 Task: Look for space in Kantyshevo, Russia from 6th September, 2023 to 12th September, 2023 for 4 adults in price range Rs.10000 to Rs.14000. Place can be private room with 4 bedrooms having 4 beds and 4 bathrooms. Property type can be house, flat, guest house. Amenities needed are: wifi, TV, free parkinig on premises, gym, breakfast. Booking option can be shelf check-in. Required host language is English.
Action: Mouse pressed left at (495, 117)
Screenshot: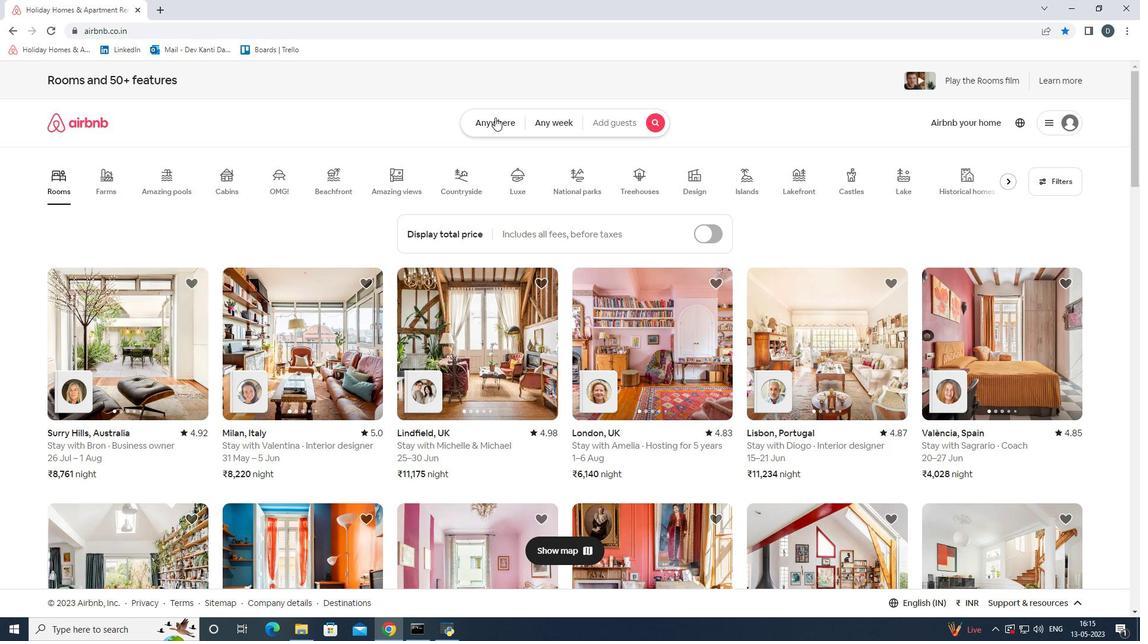 
Action: Mouse moved to (386, 171)
Screenshot: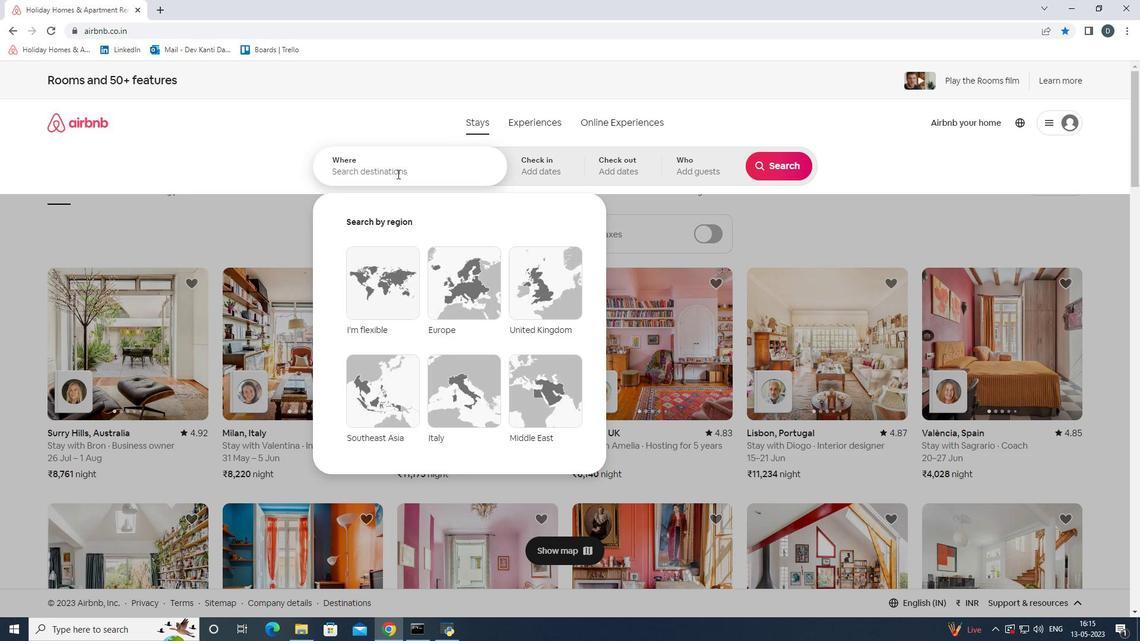 
Action: Mouse pressed left at (386, 171)
Screenshot: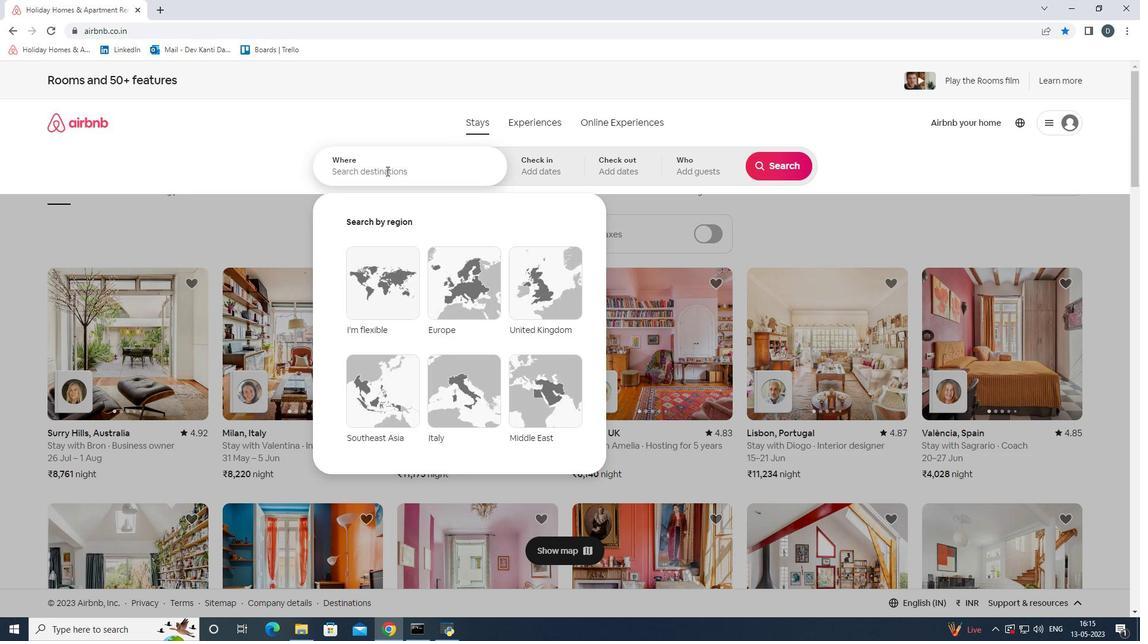 
Action: Key pressed <Key.shift>Kantyshevo,<Key.shift>Russia
Screenshot: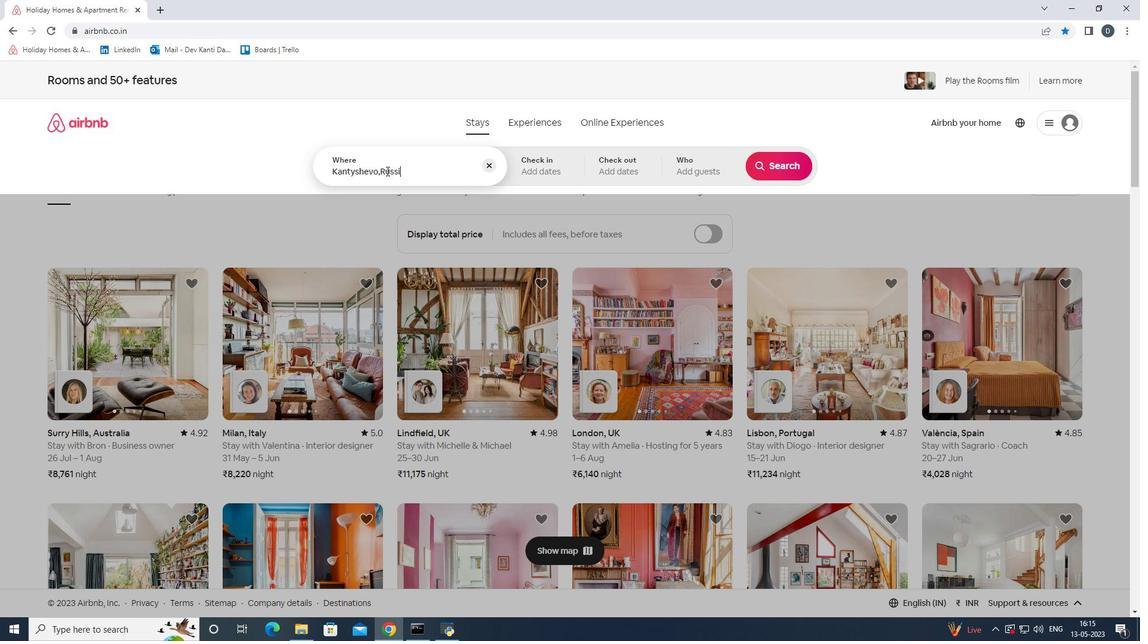 
Action: Mouse moved to (558, 177)
Screenshot: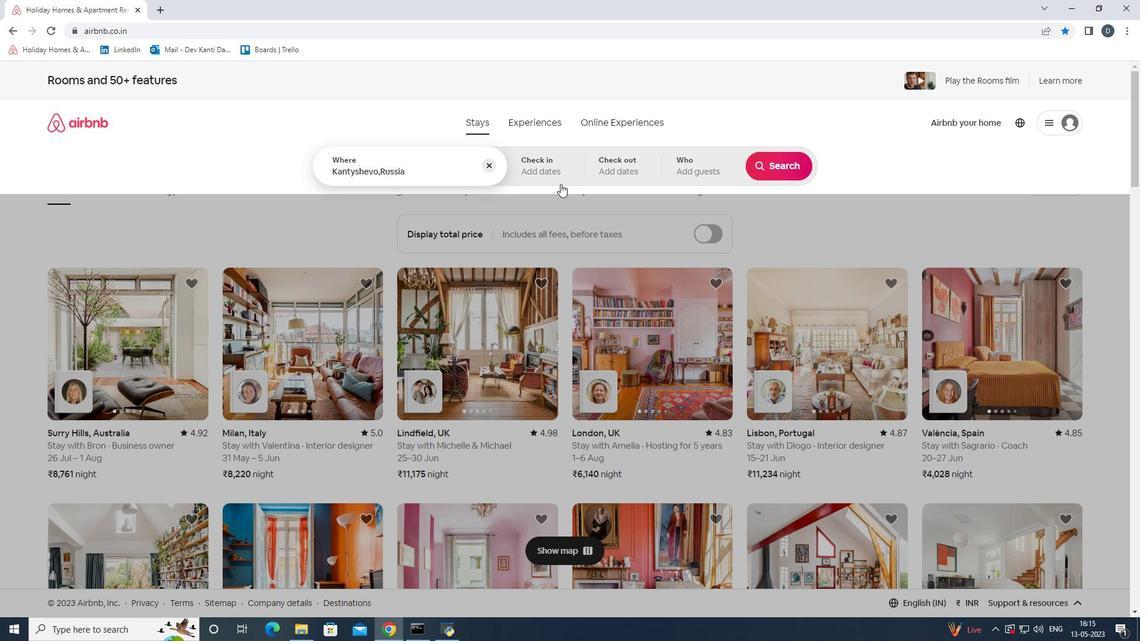 
Action: Mouse pressed left at (558, 177)
Screenshot: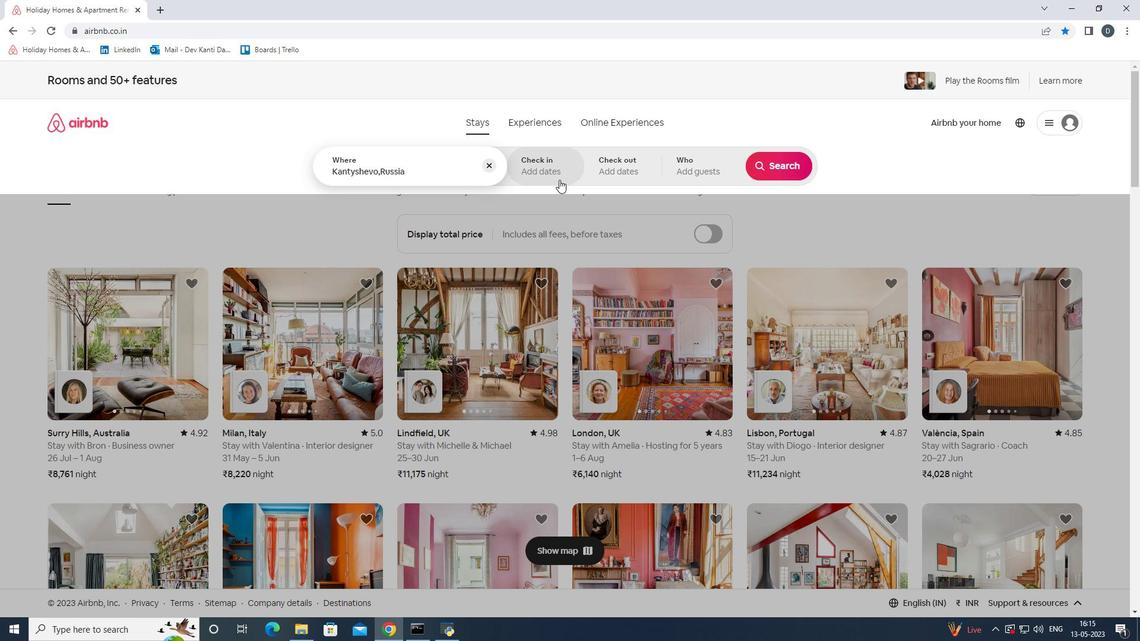 
Action: Mouse moved to (769, 257)
Screenshot: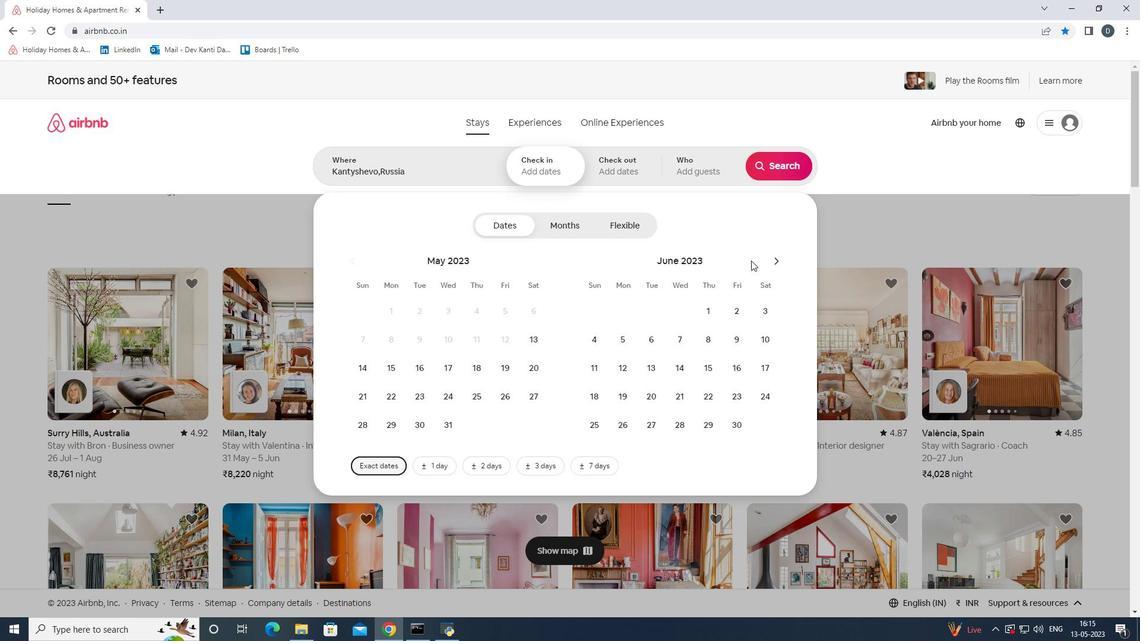 
Action: Mouse pressed left at (769, 257)
Screenshot: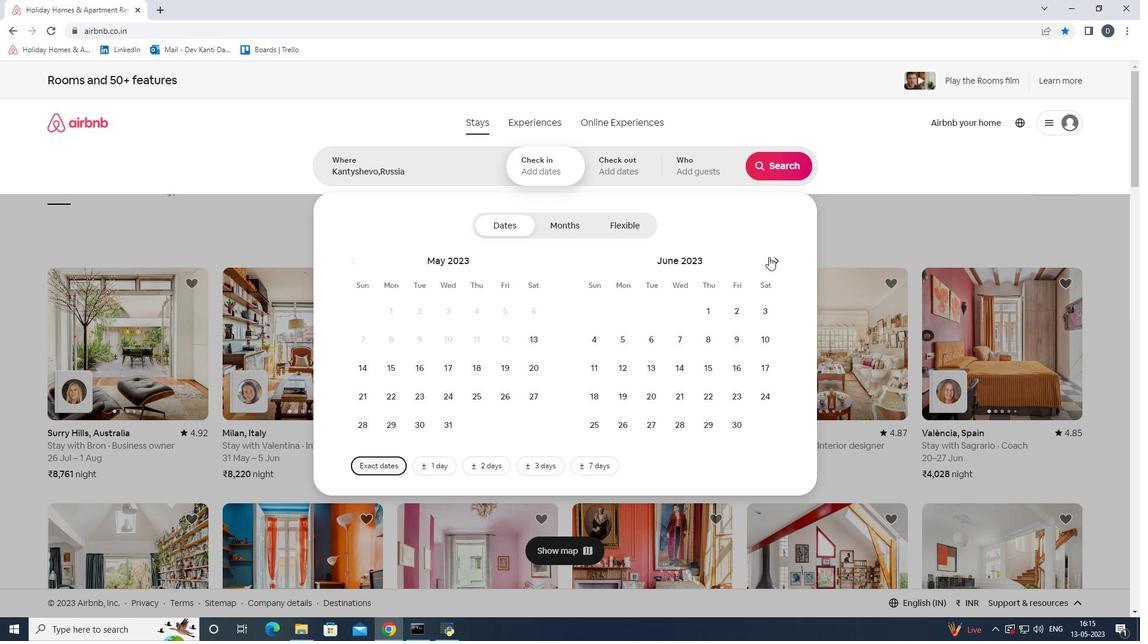 
Action: Mouse pressed left at (769, 257)
Screenshot: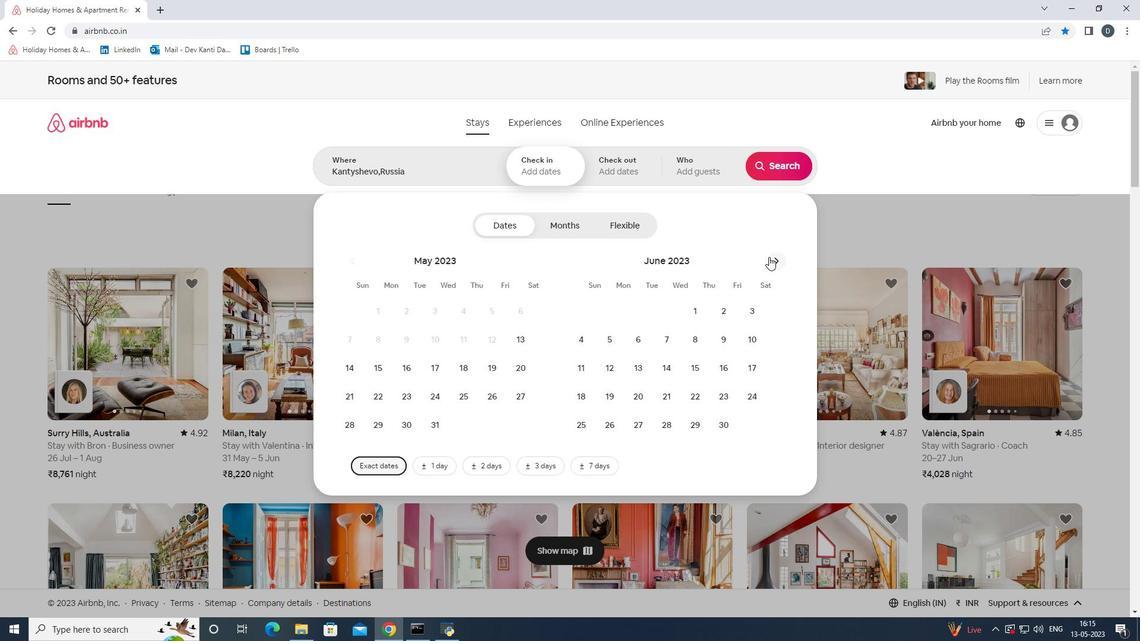 
Action: Mouse pressed left at (769, 257)
Screenshot: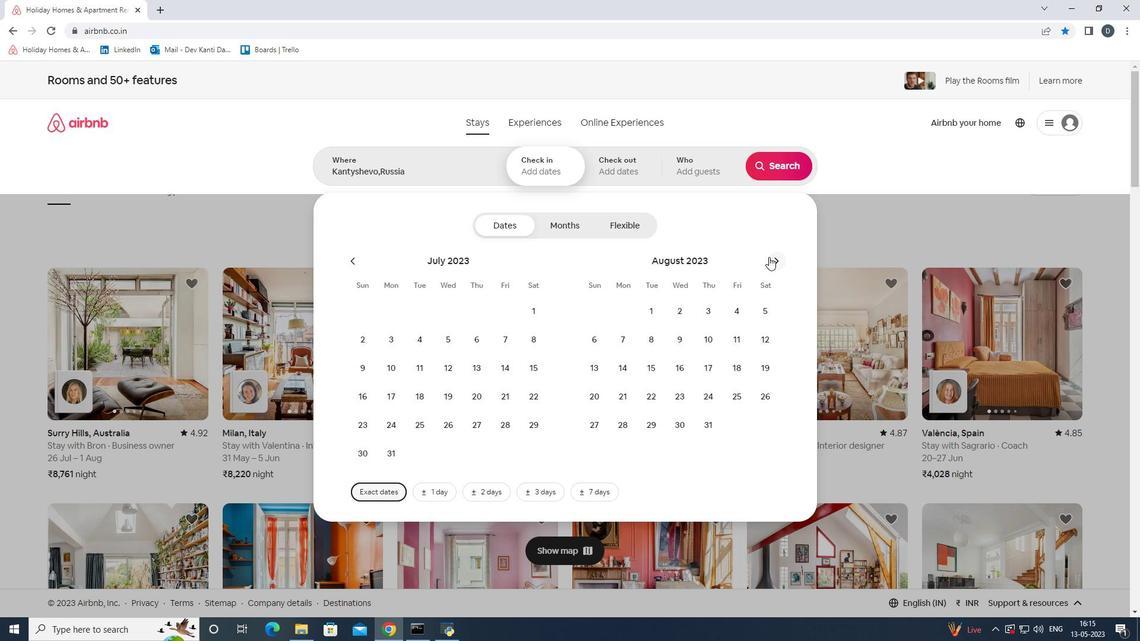 
Action: Mouse moved to (685, 329)
Screenshot: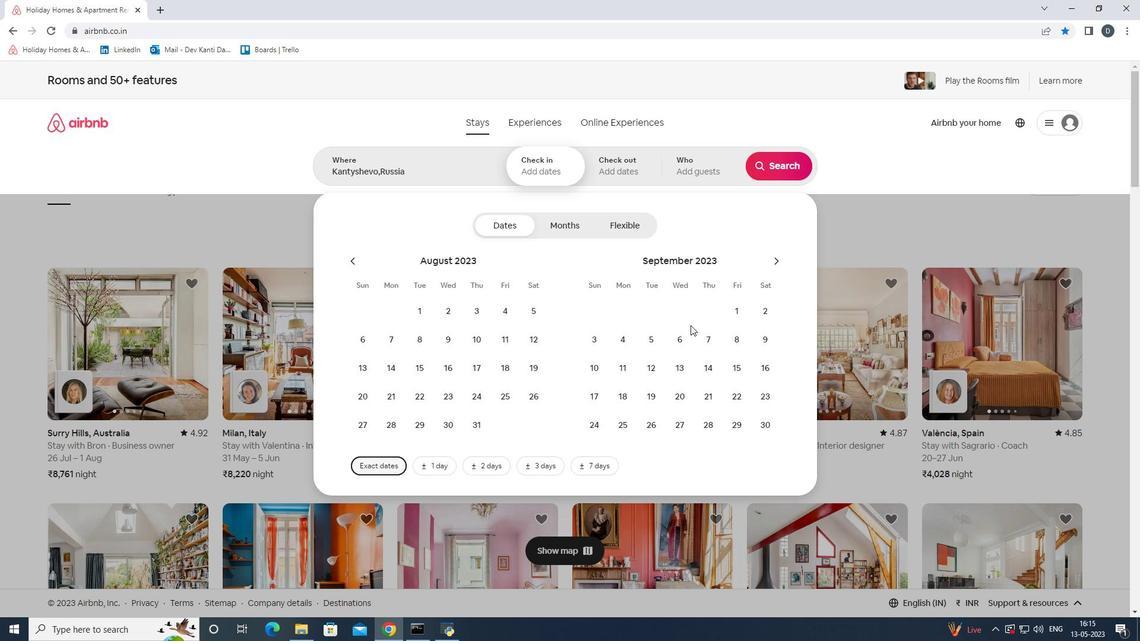 
Action: Mouse pressed left at (685, 329)
Screenshot: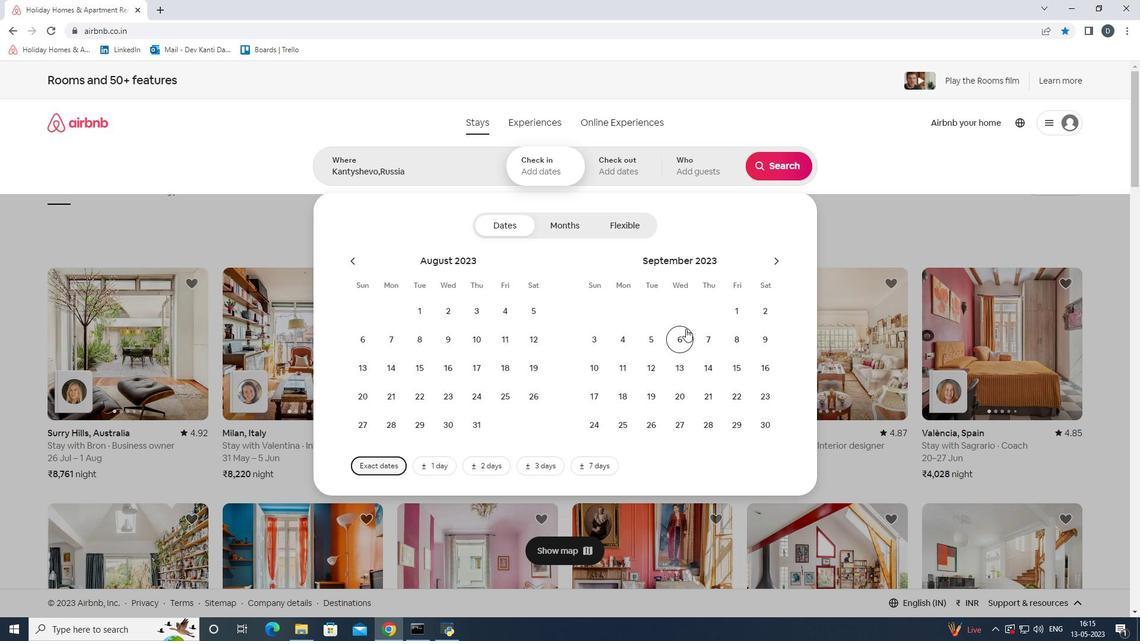 
Action: Mouse moved to (655, 369)
Screenshot: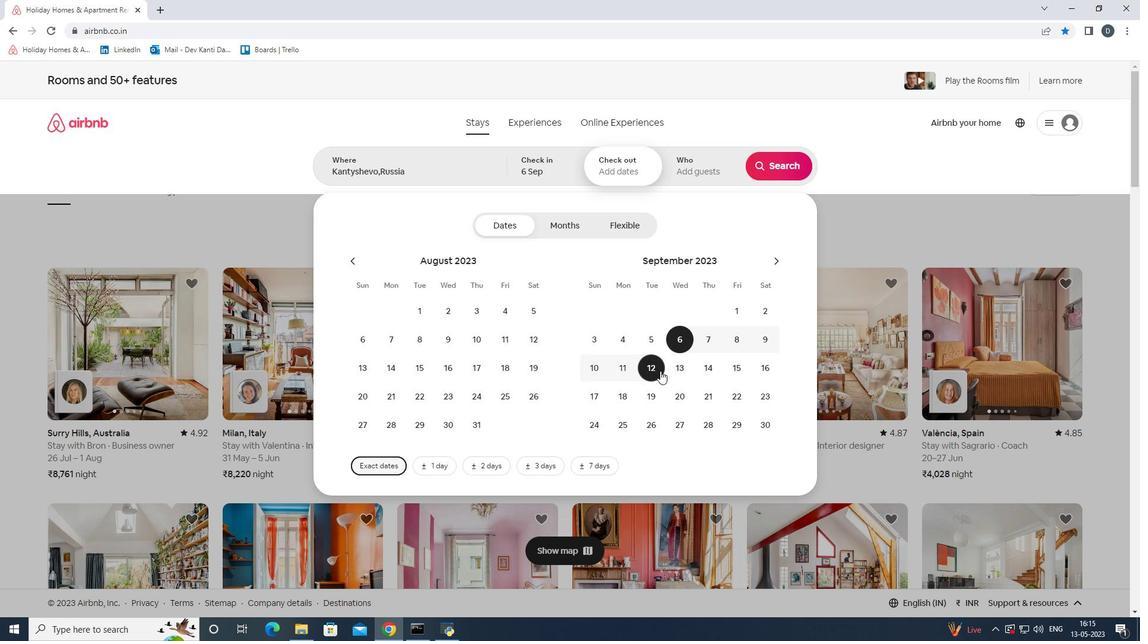 
Action: Mouse pressed left at (655, 369)
Screenshot: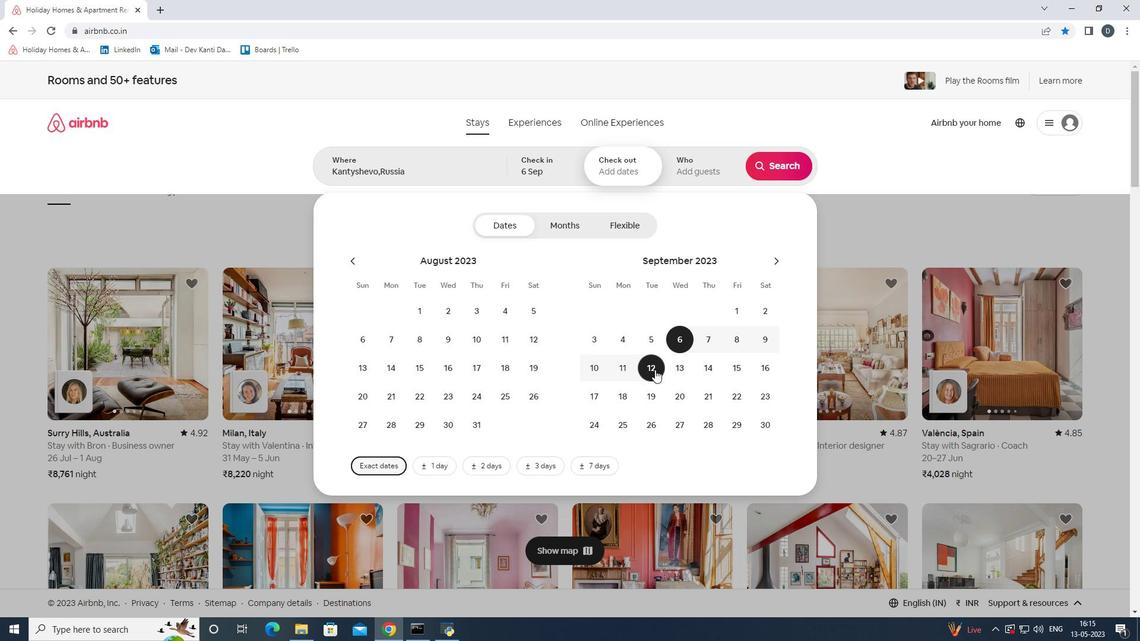 
Action: Mouse moved to (698, 160)
Screenshot: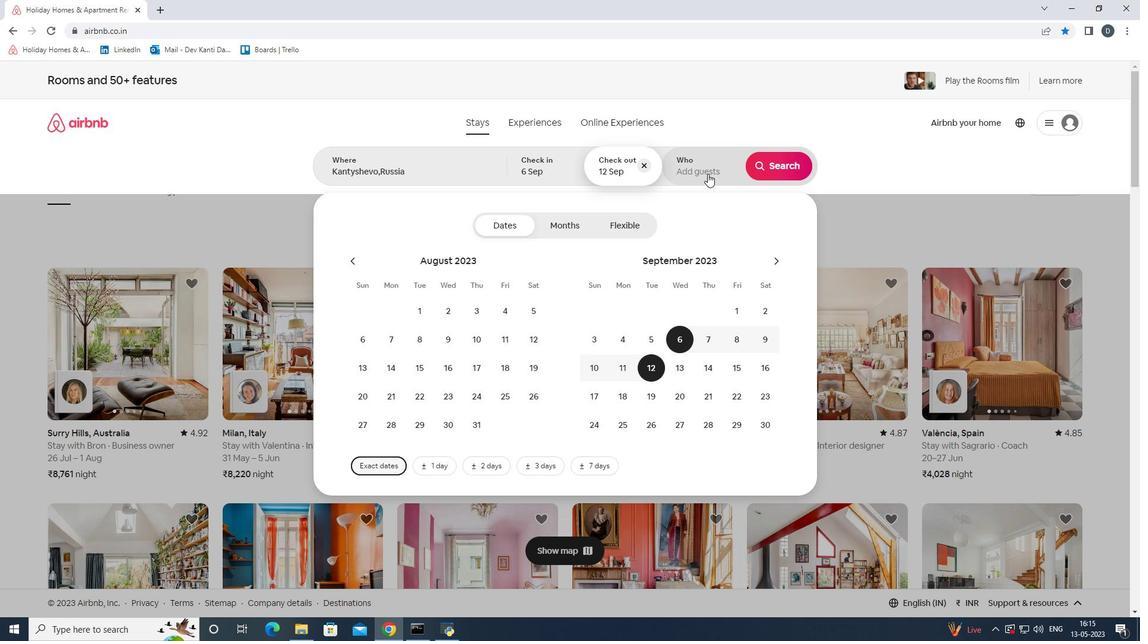 
Action: Mouse pressed left at (698, 160)
Screenshot: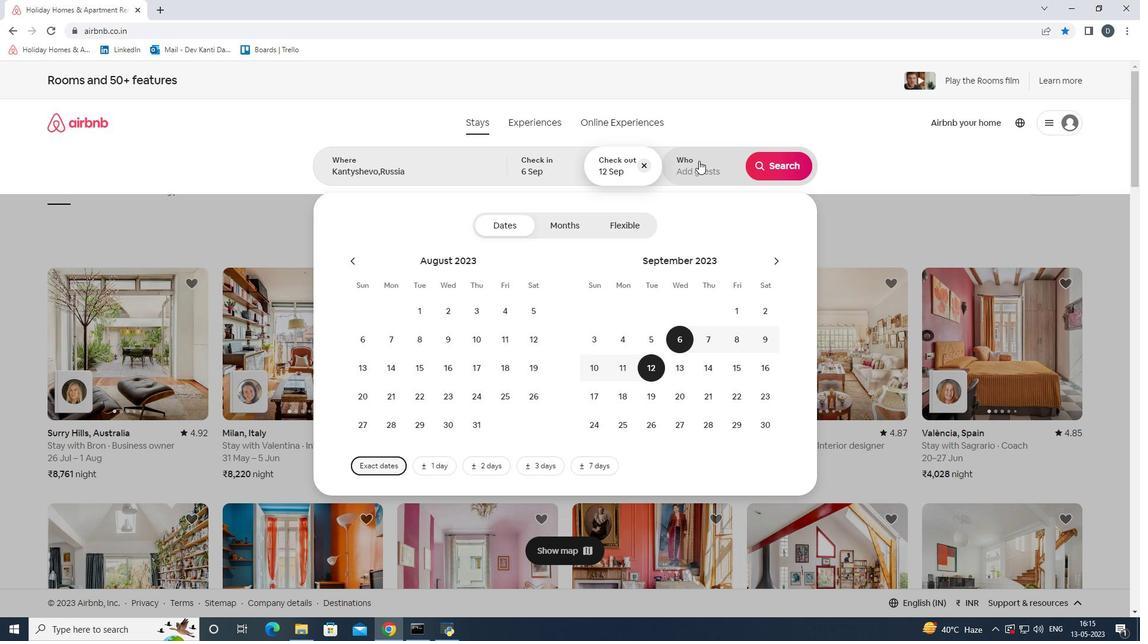 
Action: Mouse moved to (784, 220)
Screenshot: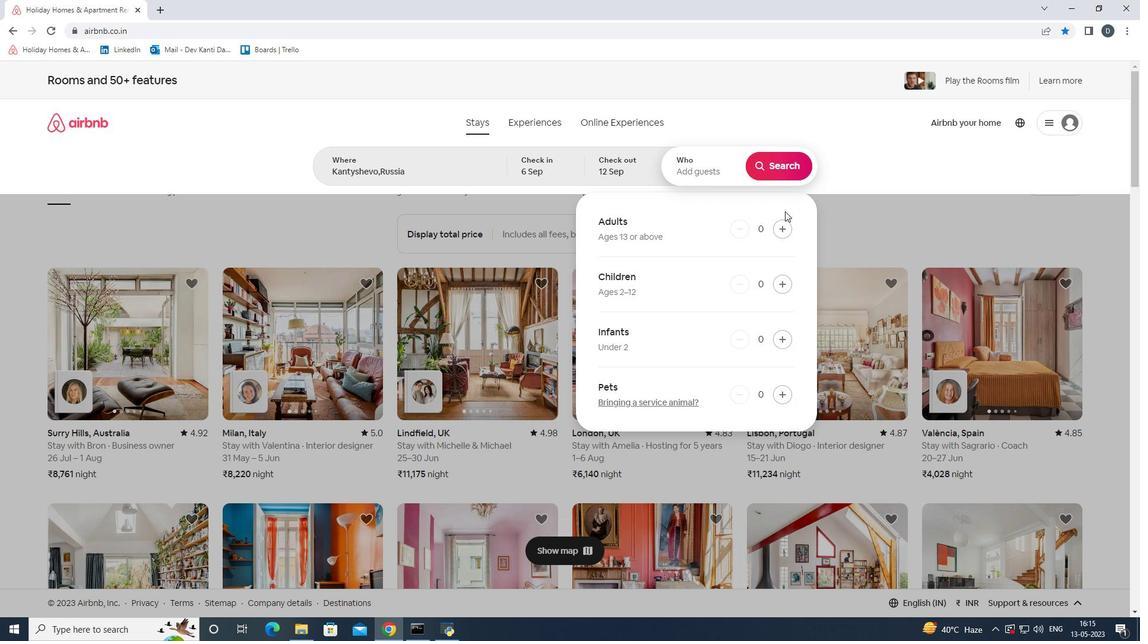 
Action: Mouse pressed left at (784, 220)
Screenshot: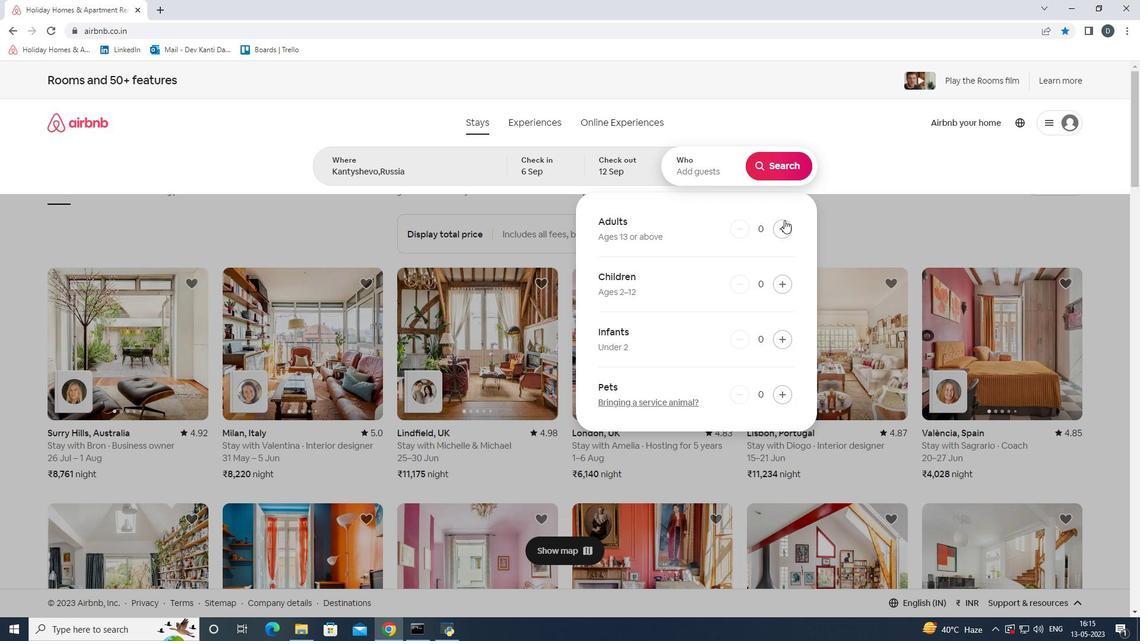 
Action: Mouse pressed left at (784, 220)
Screenshot: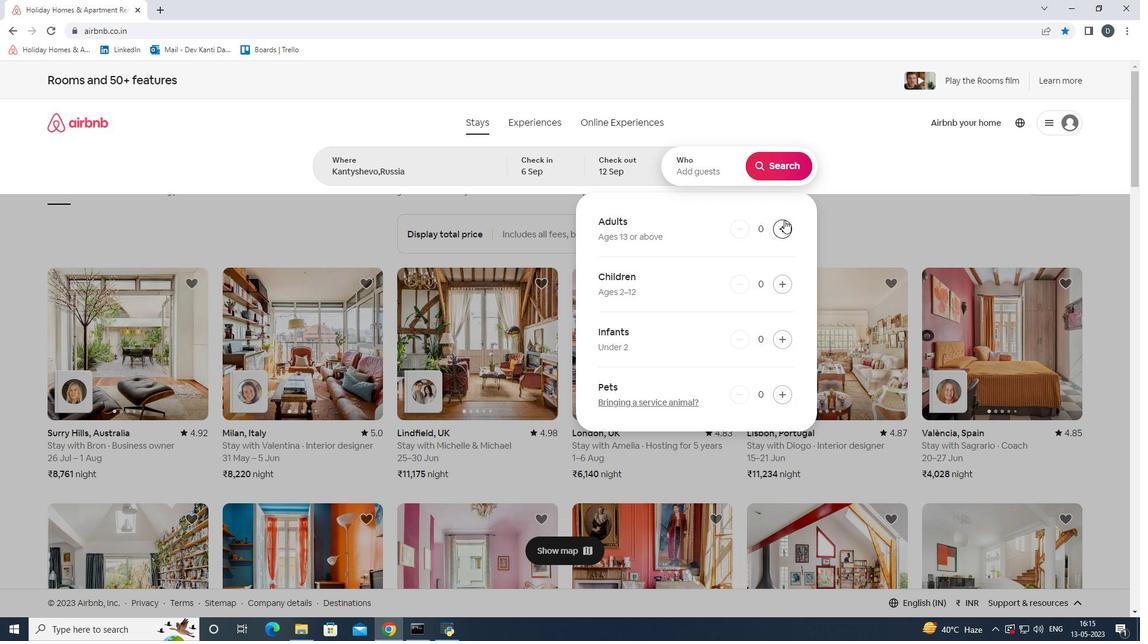 
Action: Mouse pressed left at (784, 220)
Screenshot: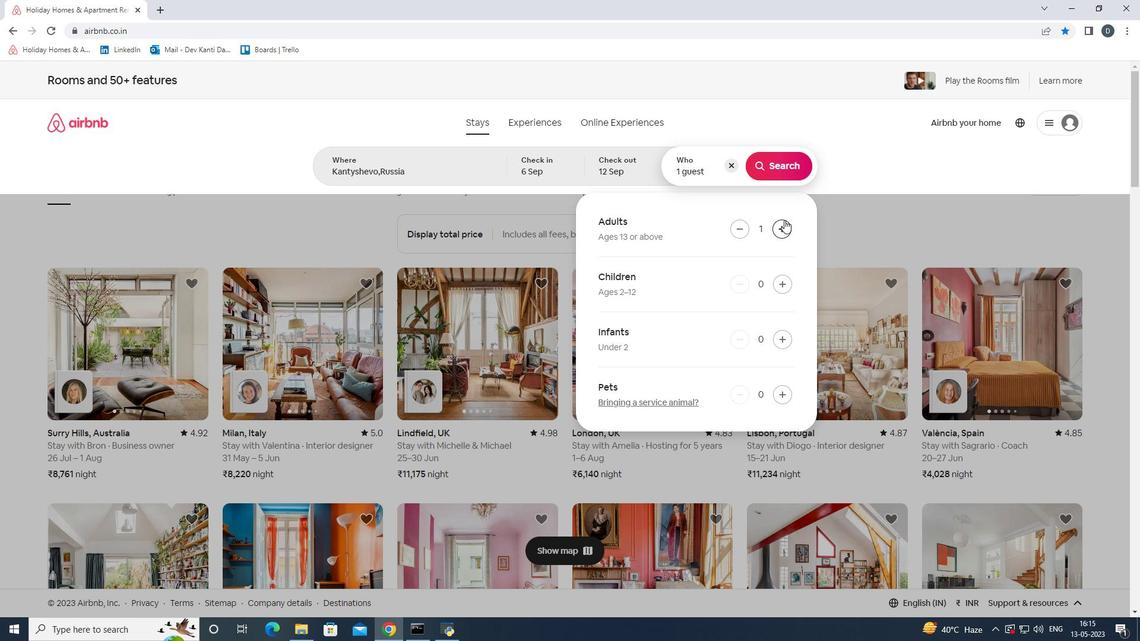 
Action: Mouse pressed left at (784, 220)
Screenshot: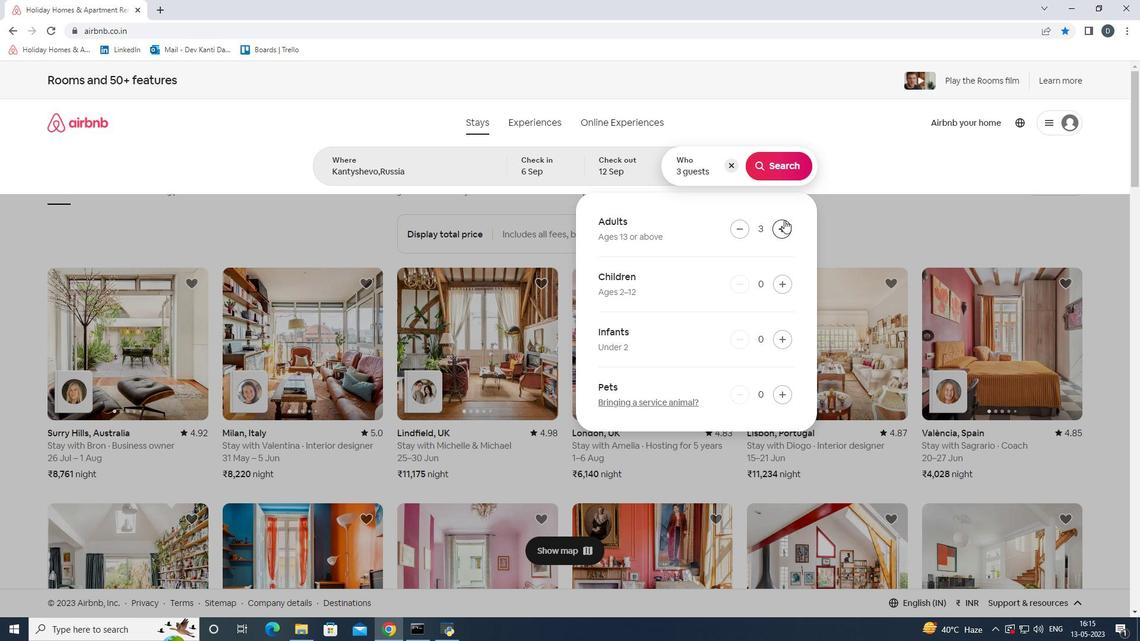 
Action: Mouse moved to (783, 166)
Screenshot: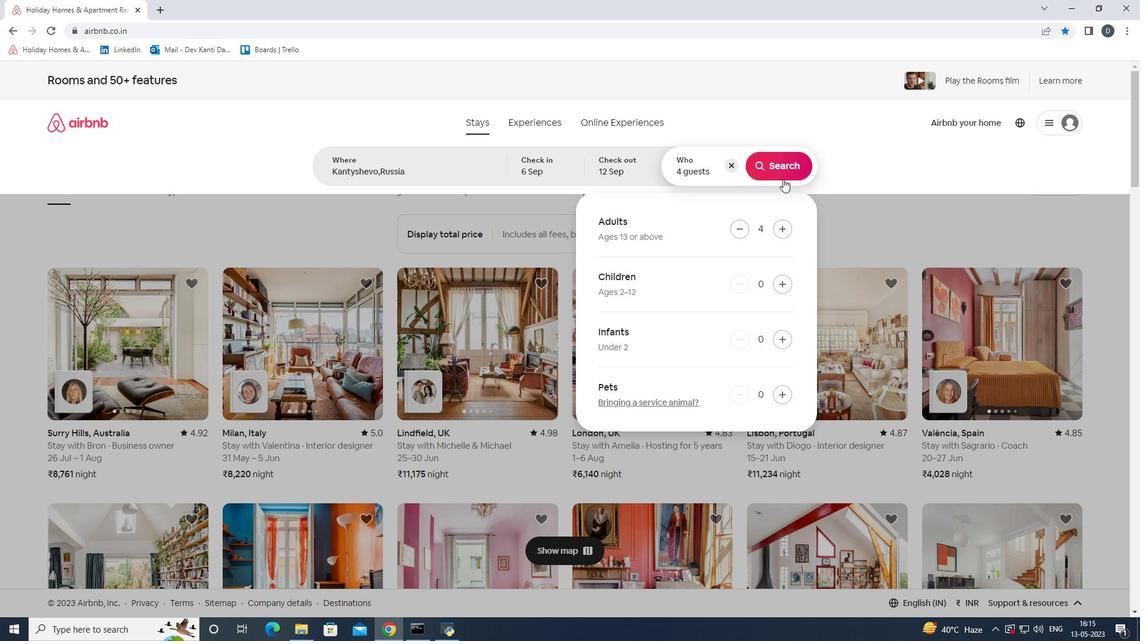 
Action: Mouse pressed left at (783, 166)
Screenshot: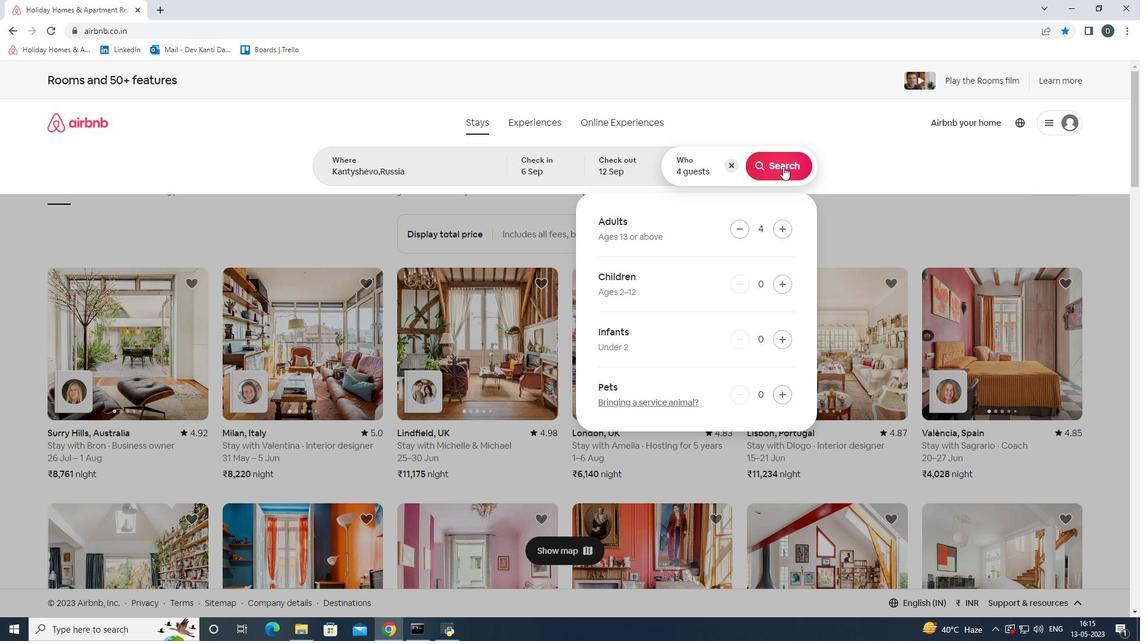 
Action: Mouse moved to (1084, 130)
Screenshot: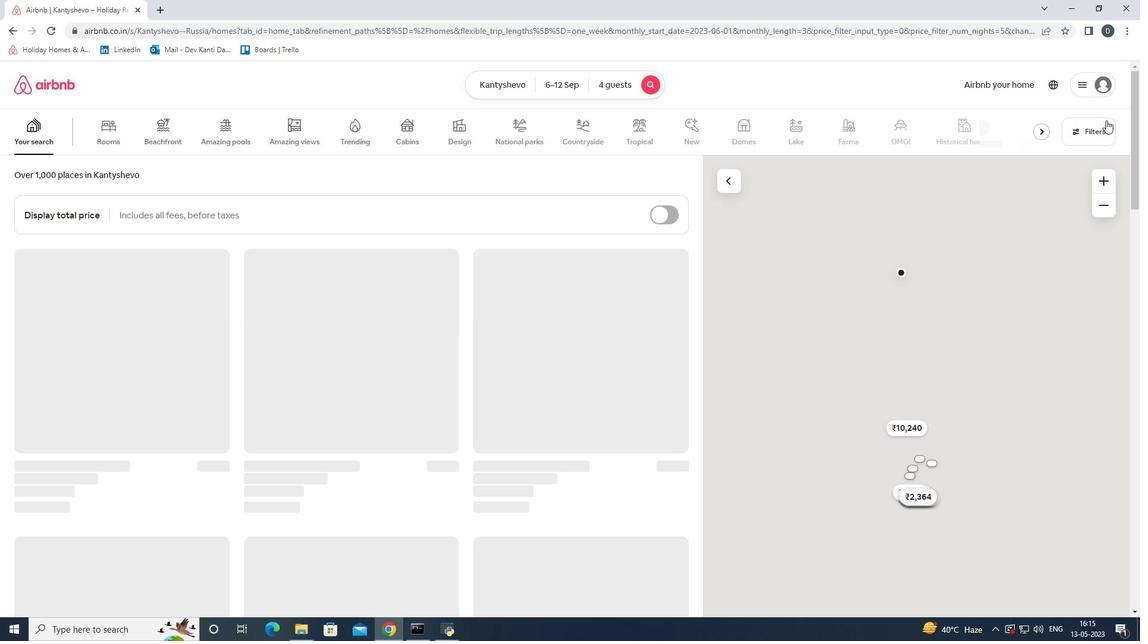 
Action: Mouse pressed left at (1084, 130)
Screenshot: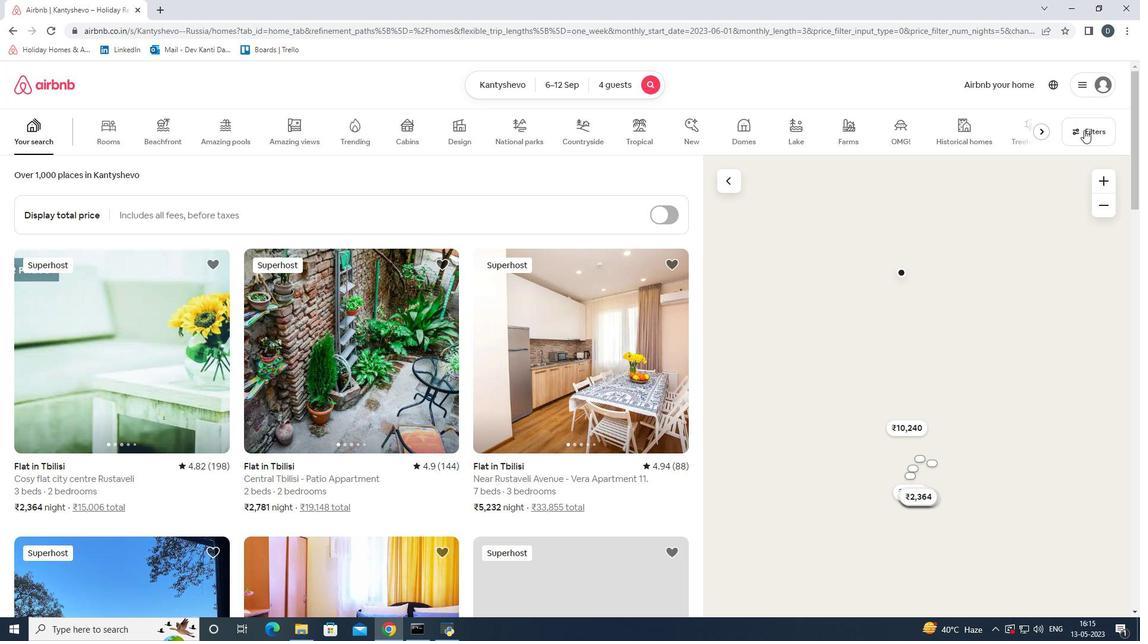 
Action: Mouse moved to (413, 279)
Screenshot: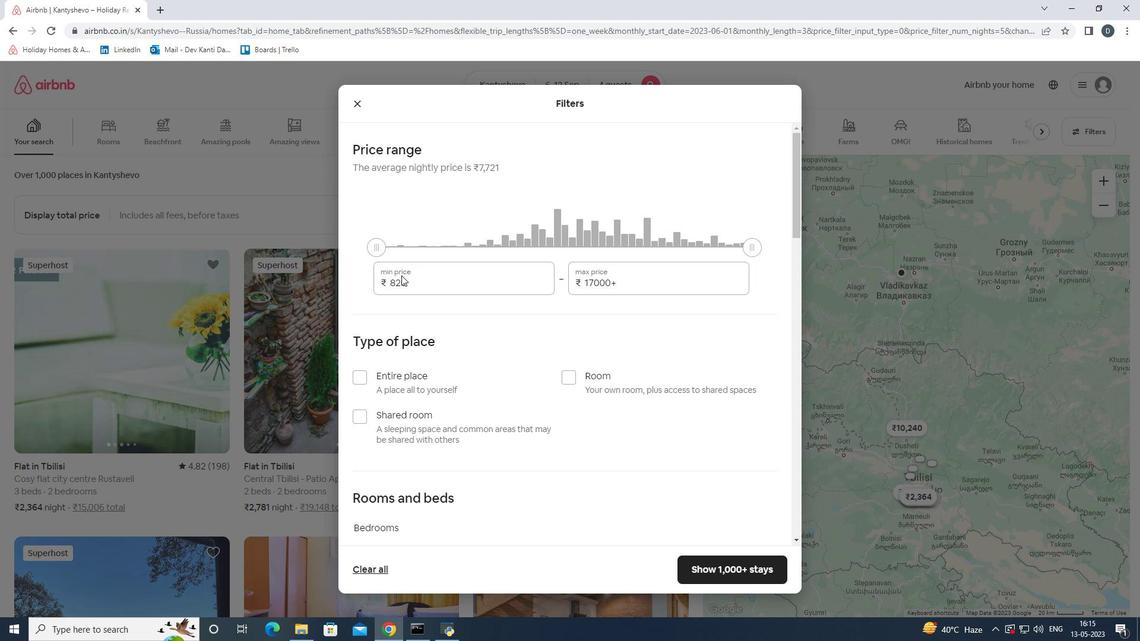 
Action: Mouse pressed left at (413, 279)
Screenshot: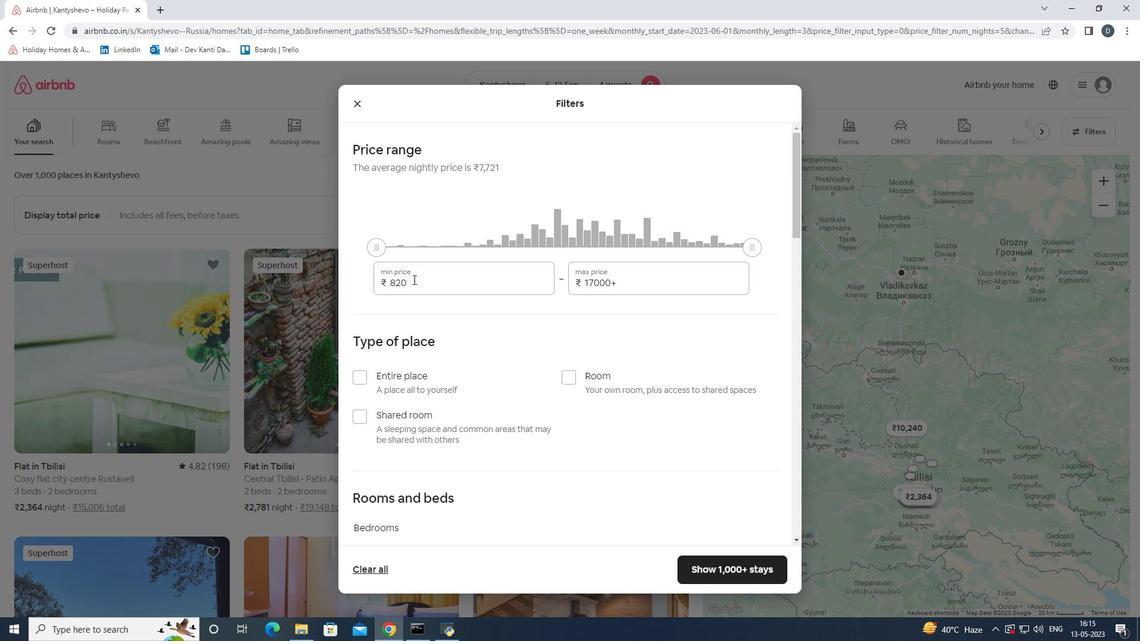 
Action: Mouse moved to (369, 273)
Screenshot: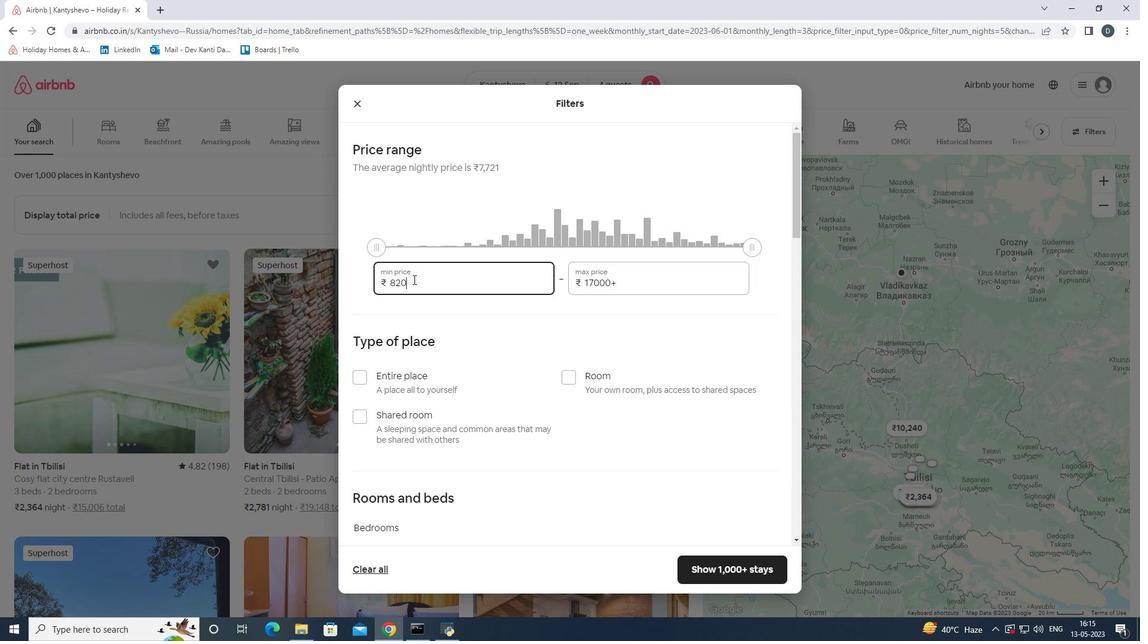 
Action: Key pressed 10000
Screenshot: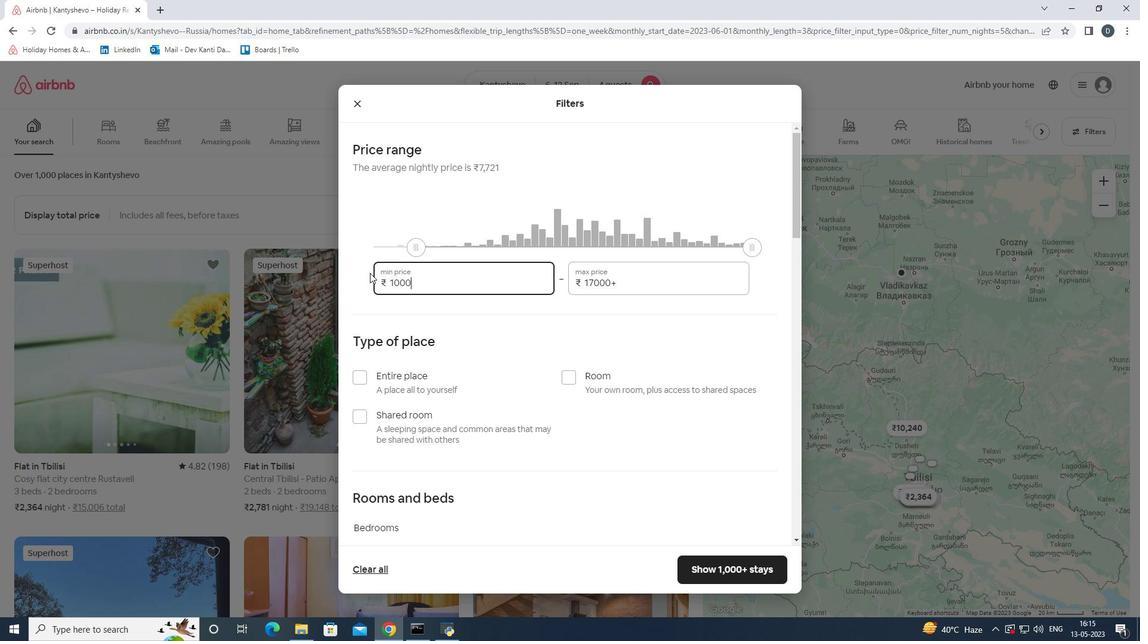 
Action: Mouse moved to (619, 288)
Screenshot: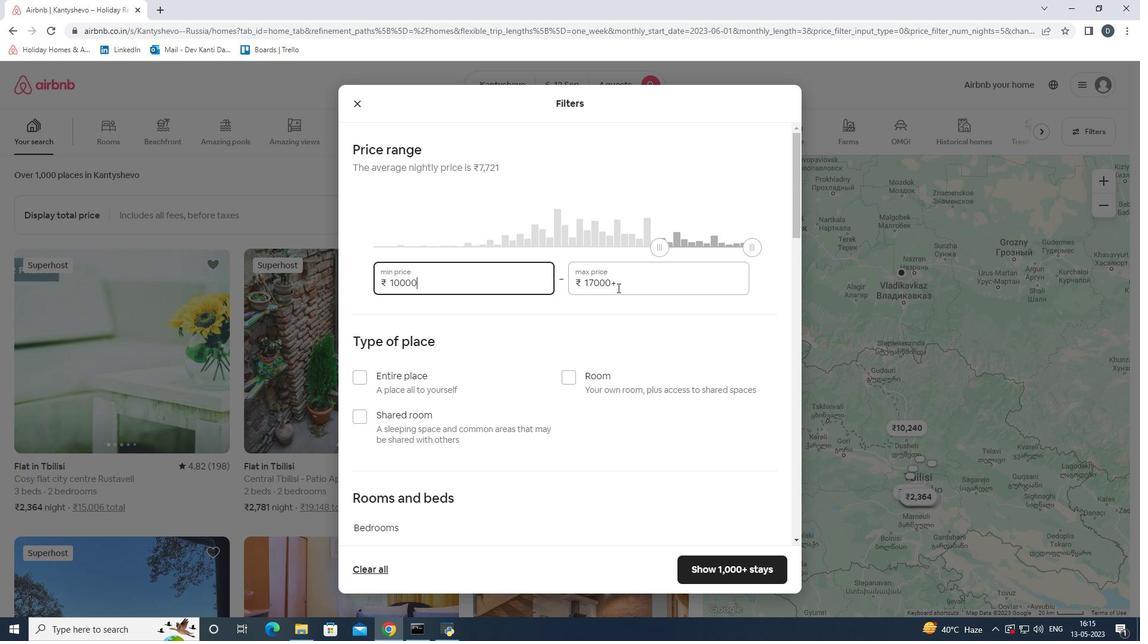 
Action: Mouse pressed left at (619, 288)
Screenshot: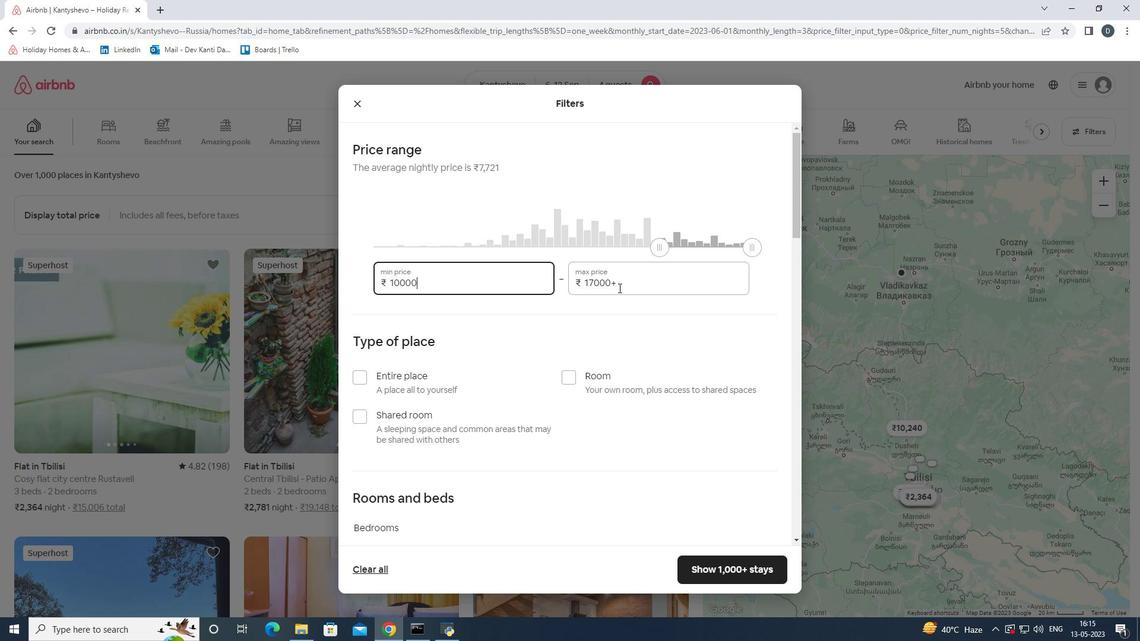 
Action: Mouse moved to (549, 297)
Screenshot: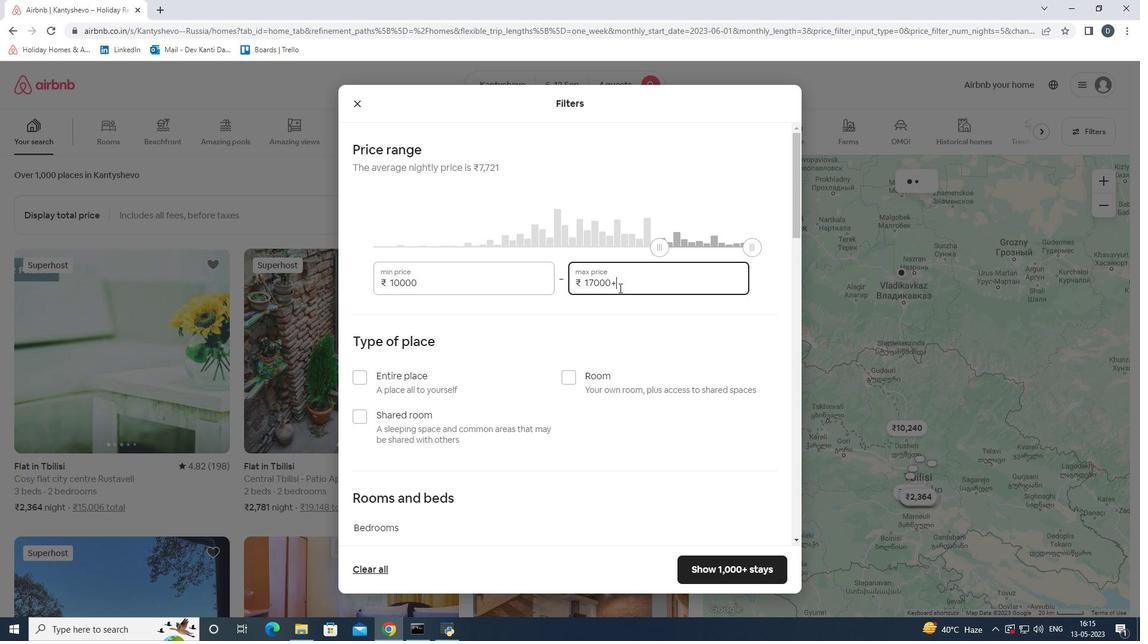 
Action: Key pressed 14000
Screenshot: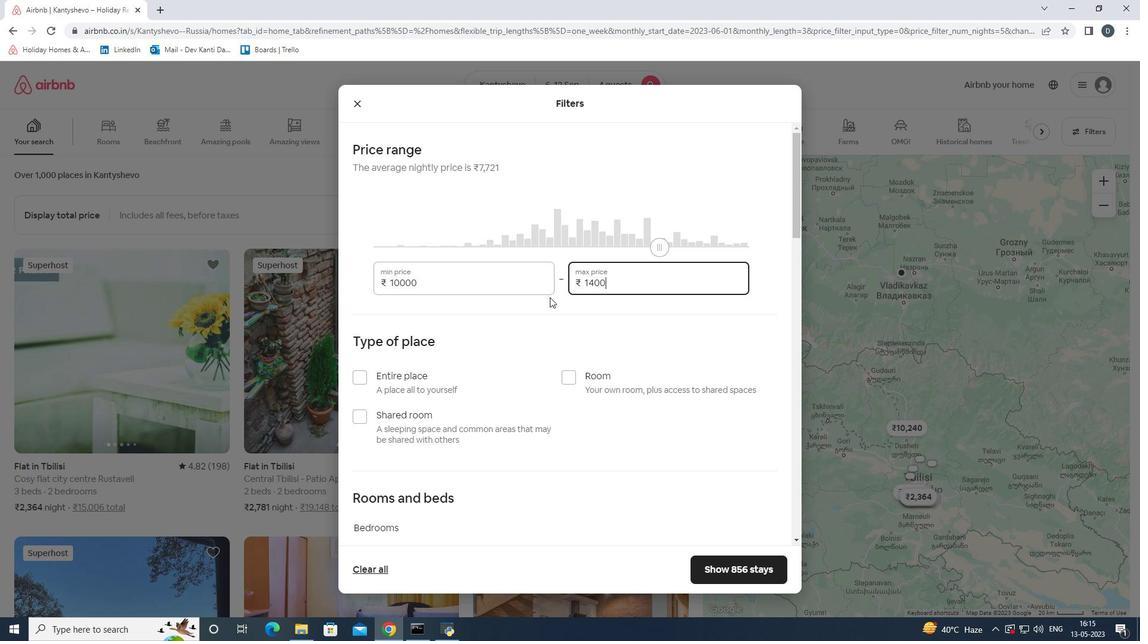 
Action: Mouse scrolled (549, 296) with delta (0, 0)
Screenshot: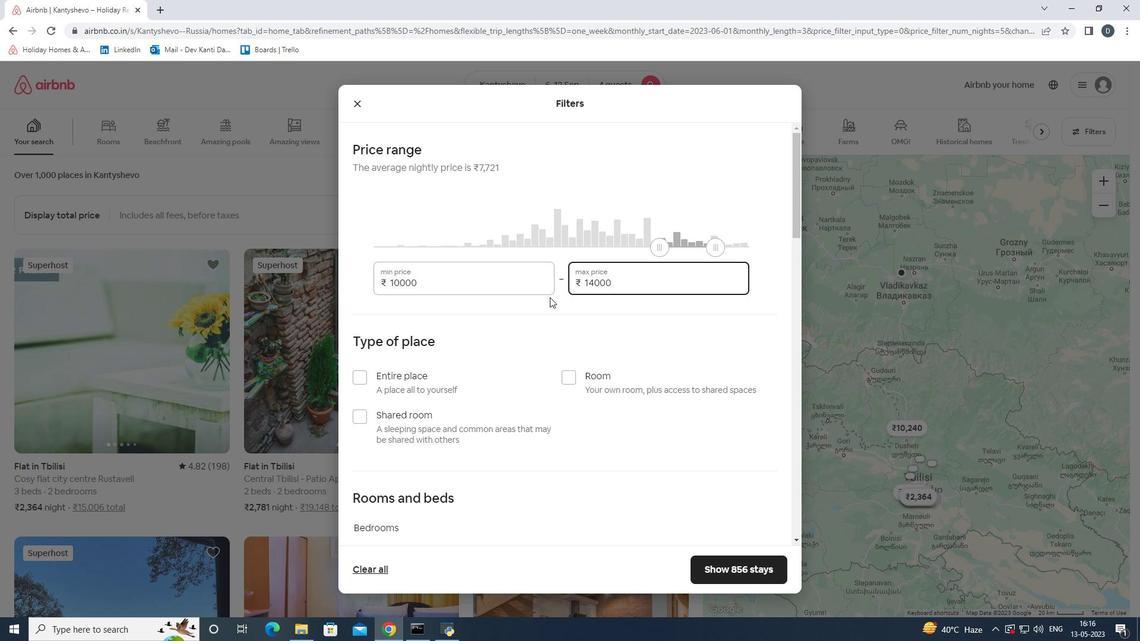 
Action: Mouse moved to (542, 296)
Screenshot: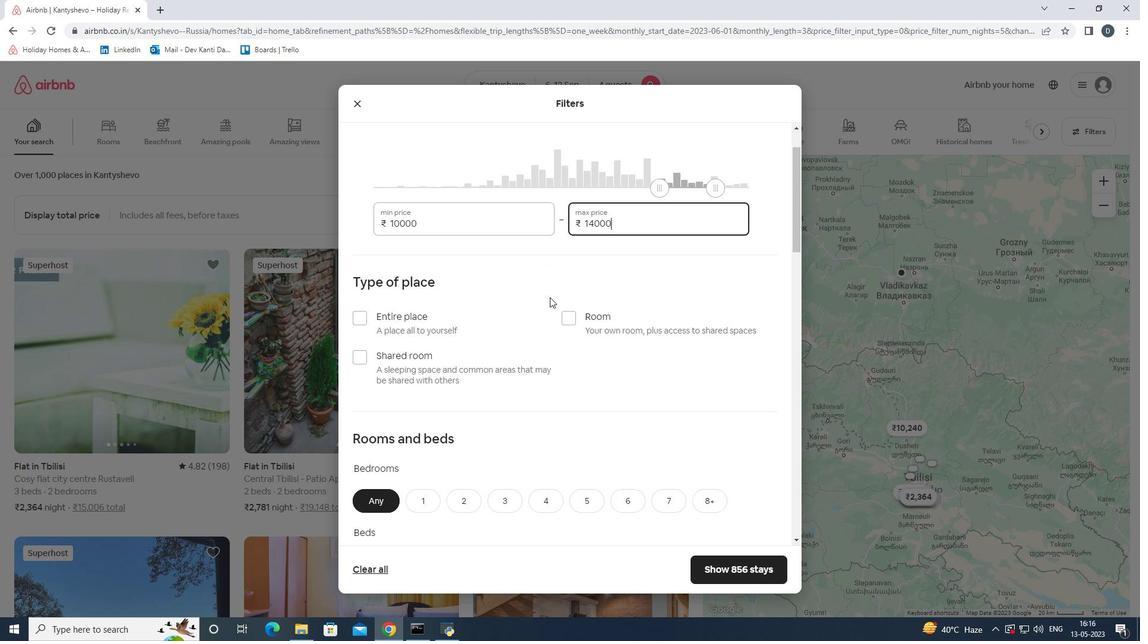 
Action: Mouse scrolled (542, 296) with delta (0, 0)
Screenshot: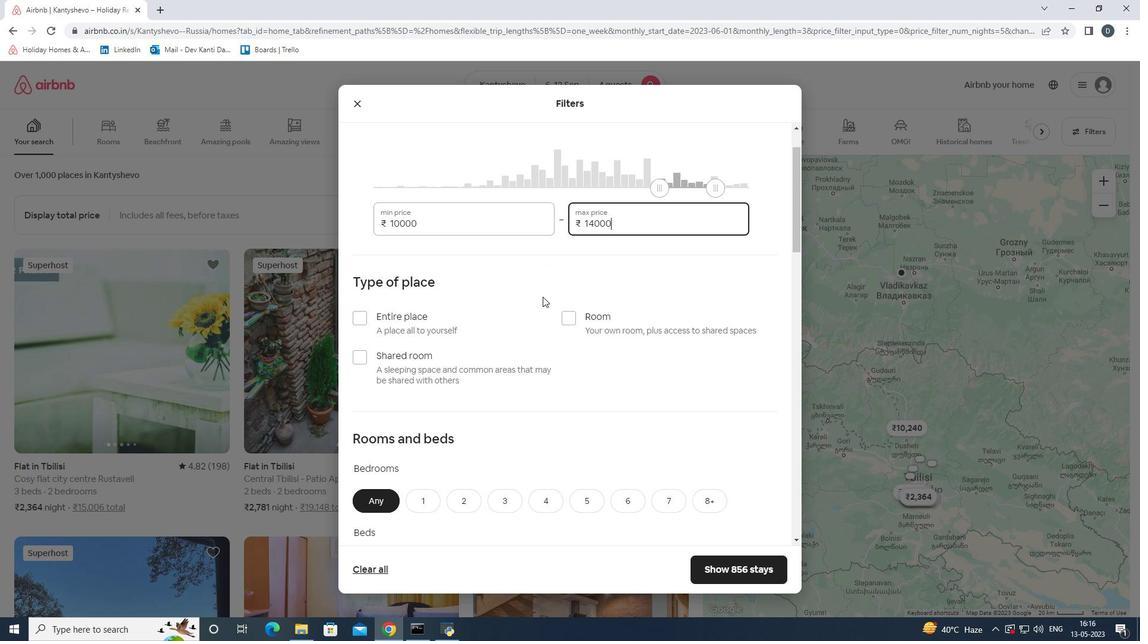 
Action: Mouse scrolled (542, 296) with delta (0, 0)
Screenshot: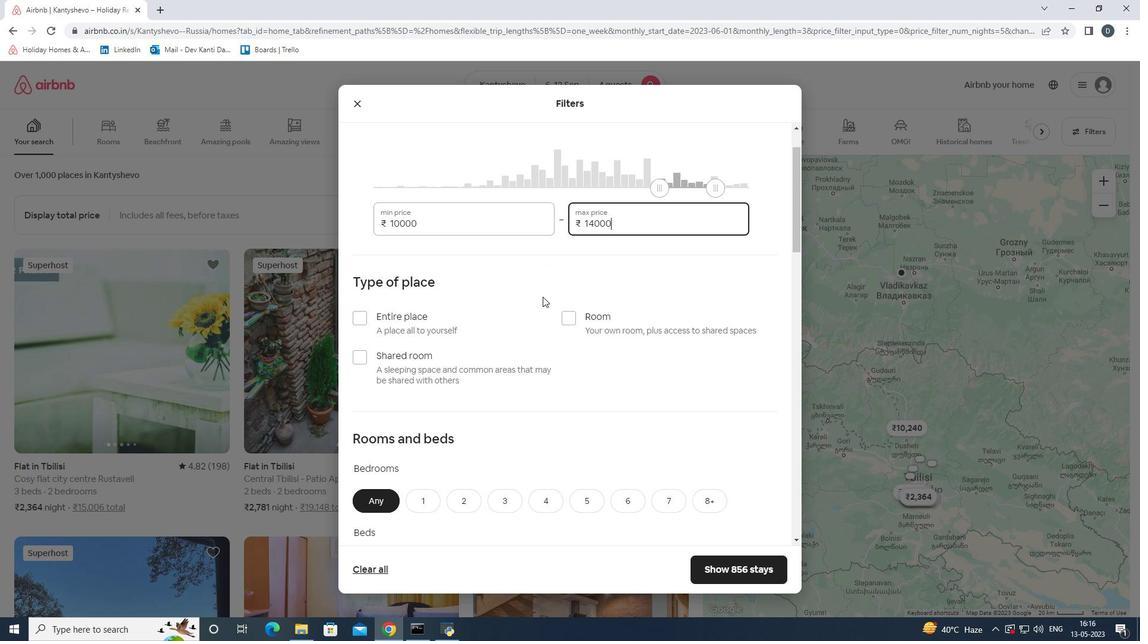 
Action: Mouse scrolled (542, 296) with delta (0, 0)
Screenshot: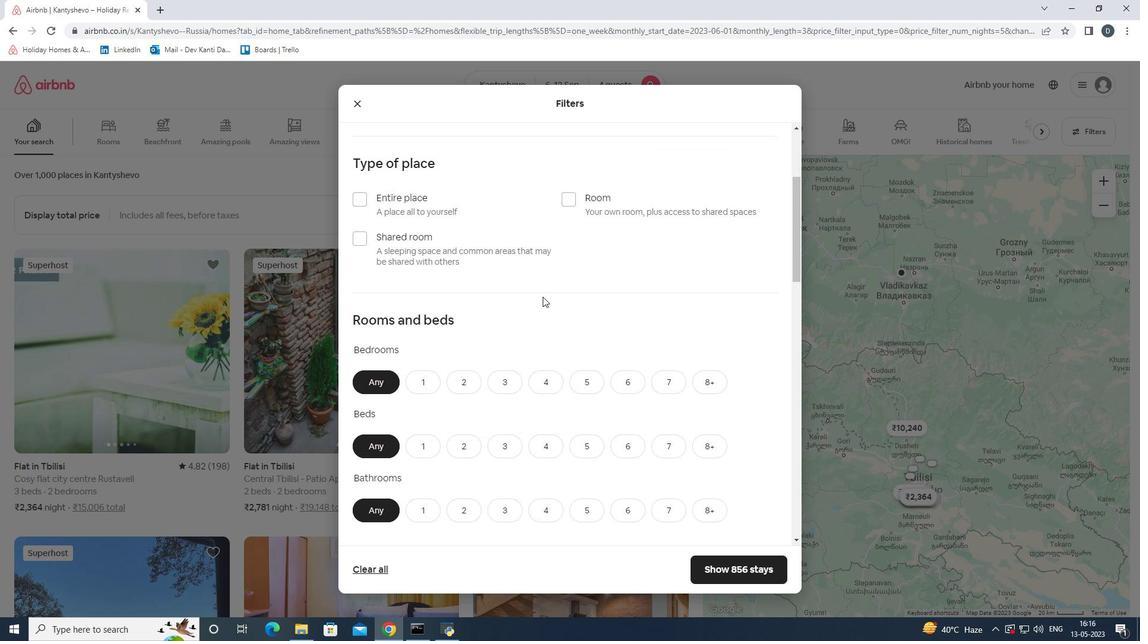 
Action: Mouse moved to (552, 314)
Screenshot: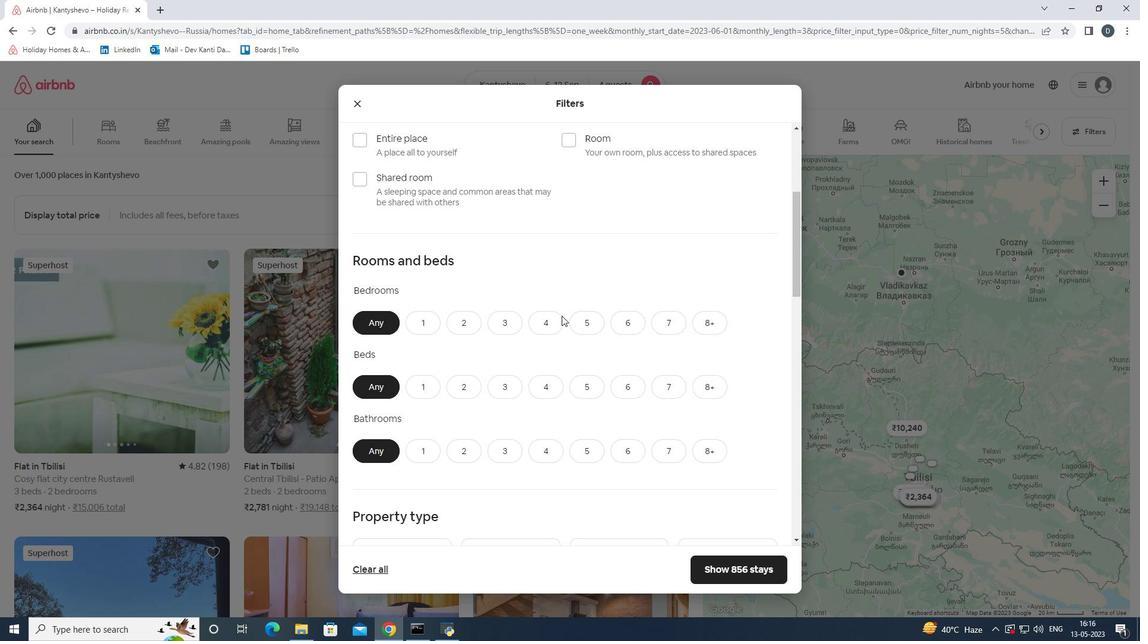 
Action: Mouse pressed left at (552, 314)
Screenshot: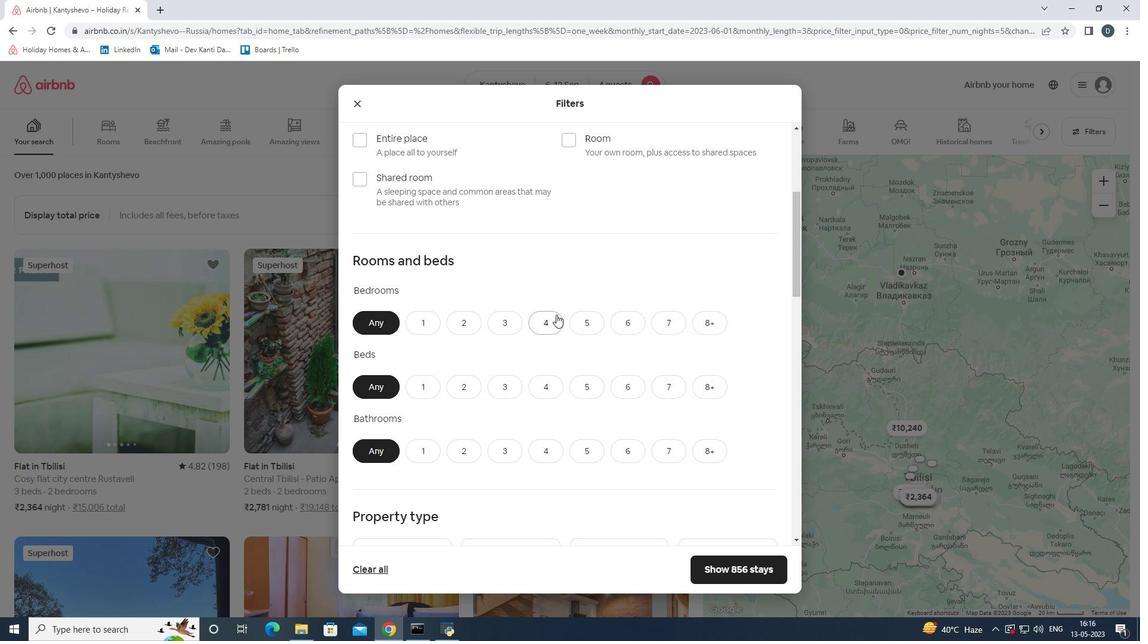 
Action: Mouse moved to (541, 381)
Screenshot: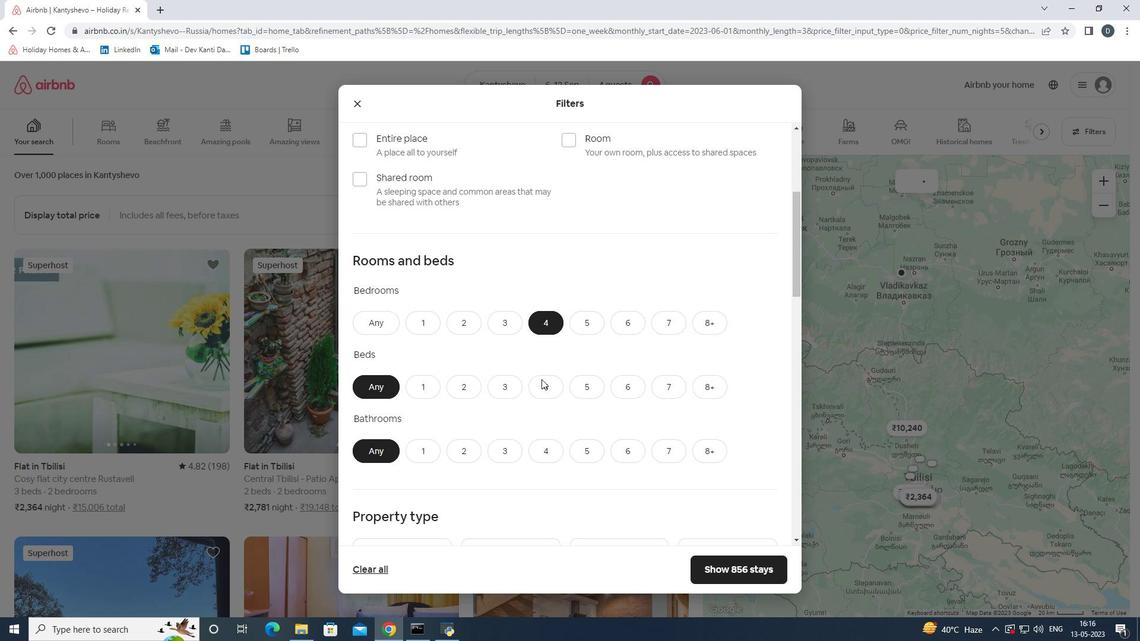 
Action: Mouse pressed left at (541, 381)
Screenshot: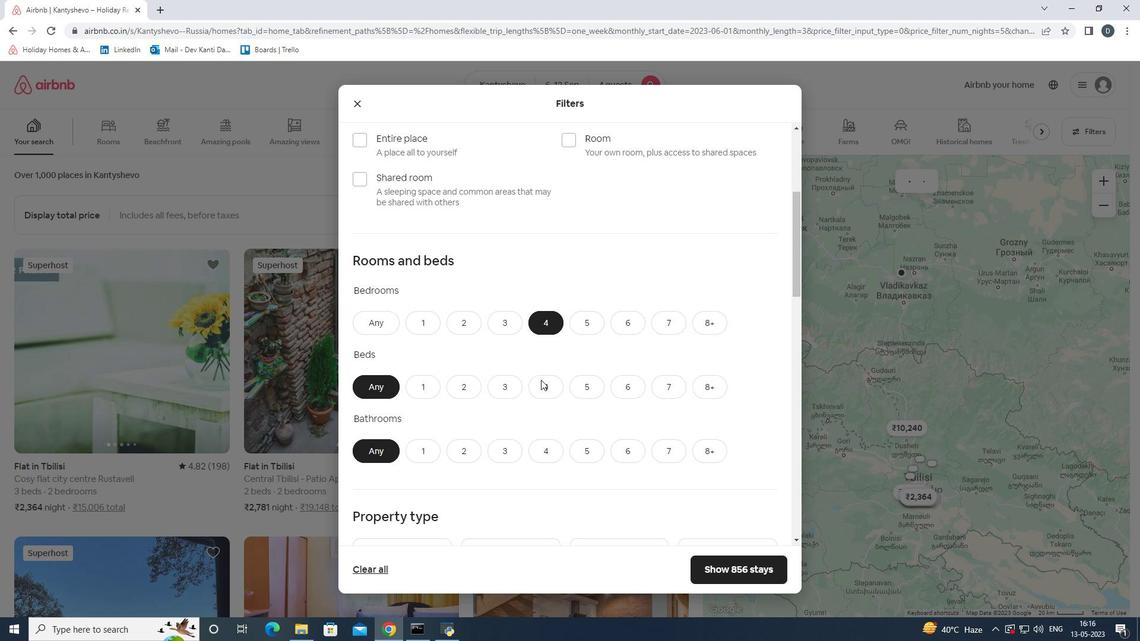 
Action: Mouse moved to (540, 456)
Screenshot: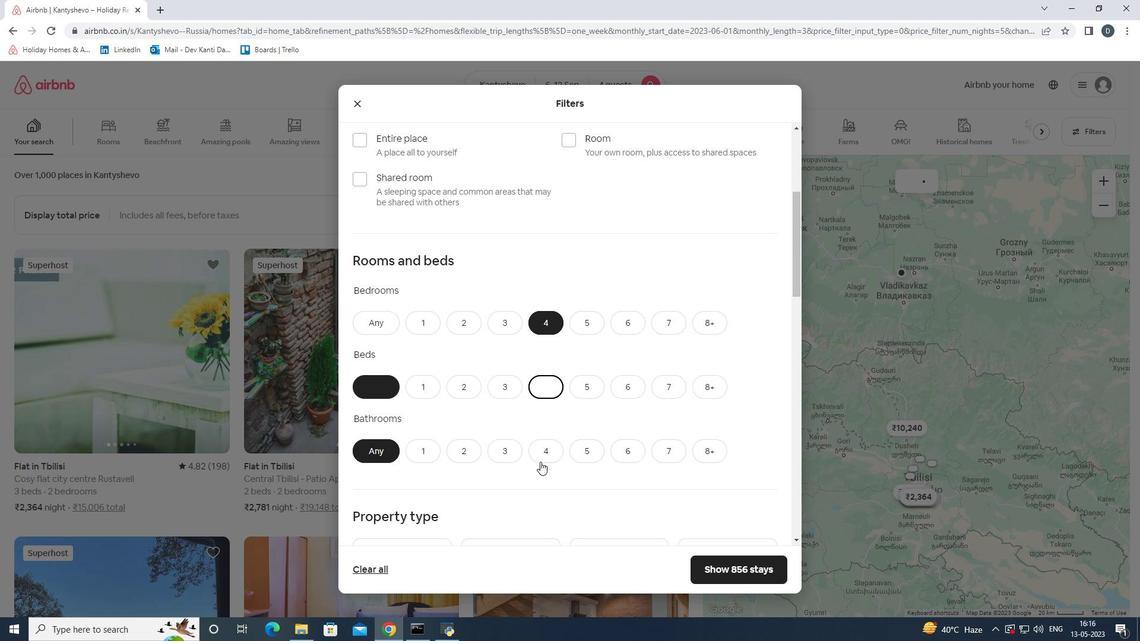 
Action: Mouse pressed left at (540, 456)
Screenshot: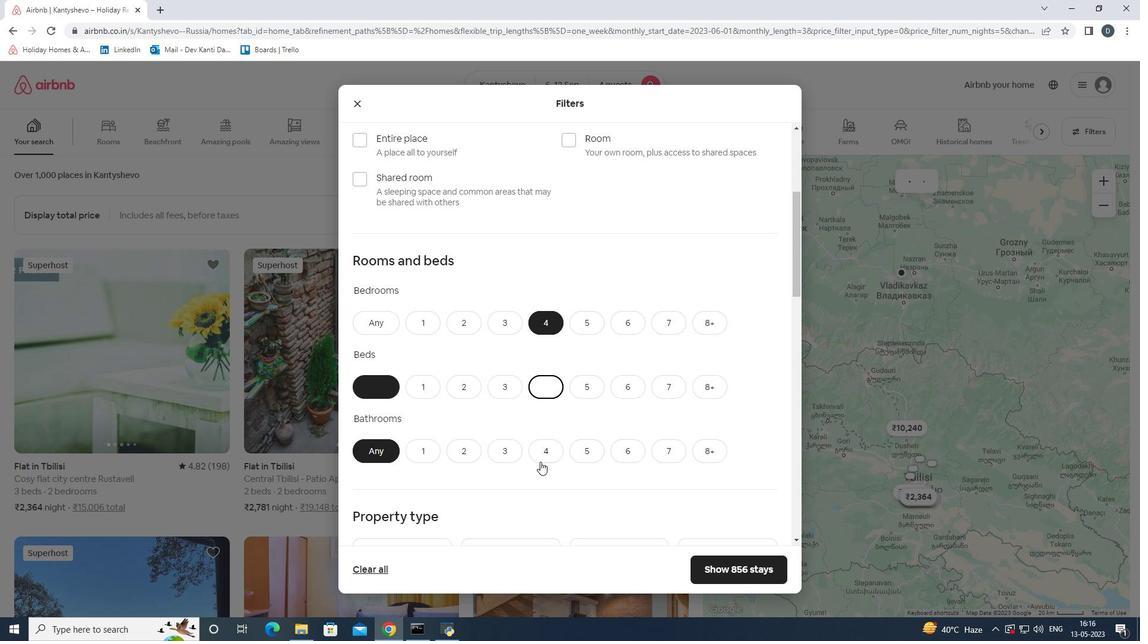 
Action: Mouse moved to (534, 432)
Screenshot: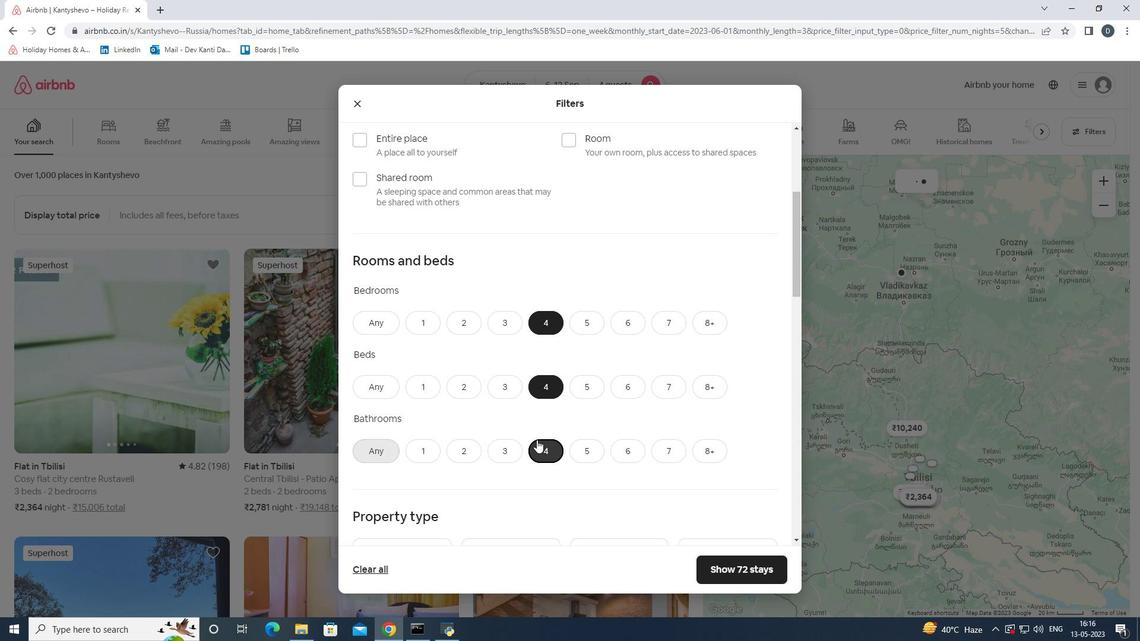 
Action: Mouse scrolled (534, 431) with delta (0, 0)
Screenshot: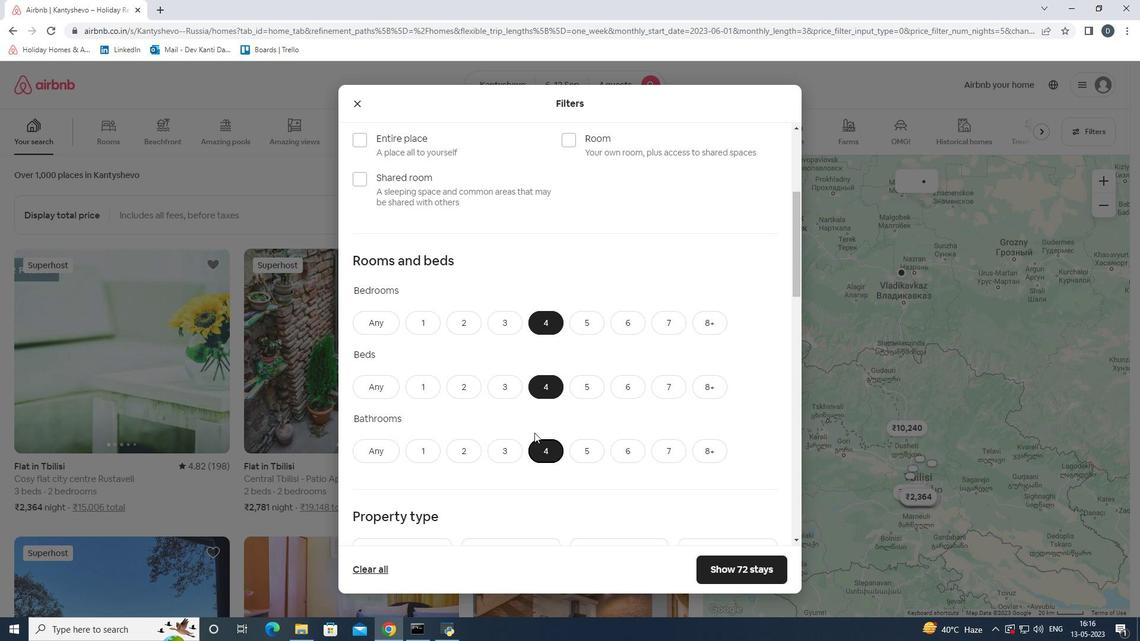 
Action: Mouse scrolled (534, 431) with delta (0, 0)
Screenshot: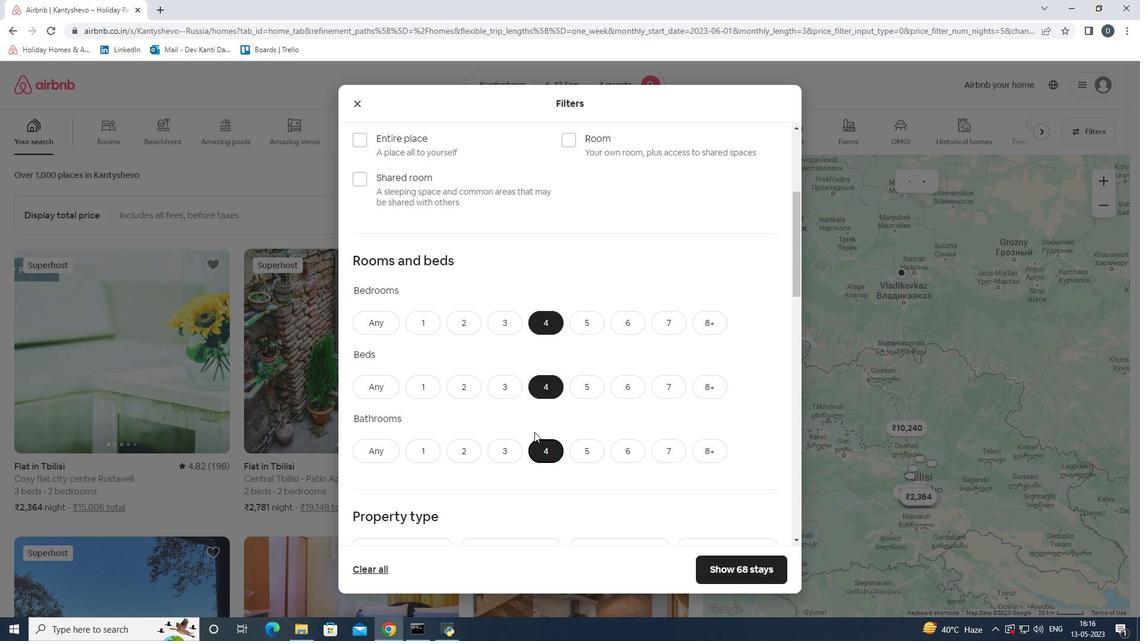 
Action: Mouse scrolled (534, 431) with delta (0, 0)
Screenshot: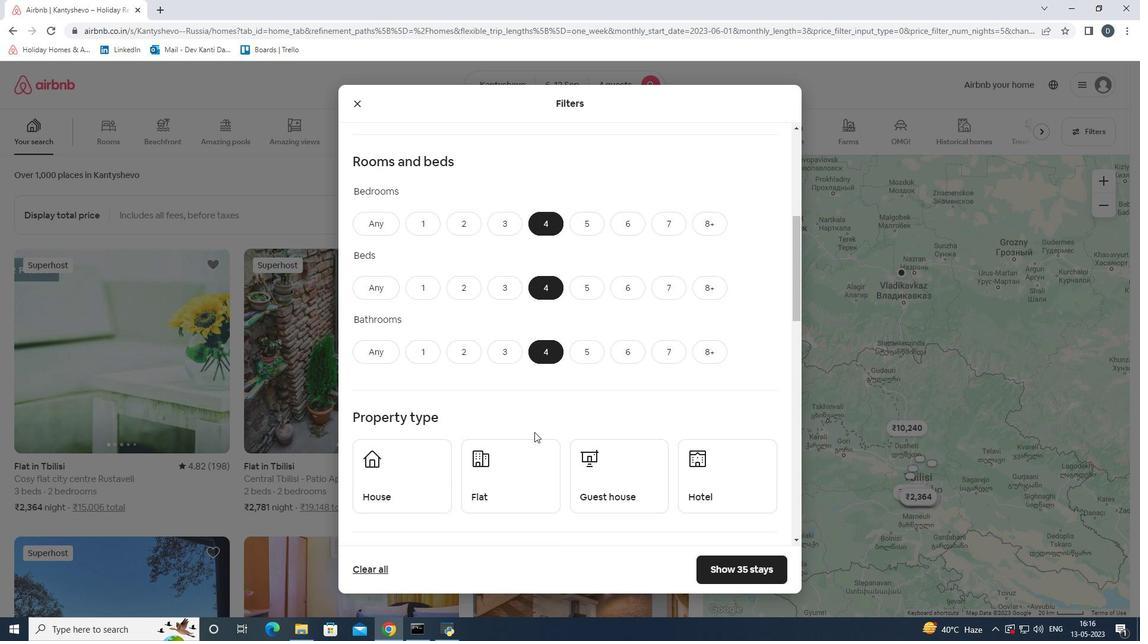 
Action: Mouse scrolled (534, 431) with delta (0, 0)
Screenshot: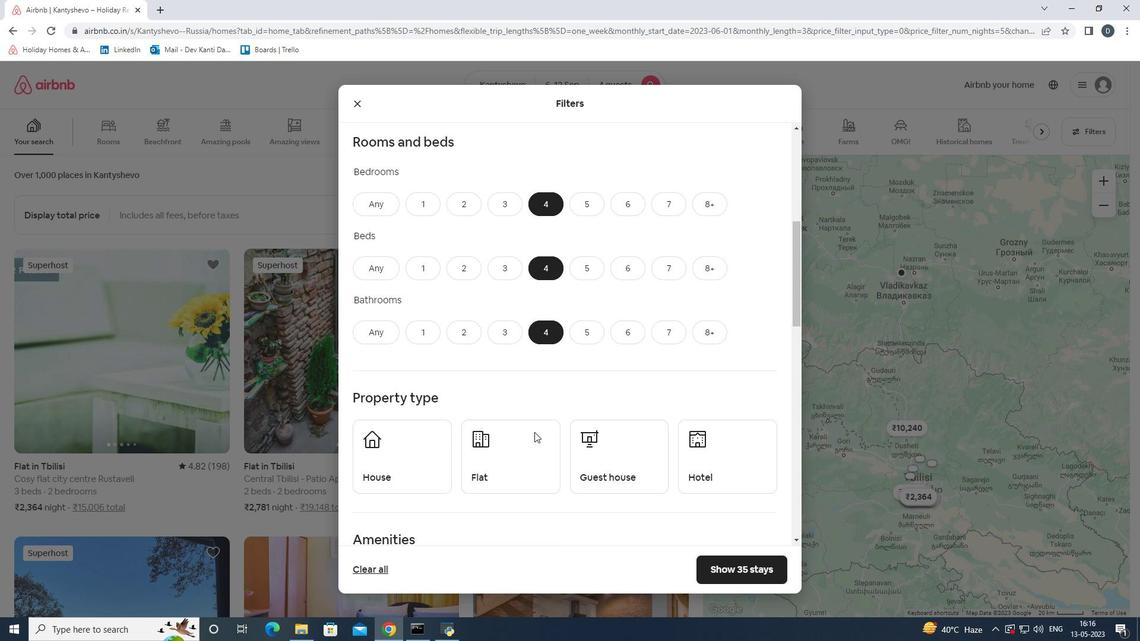 
Action: Mouse moved to (397, 371)
Screenshot: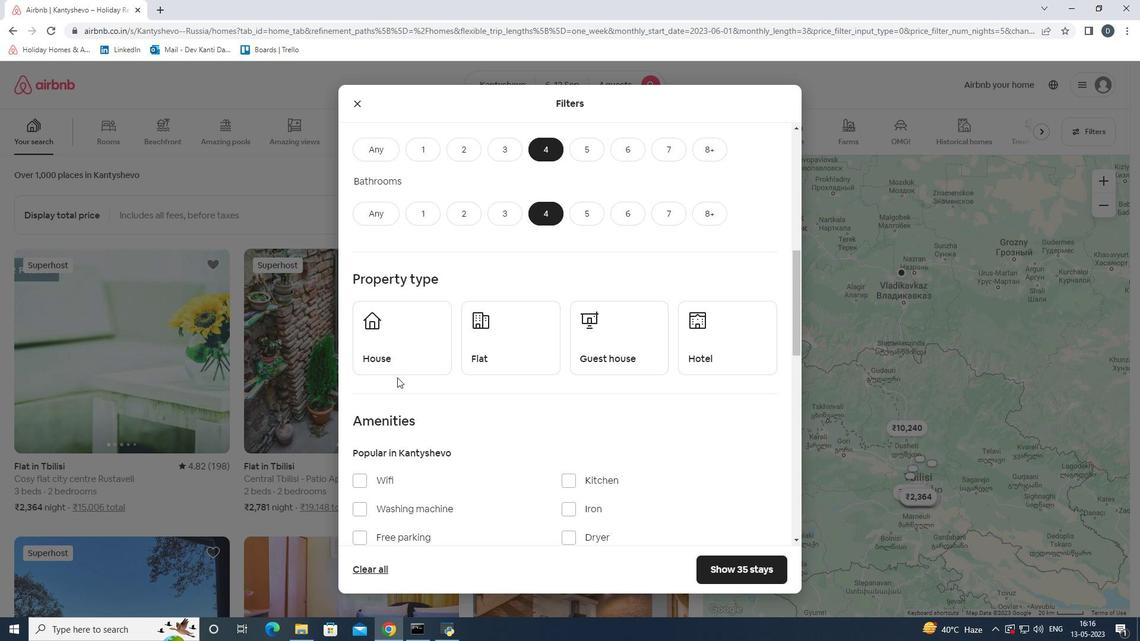 
Action: Mouse pressed left at (397, 371)
Screenshot: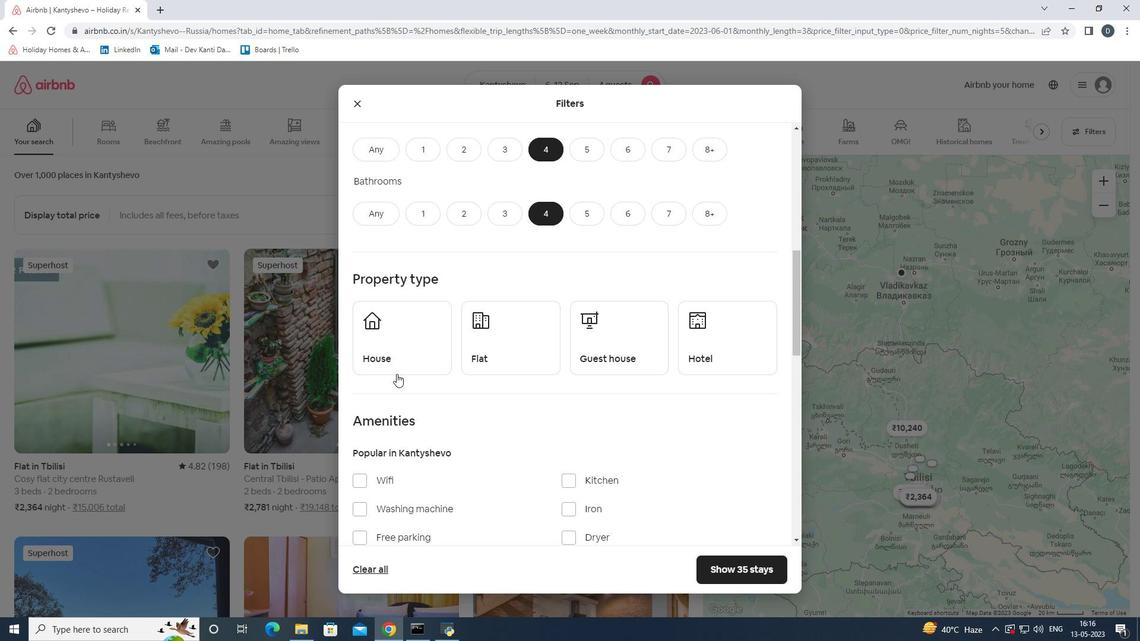 
Action: Mouse moved to (498, 367)
Screenshot: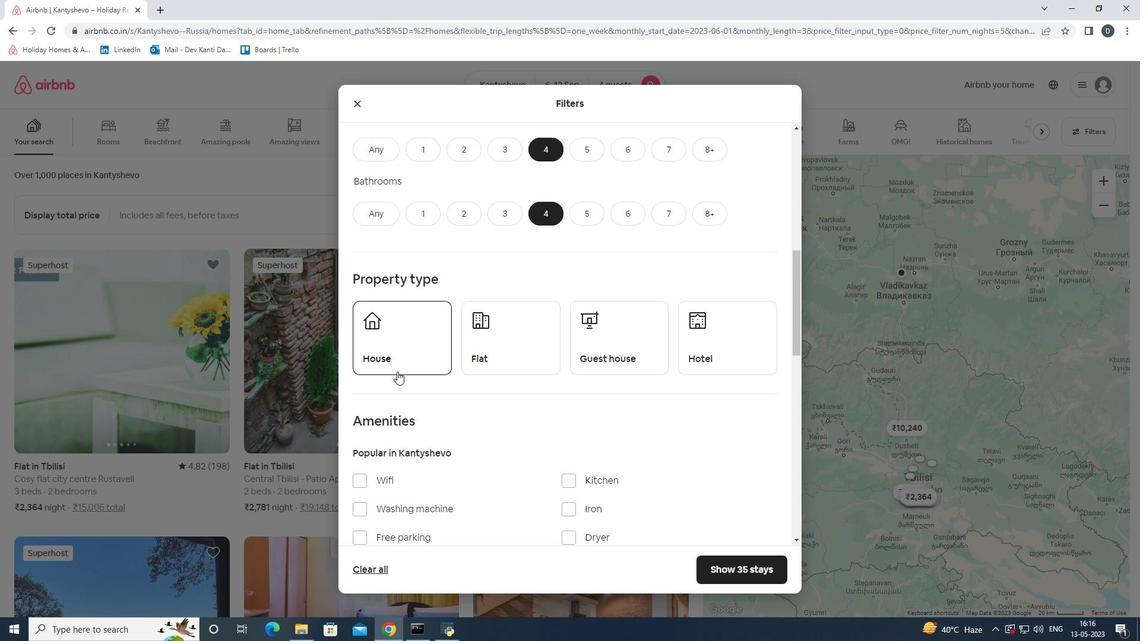 
Action: Mouse pressed left at (498, 367)
Screenshot: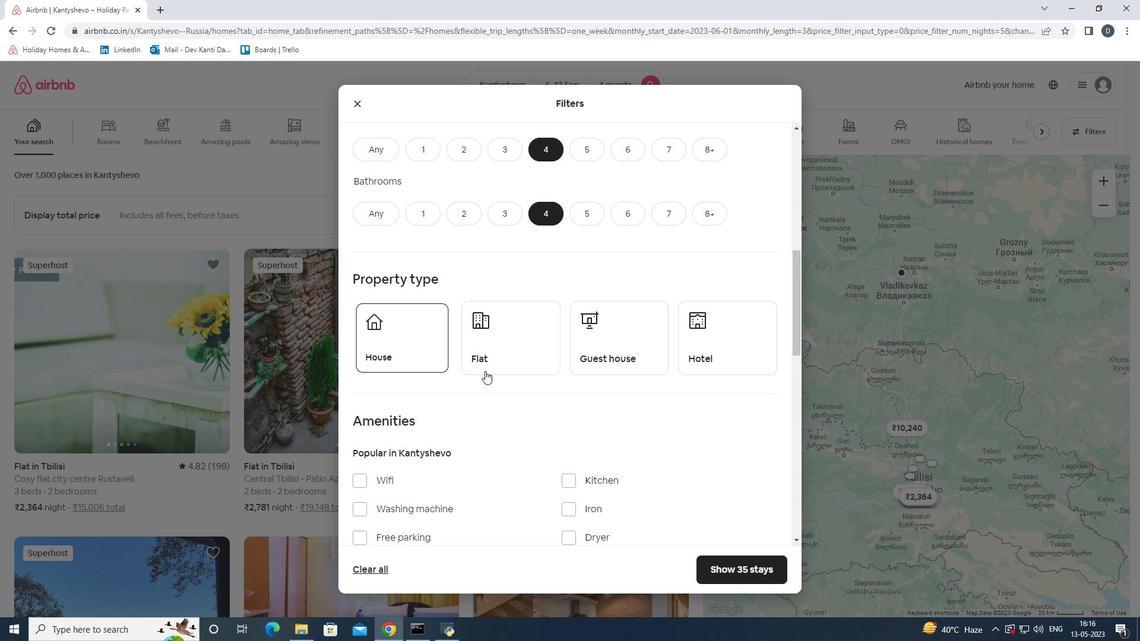 
Action: Mouse moved to (591, 346)
Screenshot: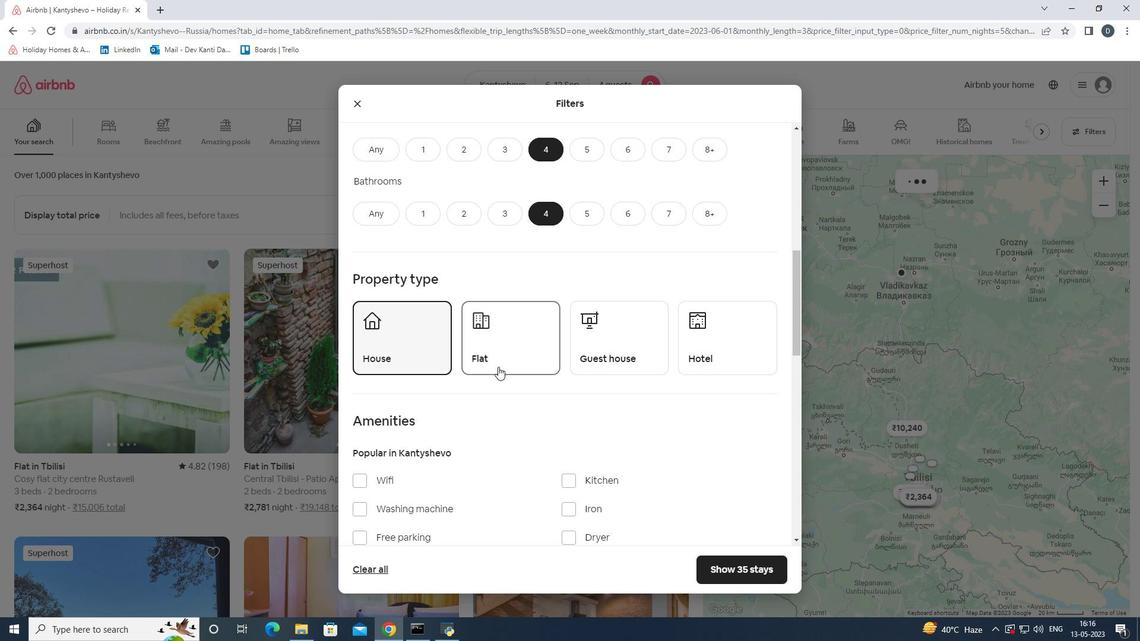 
Action: Mouse pressed left at (591, 346)
Screenshot: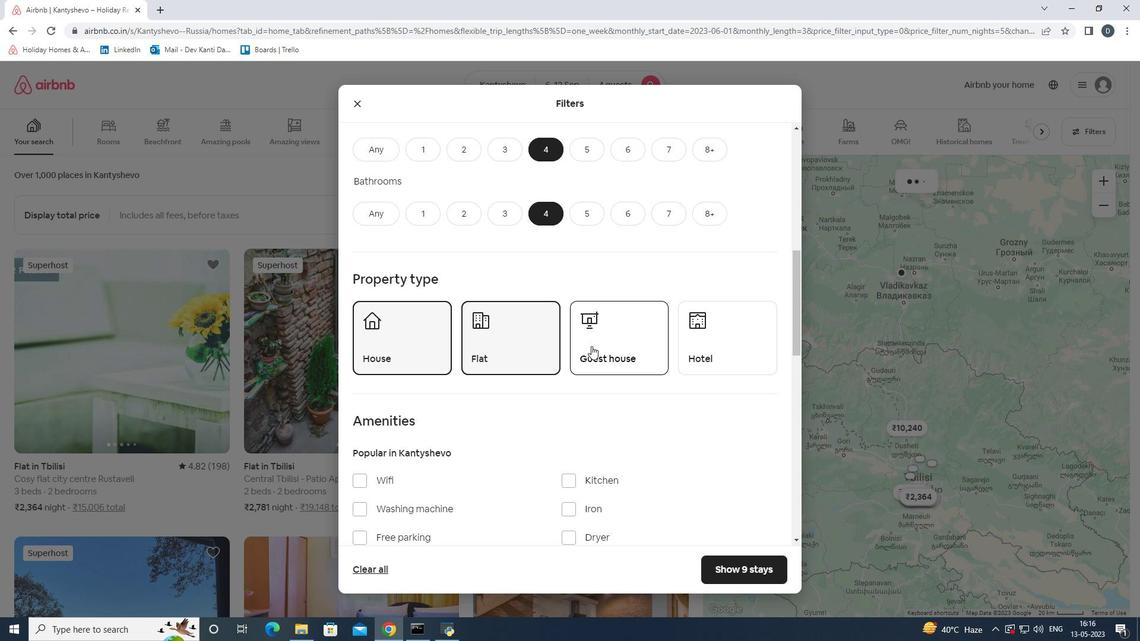 
Action: Mouse scrolled (591, 345) with delta (0, 0)
Screenshot: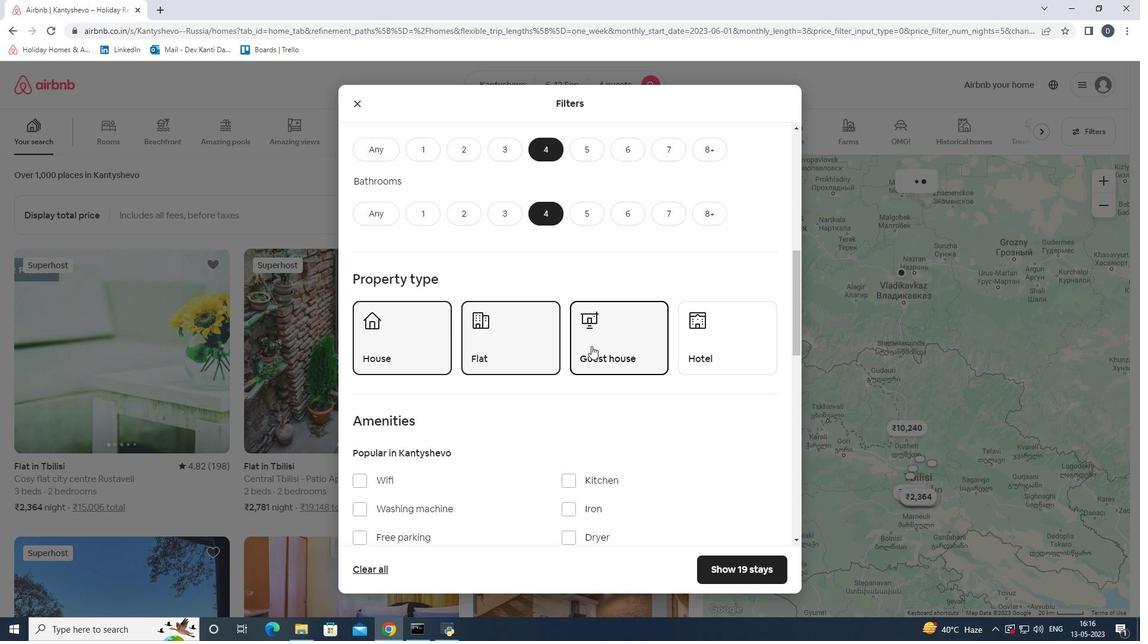 
Action: Mouse scrolled (591, 345) with delta (0, 0)
Screenshot: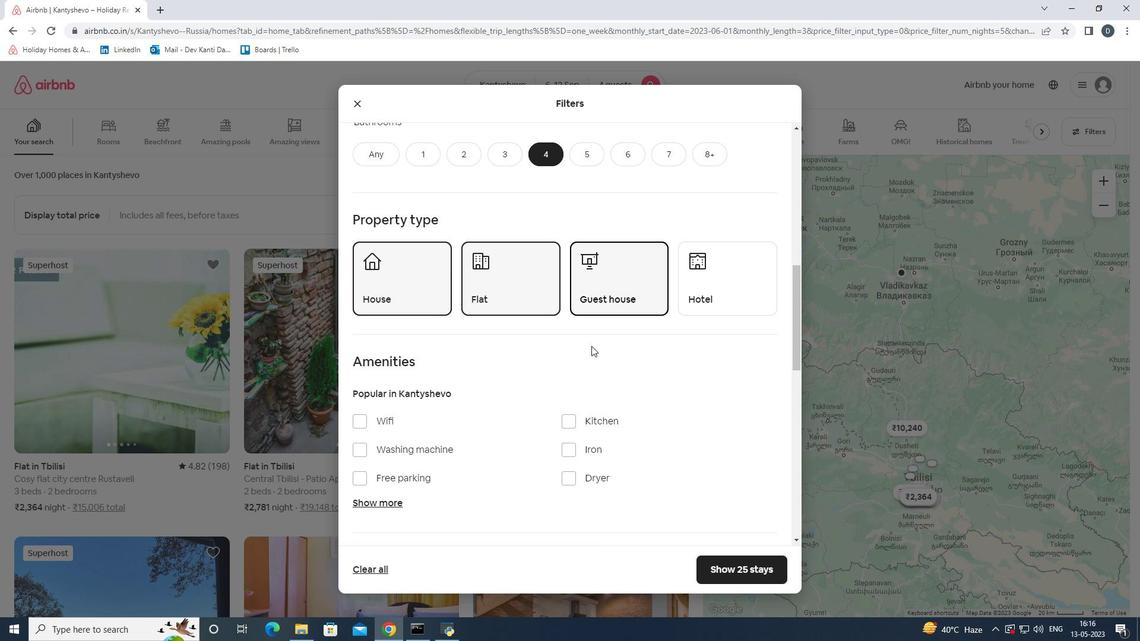 
Action: Mouse scrolled (591, 345) with delta (0, 0)
Screenshot: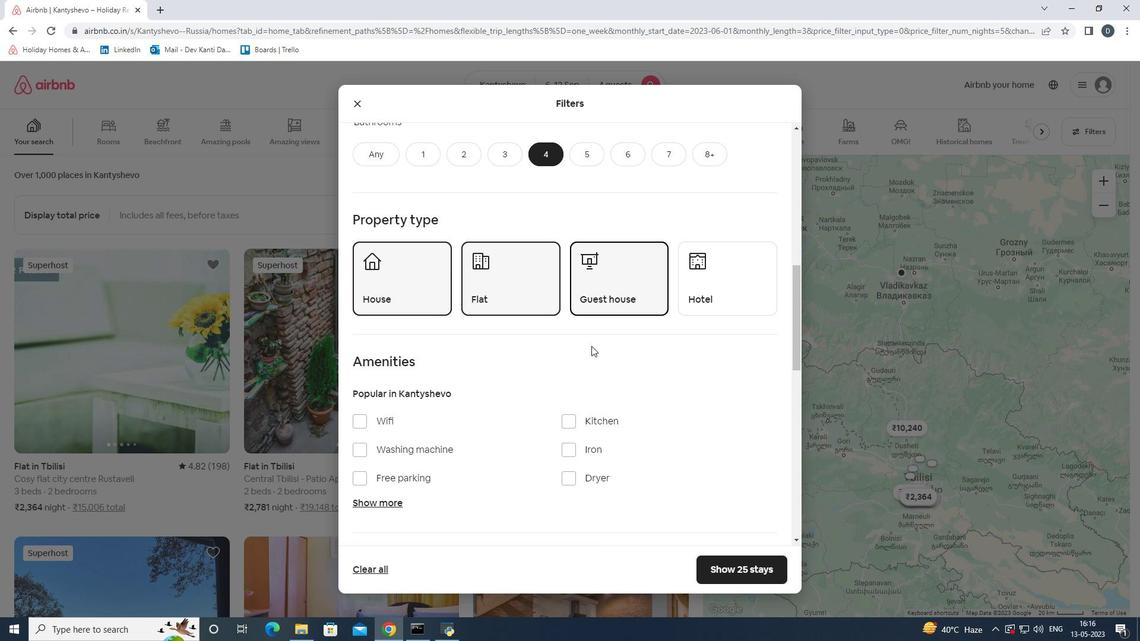 
Action: Mouse scrolled (591, 345) with delta (0, 0)
Screenshot: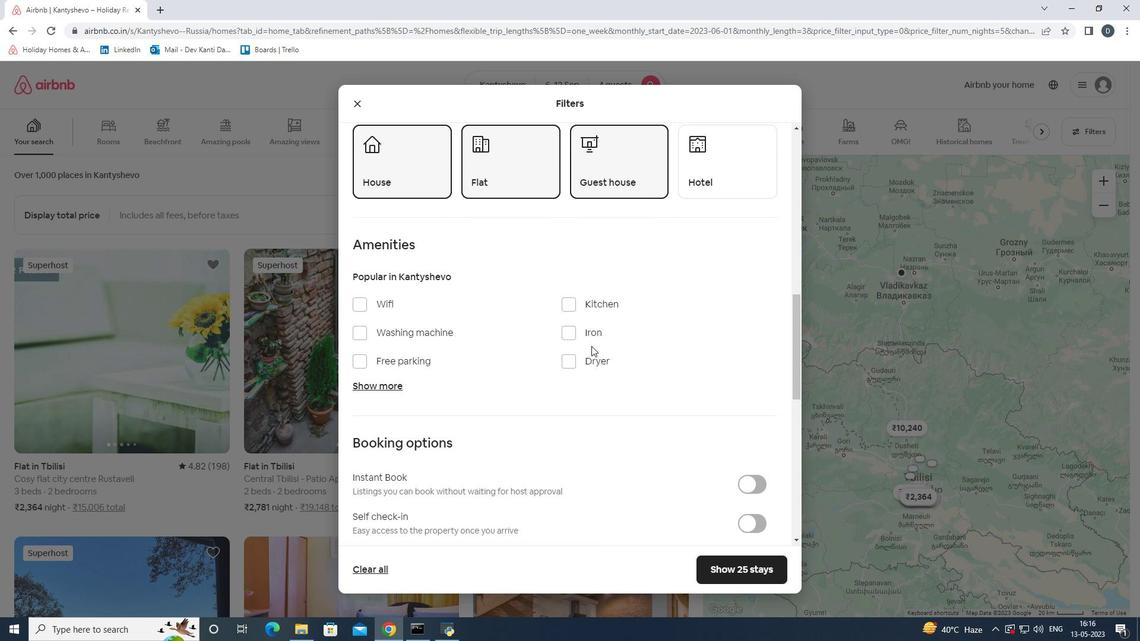 
Action: Mouse scrolled (591, 345) with delta (0, 0)
Screenshot: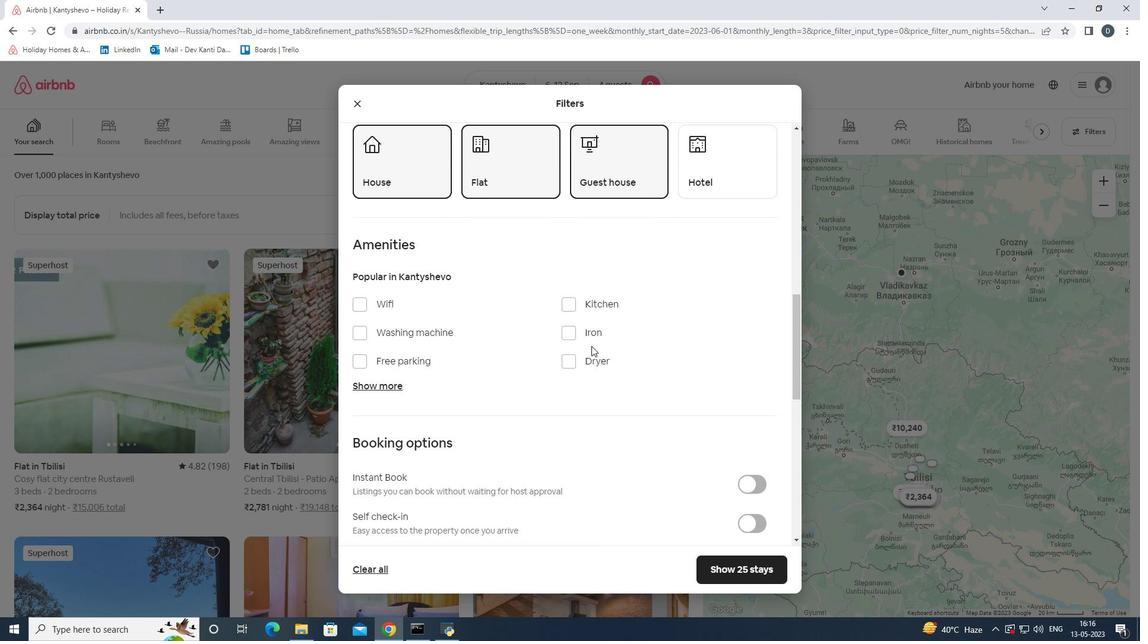 
Action: Mouse moved to (356, 185)
Screenshot: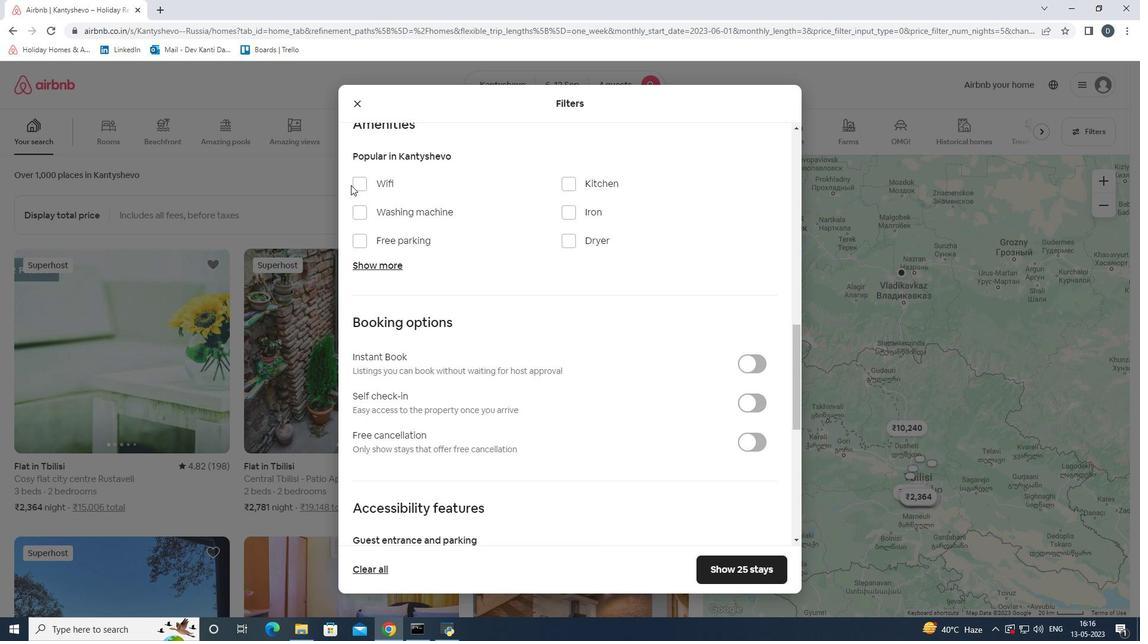 
Action: Mouse pressed left at (356, 185)
Screenshot: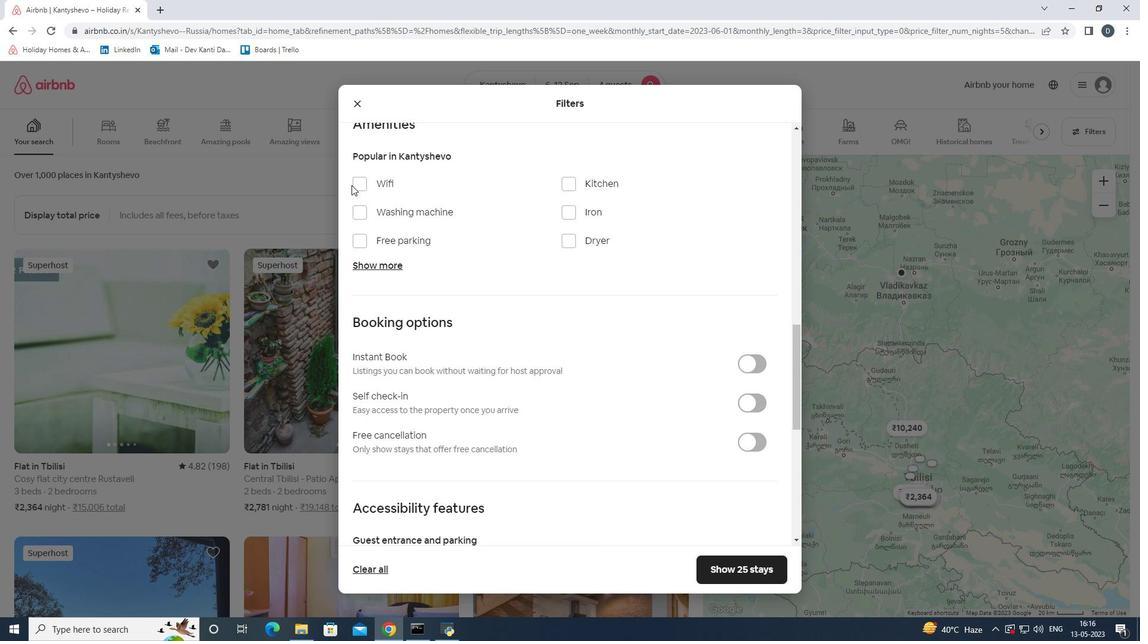 
Action: Mouse moved to (377, 265)
Screenshot: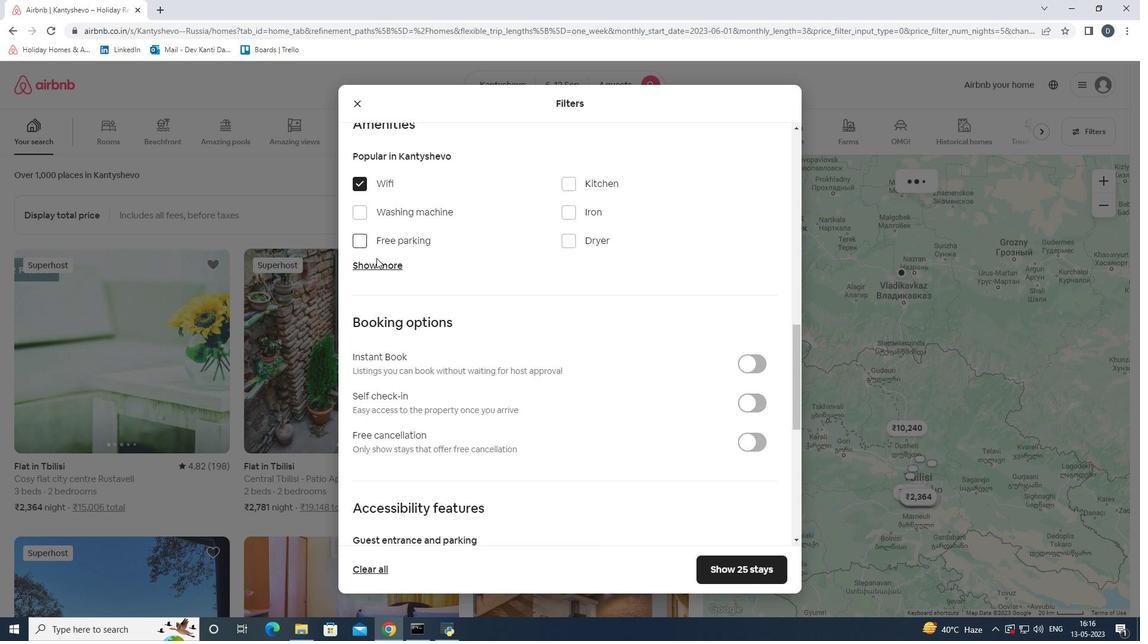 
Action: Mouse pressed left at (377, 265)
Screenshot: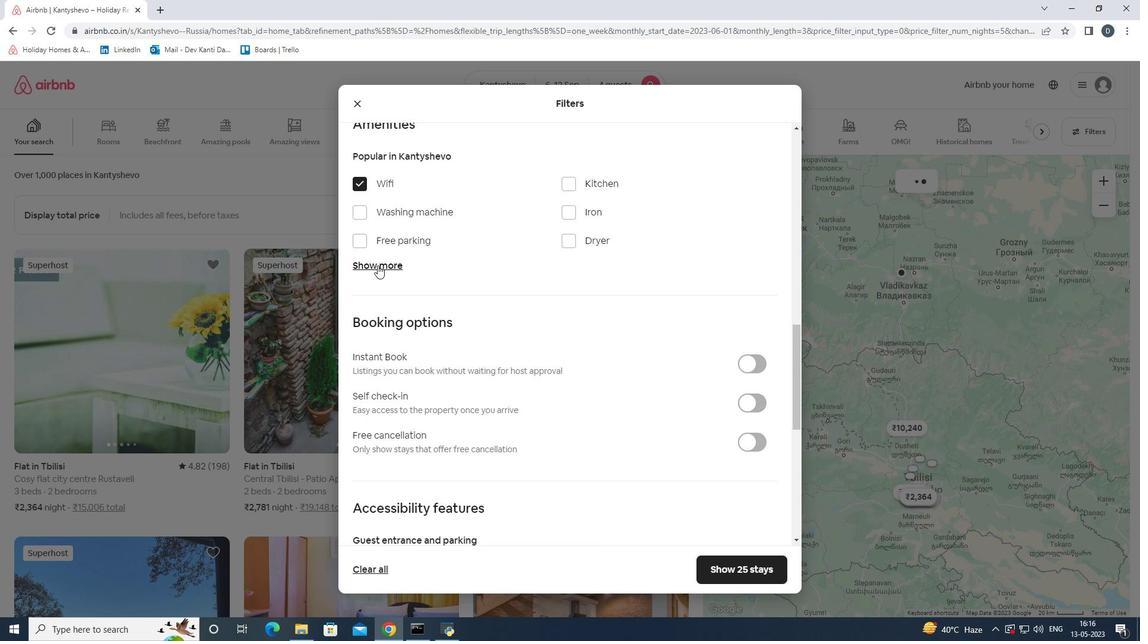 
Action: Mouse moved to (568, 336)
Screenshot: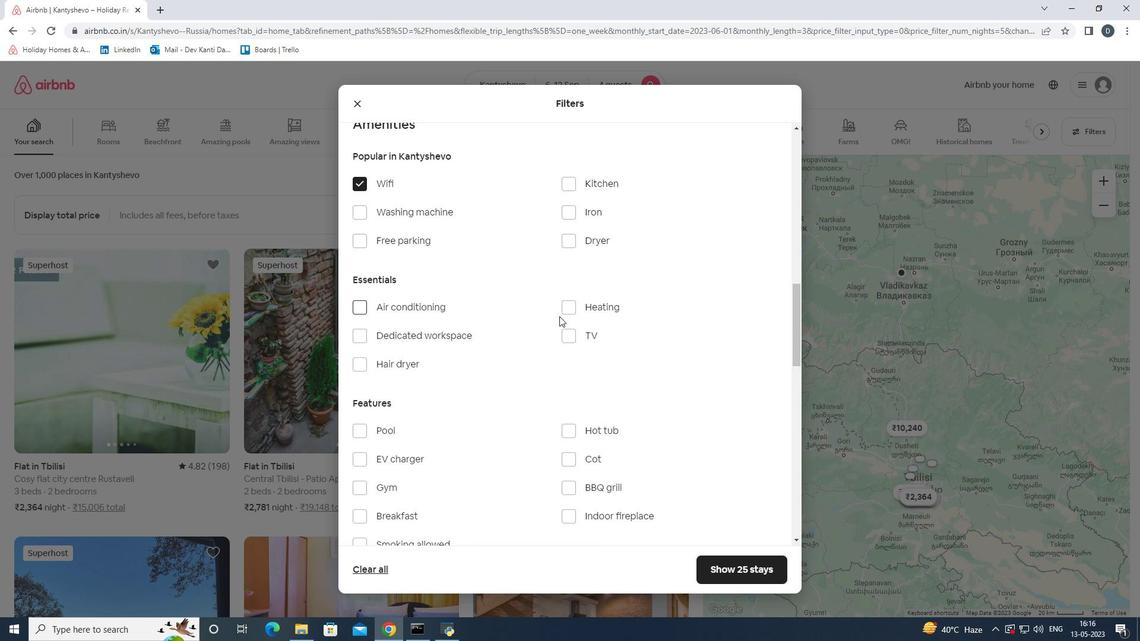 
Action: Mouse pressed left at (568, 336)
Screenshot: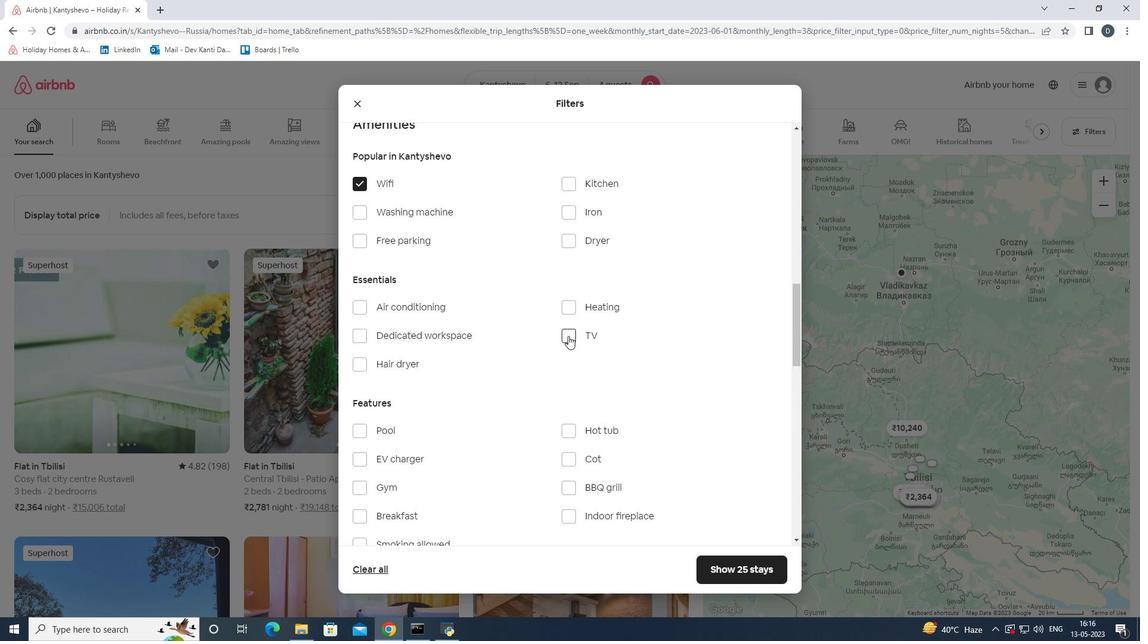 
Action: Mouse moved to (360, 238)
Screenshot: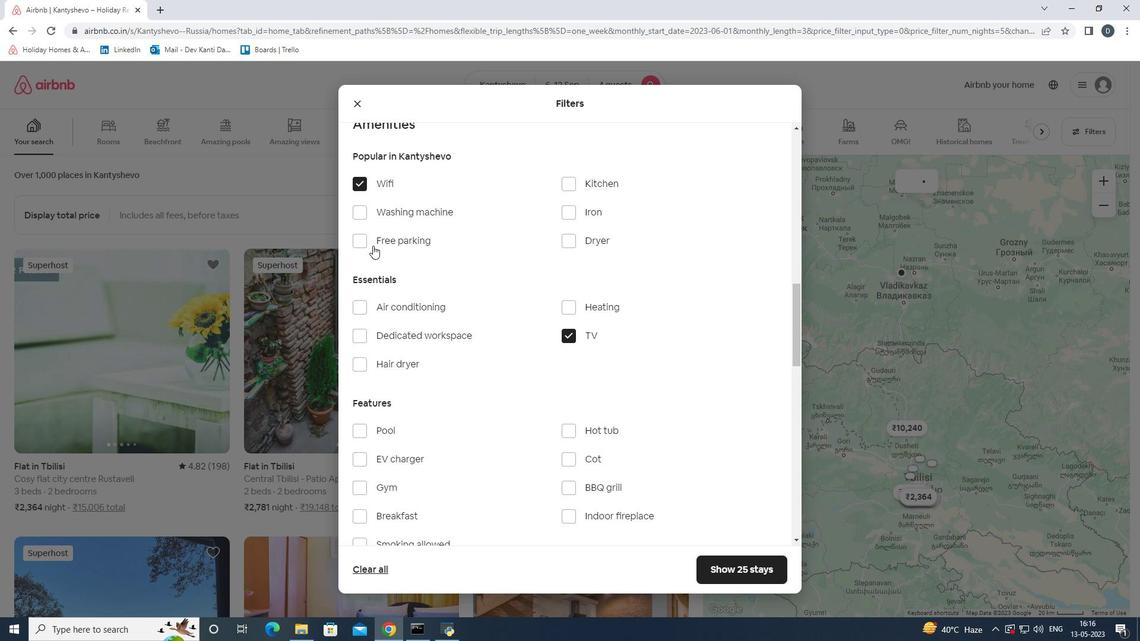 
Action: Mouse pressed left at (360, 238)
Screenshot: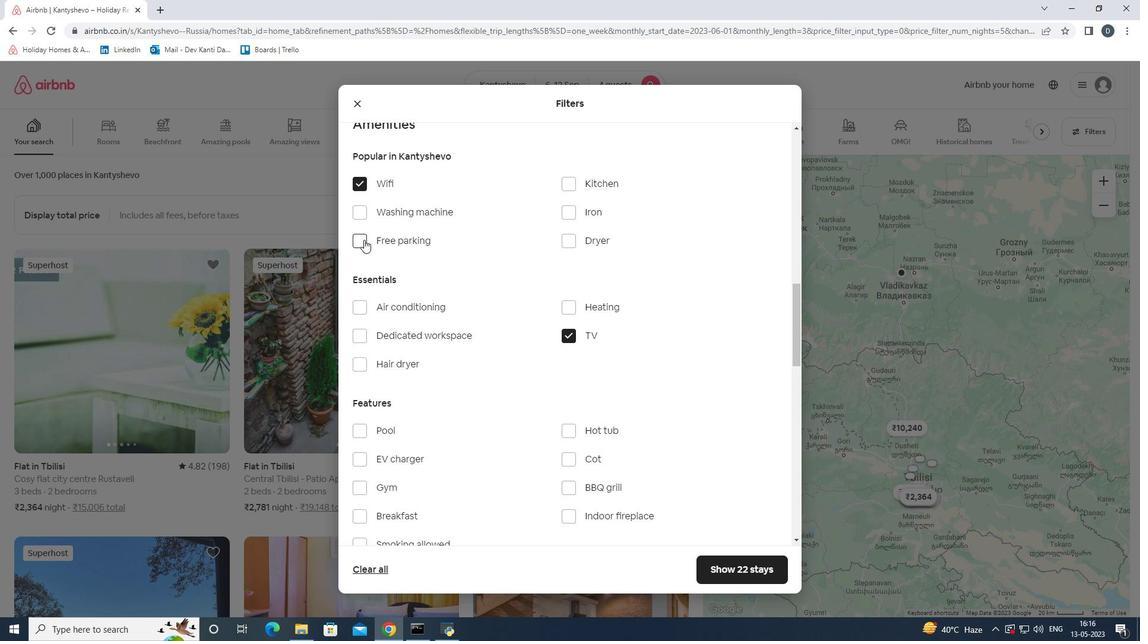 
Action: Mouse moved to (434, 261)
Screenshot: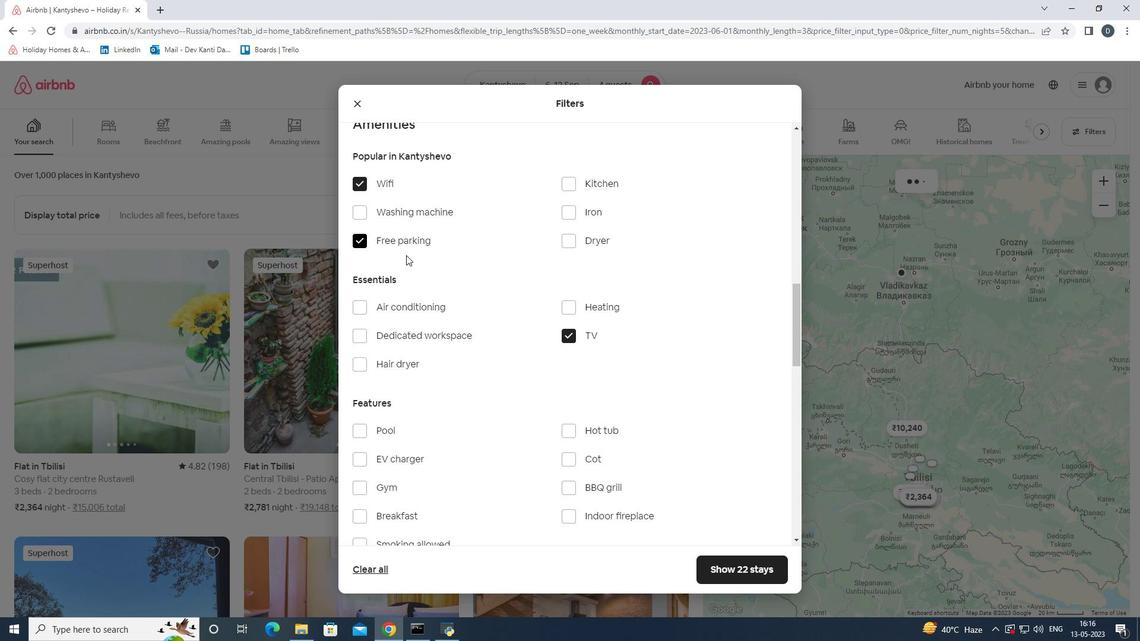 
Action: Mouse scrolled (434, 260) with delta (0, 0)
Screenshot: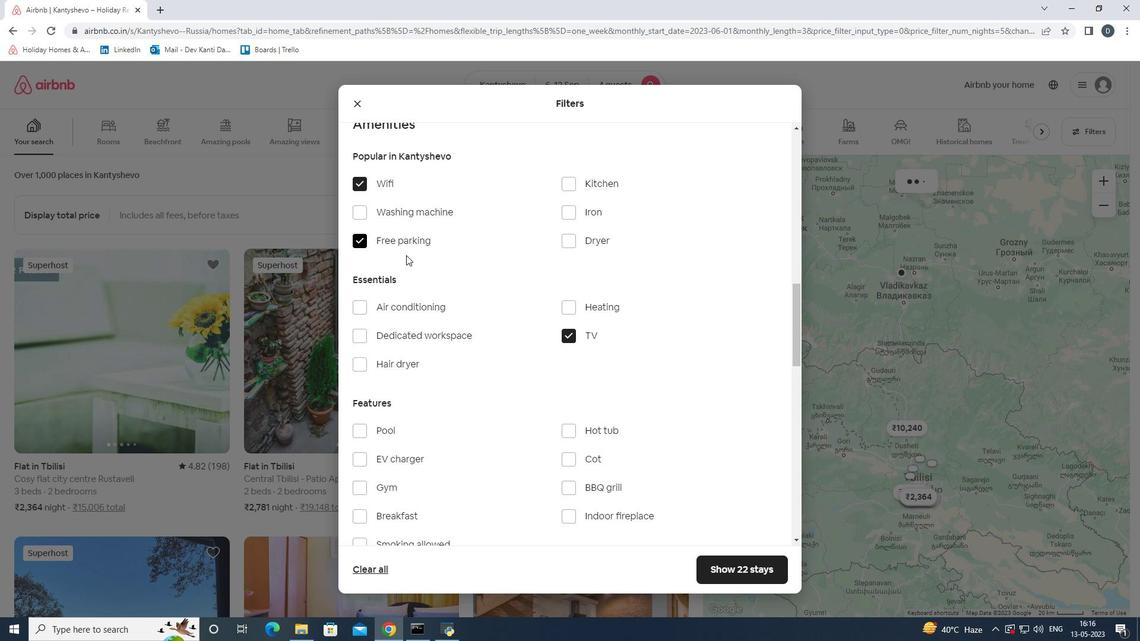 
Action: Mouse scrolled (434, 260) with delta (0, 0)
Screenshot: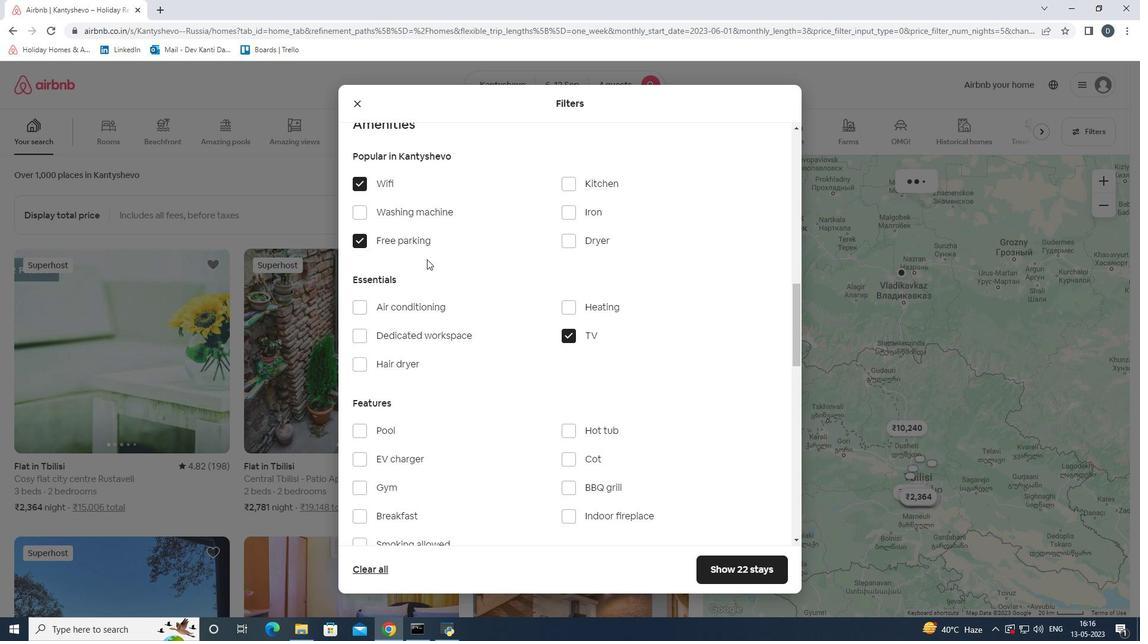 
Action: Mouse moved to (386, 373)
Screenshot: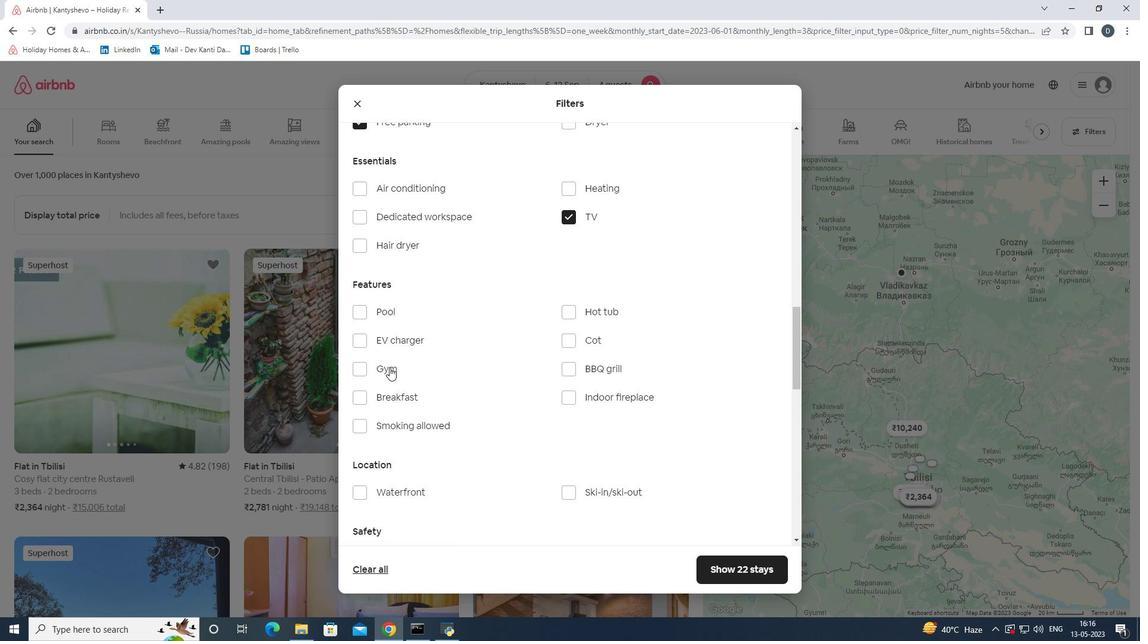 
Action: Mouse pressed left at (386, 373)
Screenshot: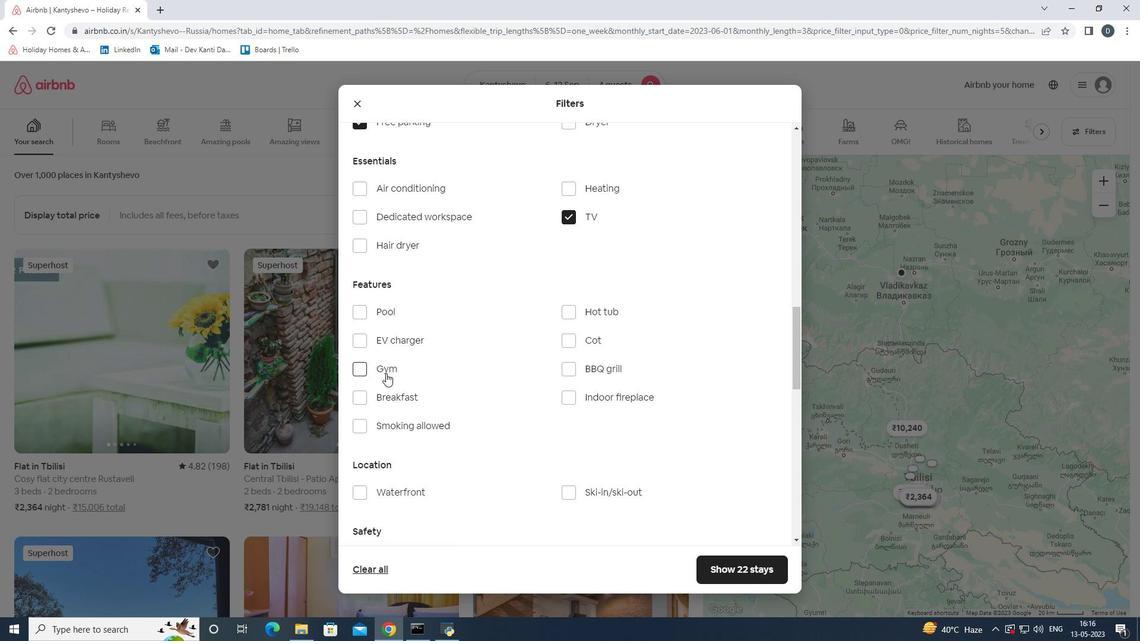 
Action: Mouse moved to (379, 397)
Screenshot: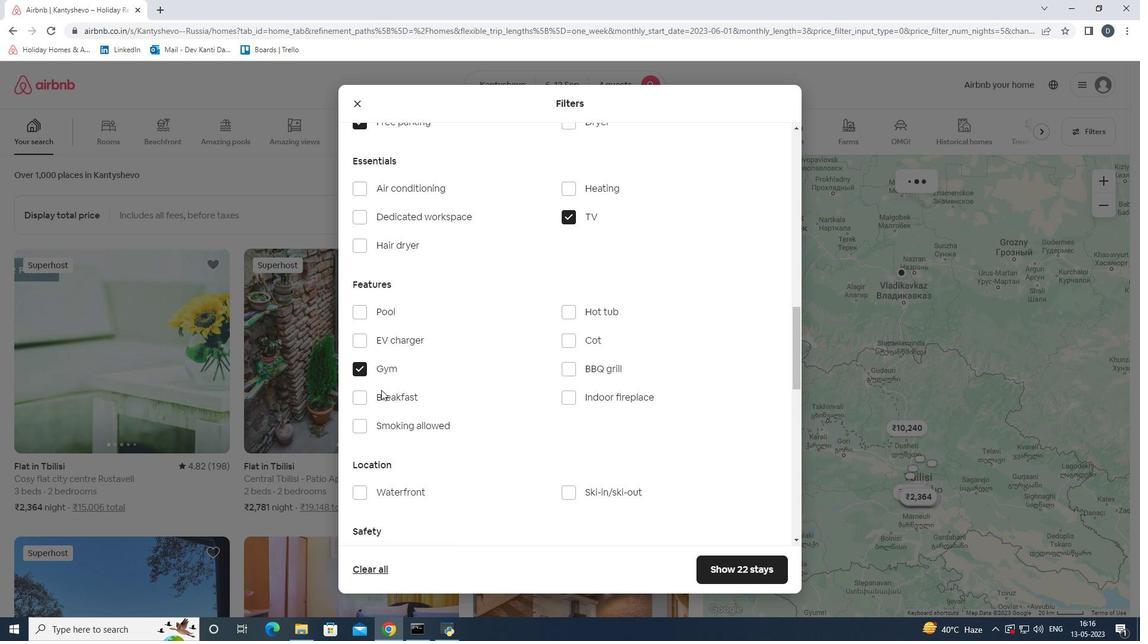 
Action: Mouse pressed left at (379, 397)
Screenshot: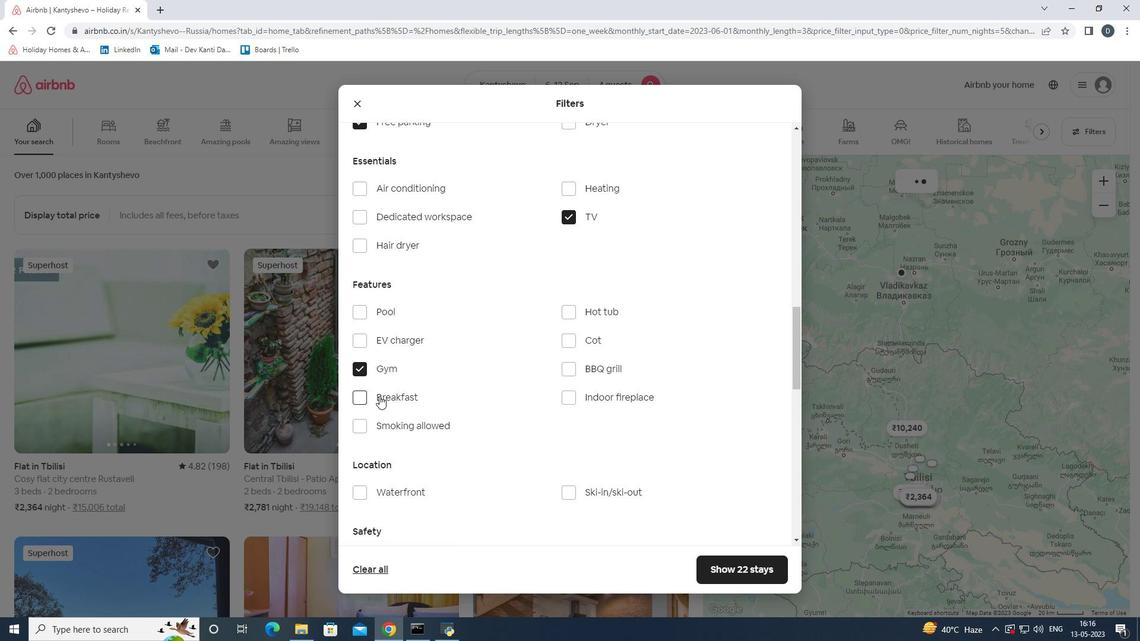 
Action: Mouse moved to (522, 353)
Screenshot: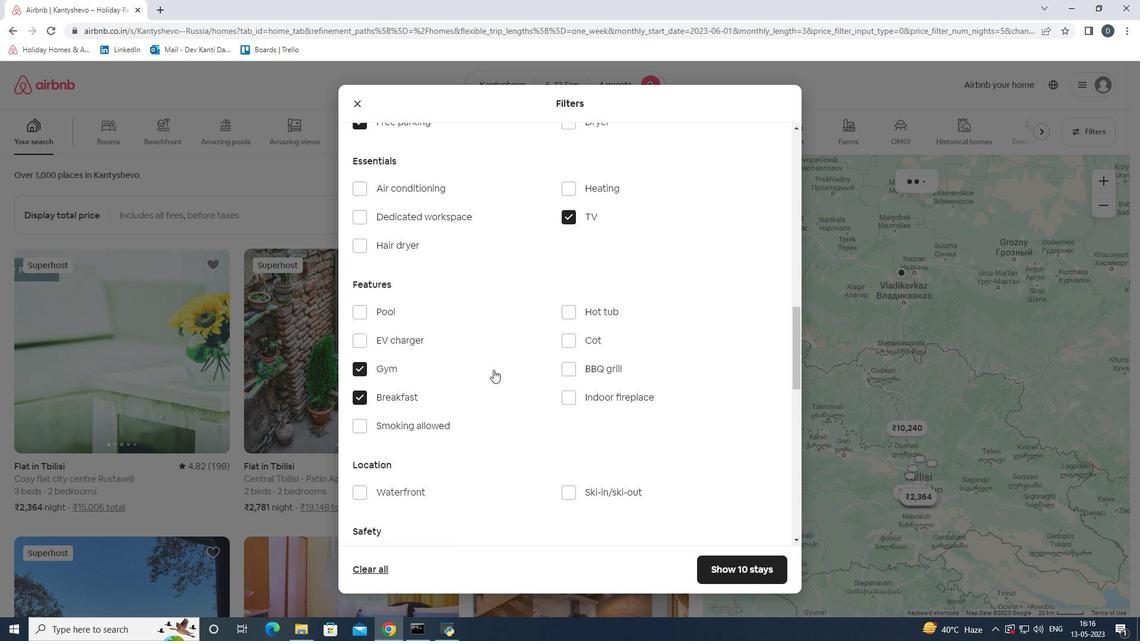 
Action: Mouse scrolled (522, 352) with delta (0, 0)
Screenshot: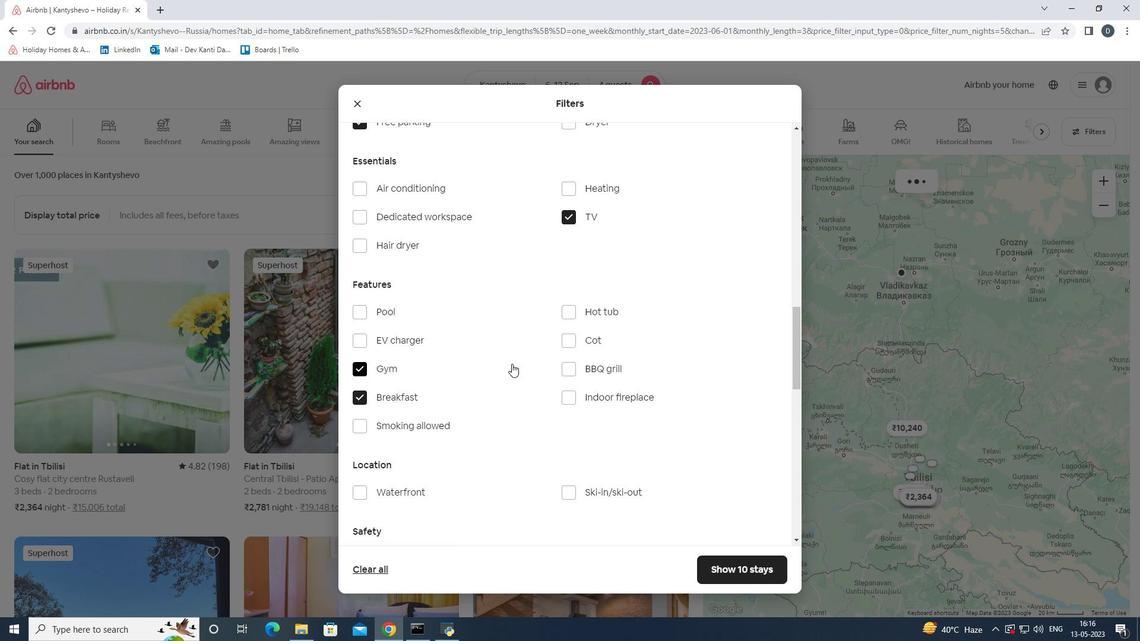 
Action: Mouse scrolled (522, 352) with delta (0, 0)
Screenshot: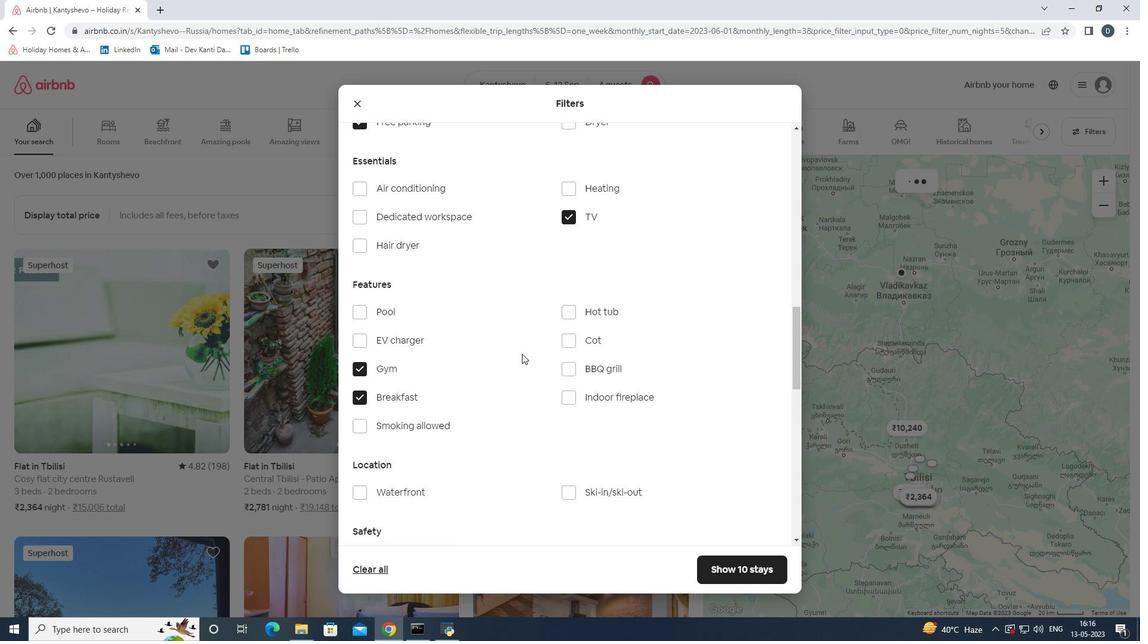 
Action: Mouse moved to (523, 352)
Screenshot: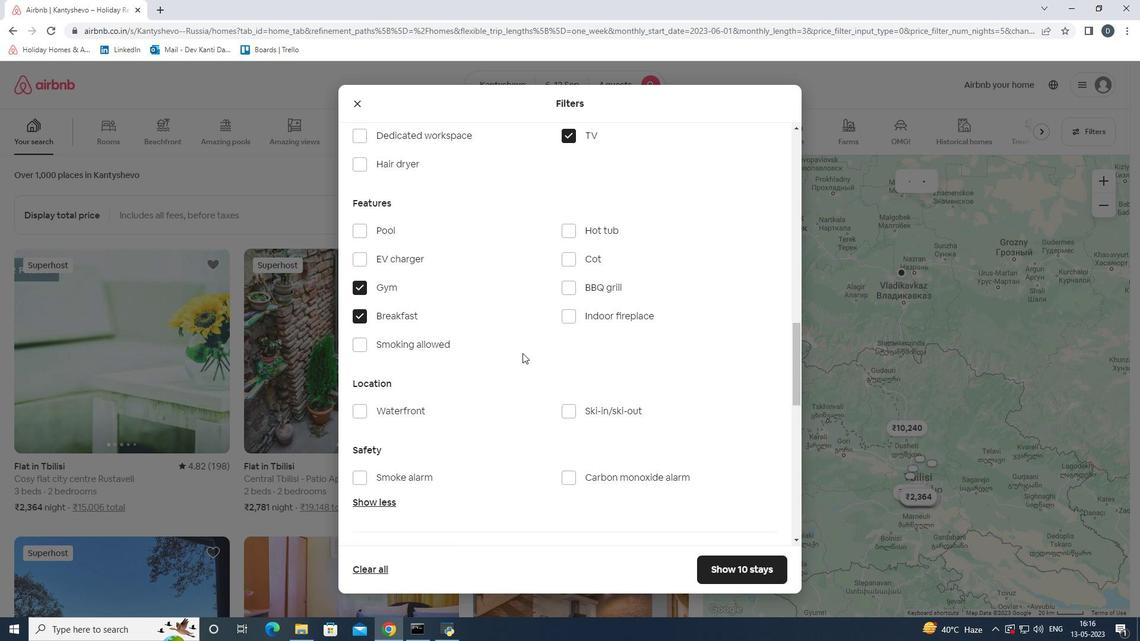 
Action: Mouse scrolled (523, 352) with delta (0, 0)
Screenshot: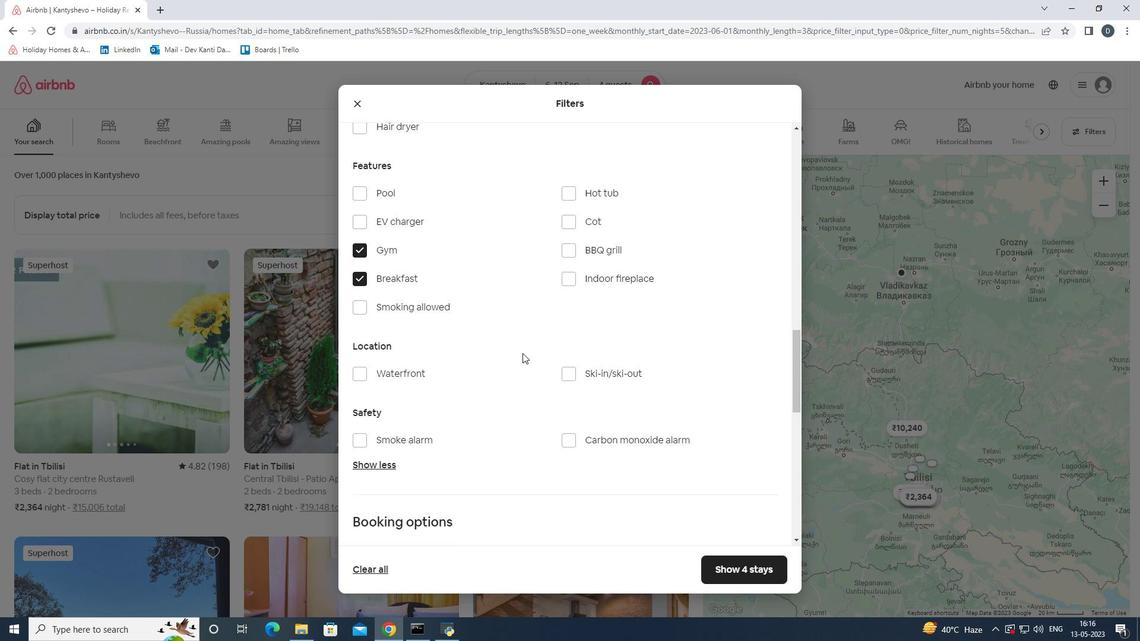 
Action: Mouse scrolled (523, 352) with delta (0, 0)
Screenshot: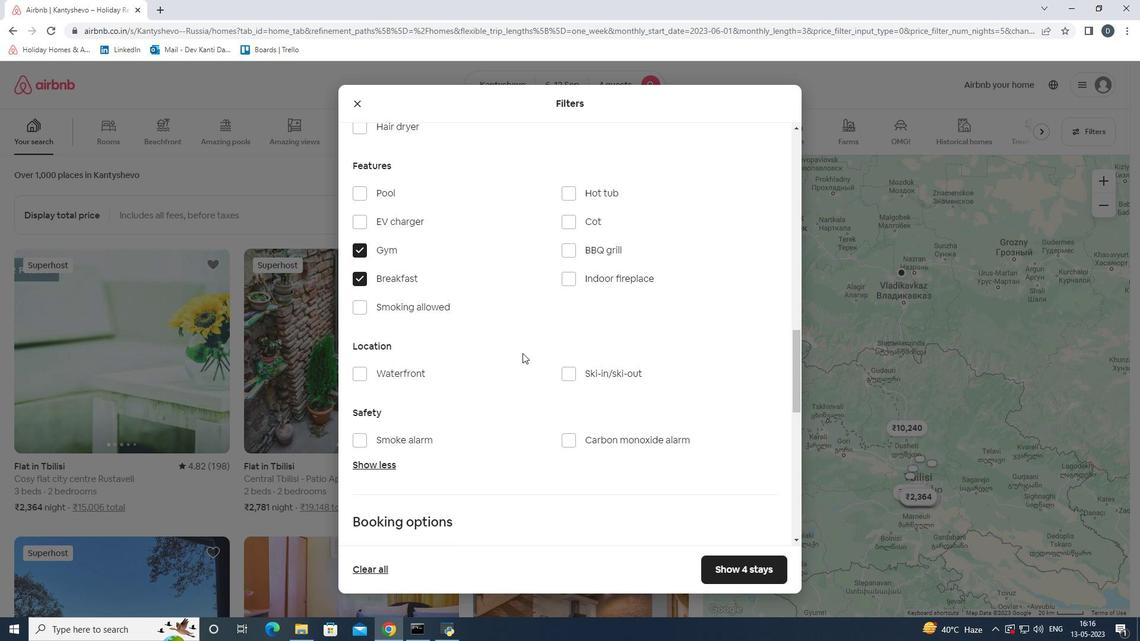 
Action: Mouse scrolled (523, 352) with delta (0, 0)
Screenshot: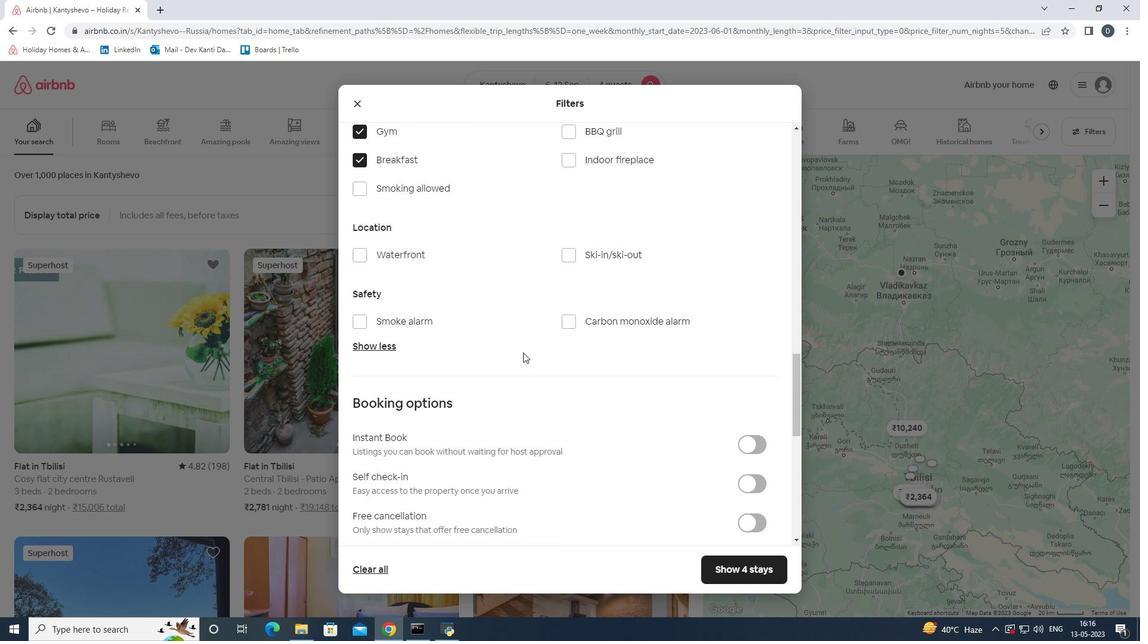 
Action: Mouse scrolled (523, 352) with delta (0, 0)
Screenshot: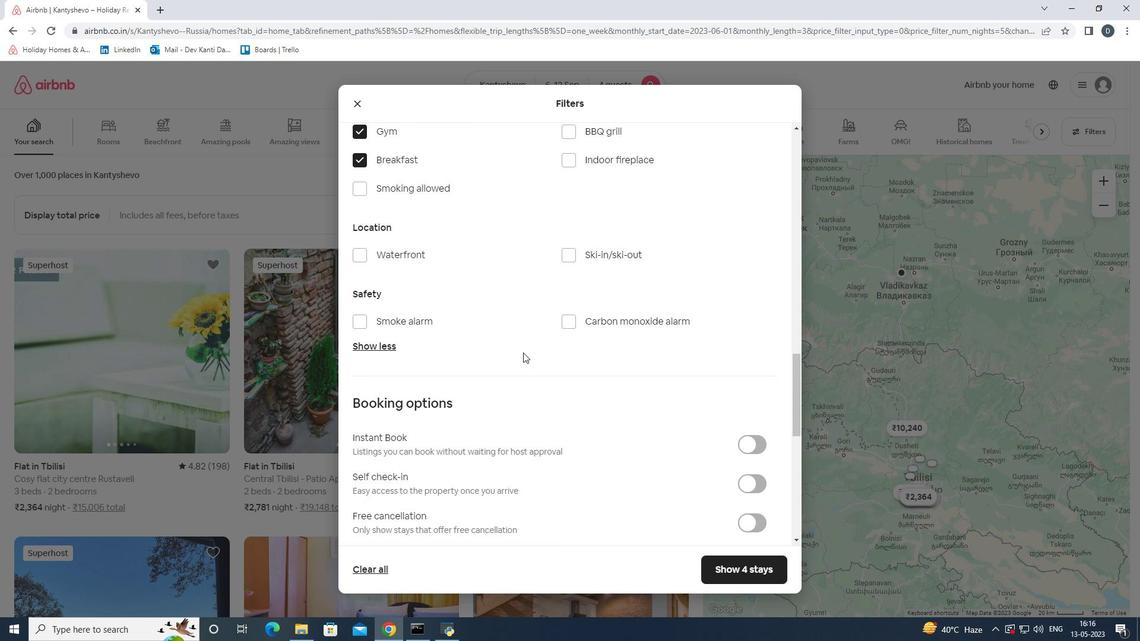 
Action: Mouse scrolled (523, 352) with delta (0, 0)
Screenshot: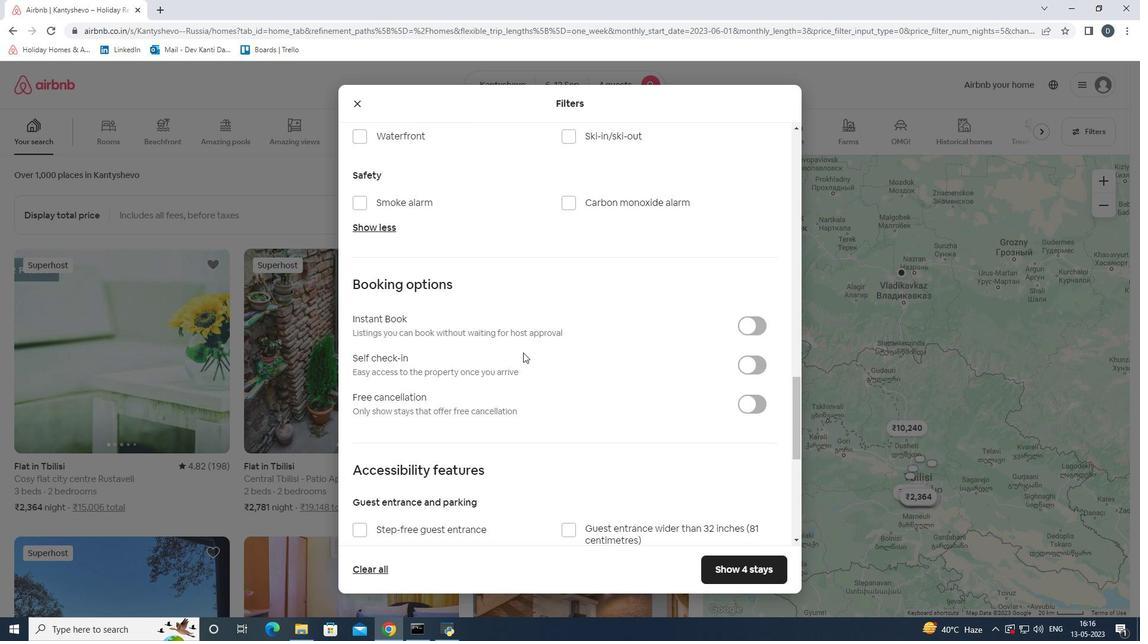 
Action: Mouse scrolled (523, 352) with delta (0, 0)
Screenshot: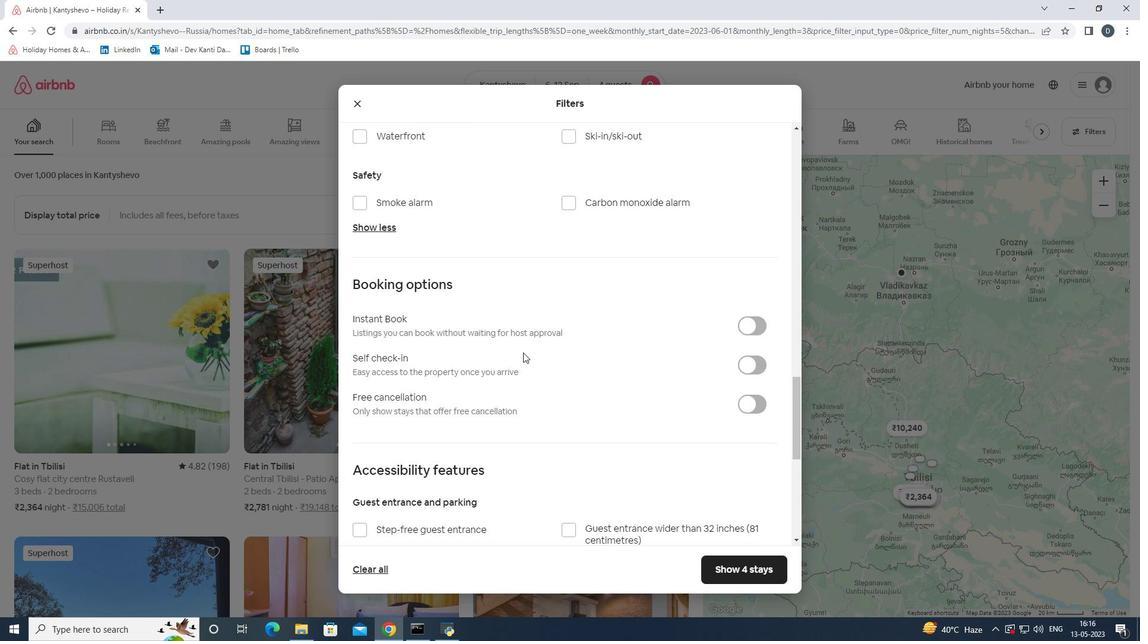 
Action: Mouse moved to (747, 240)
Screenshot: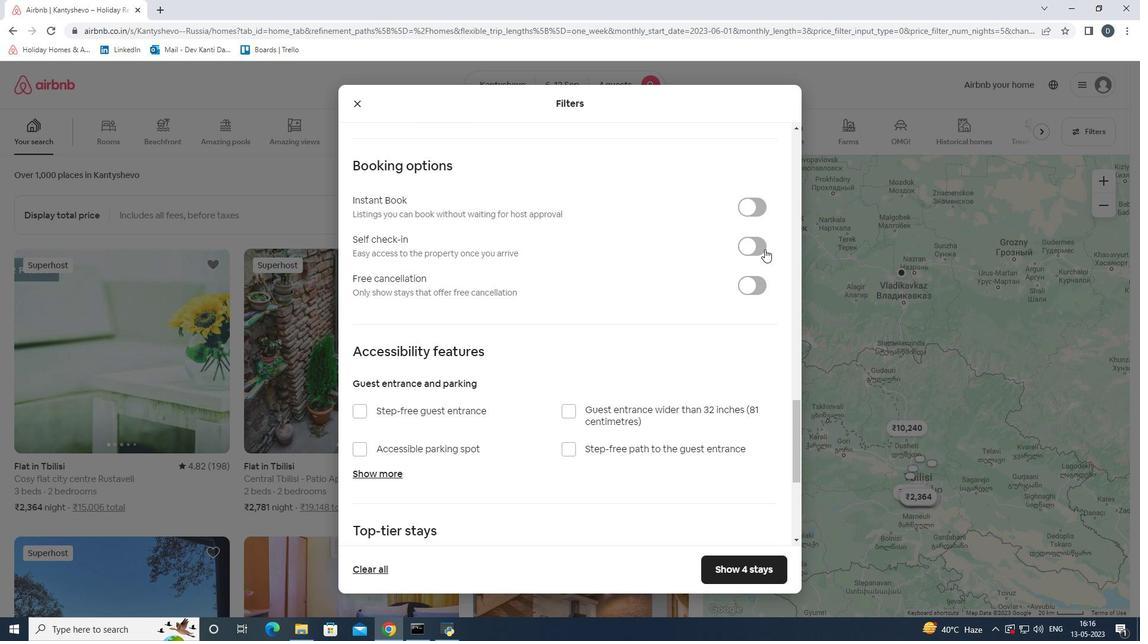 
Action: Mouse pressed left at (747, 240)
Screenshot: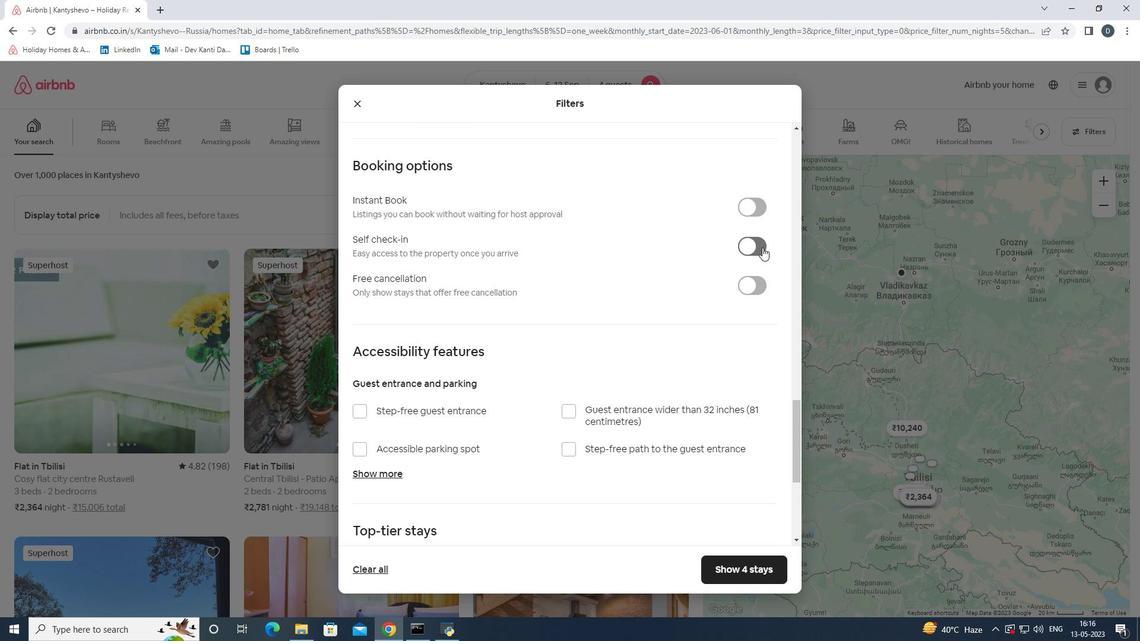 
Action: Mouse moved to (360, 358)
Screenshot: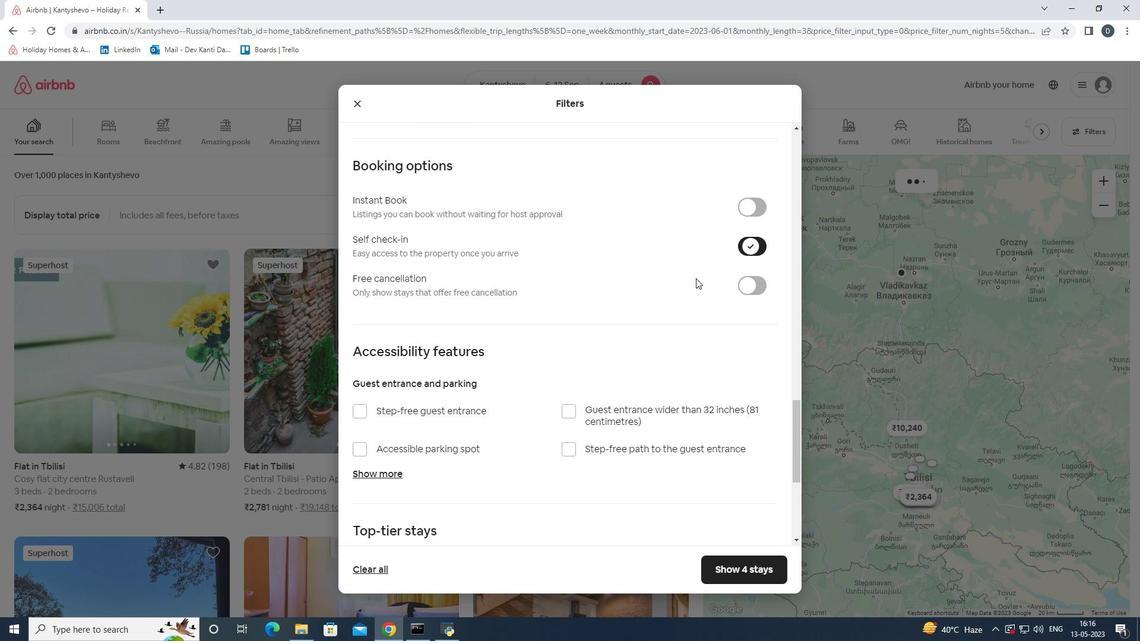 
Action: Mouse scrolled (360, 357) with delta (0, 0)
Screenshot: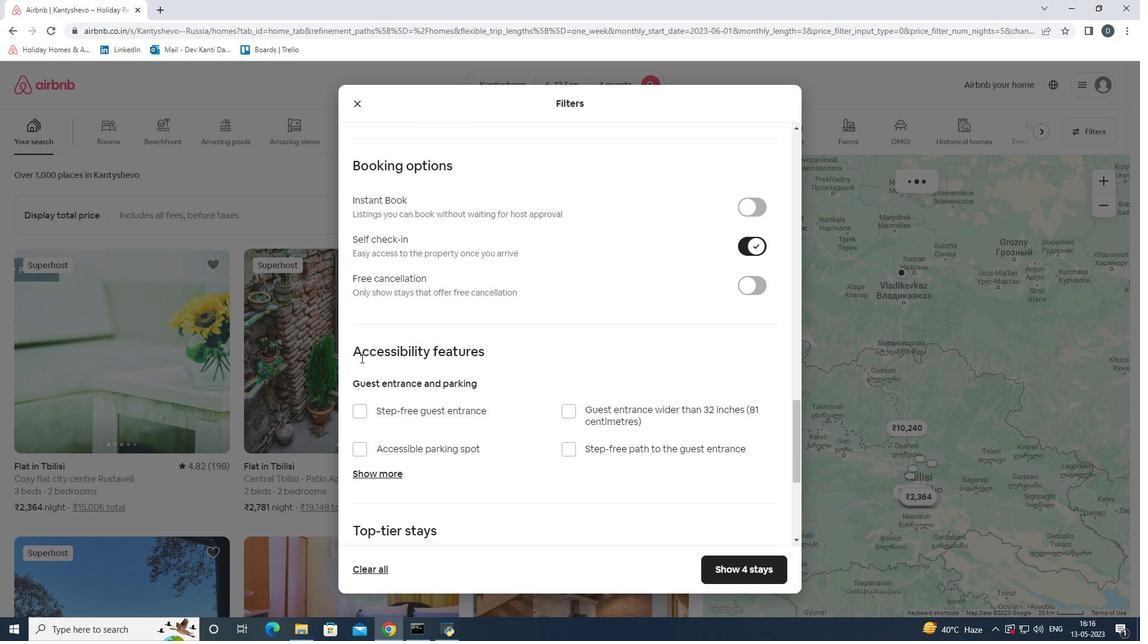 
Action: Mouse scrolled (360, 357) with delta (0, 0)
Screenshot: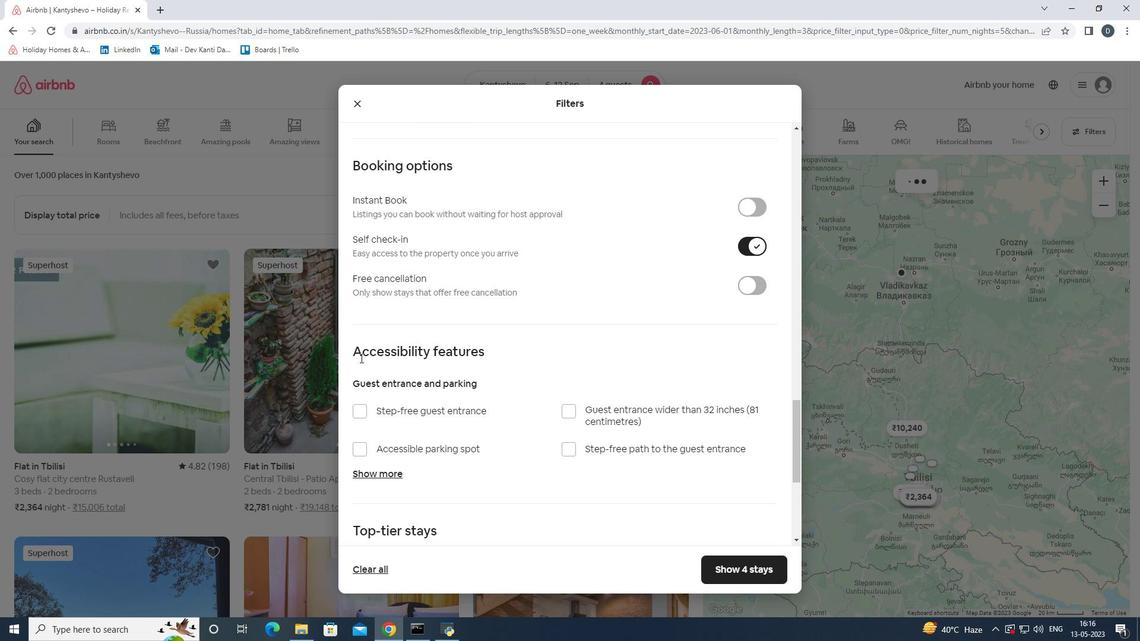 
Action: Mouse scrolled (360, 357) with delta (0, 0)
Screenshot: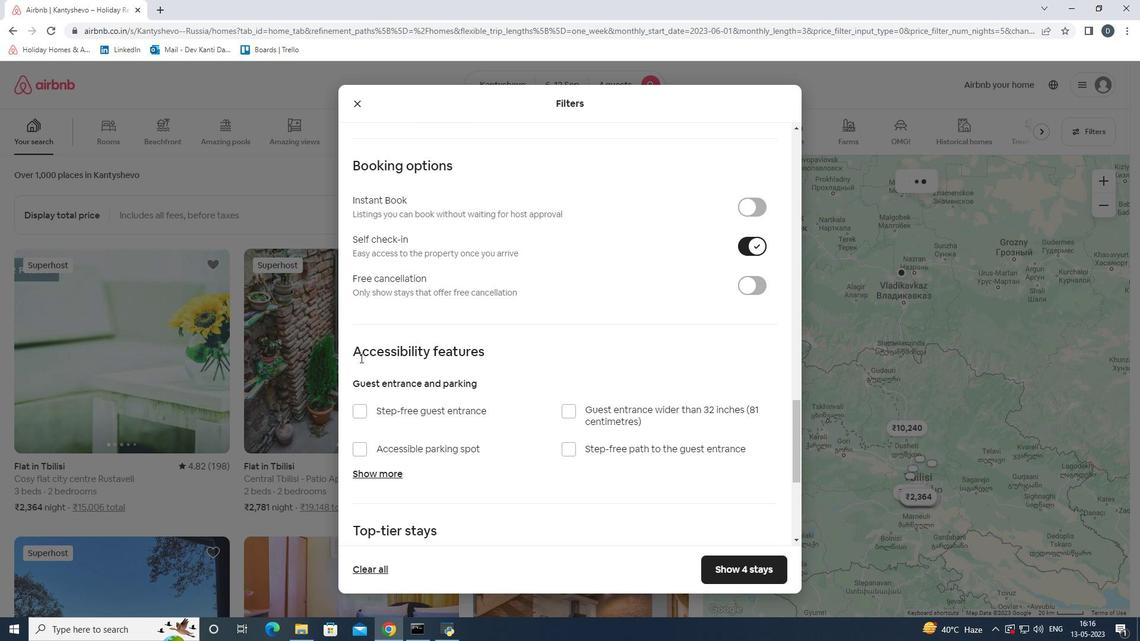
Action: Mouse scrolled (360, 357) with delta (0, 0)
Screenshot: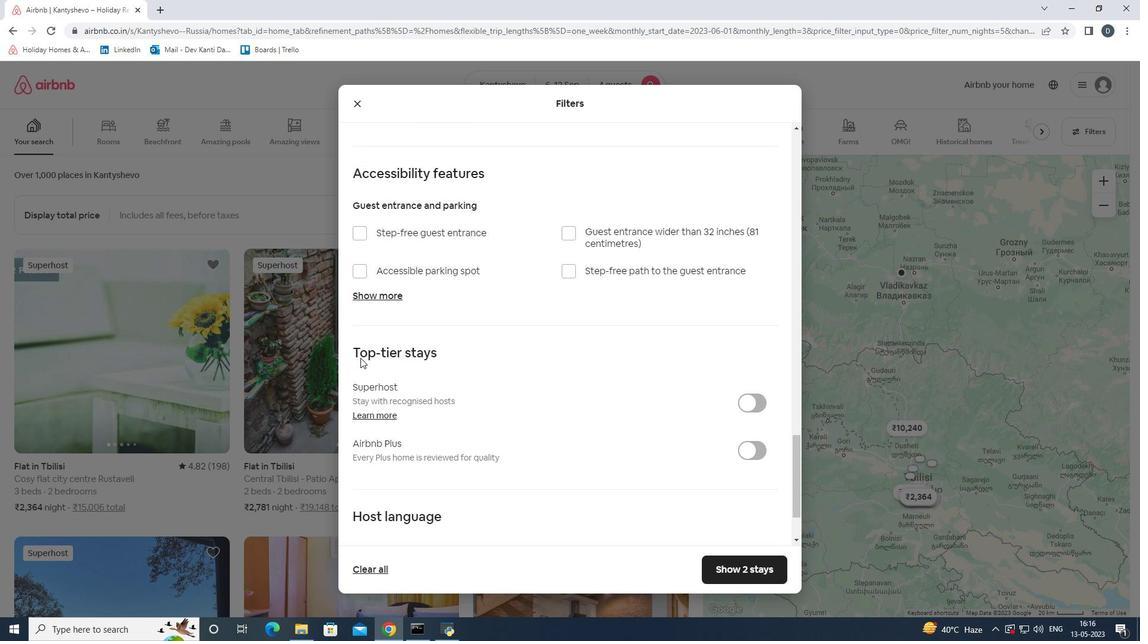 
Action: Mouse scrolled (360, 357) with delta (0, 0)
Screenshot: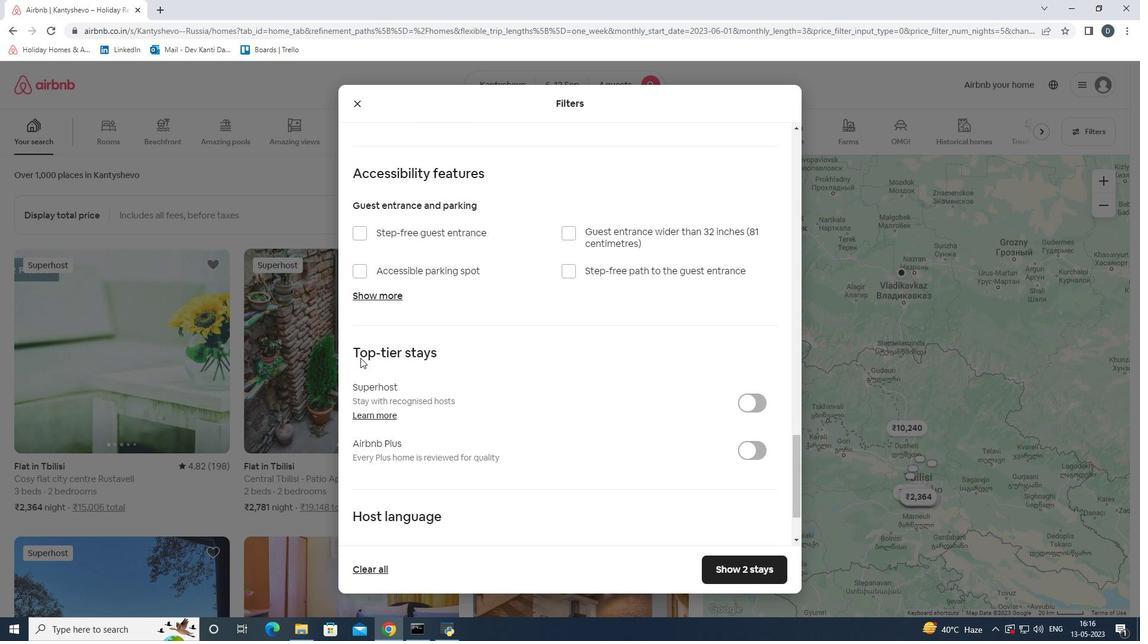 
Action: Mouse moved to (358, 467)
Screenshot: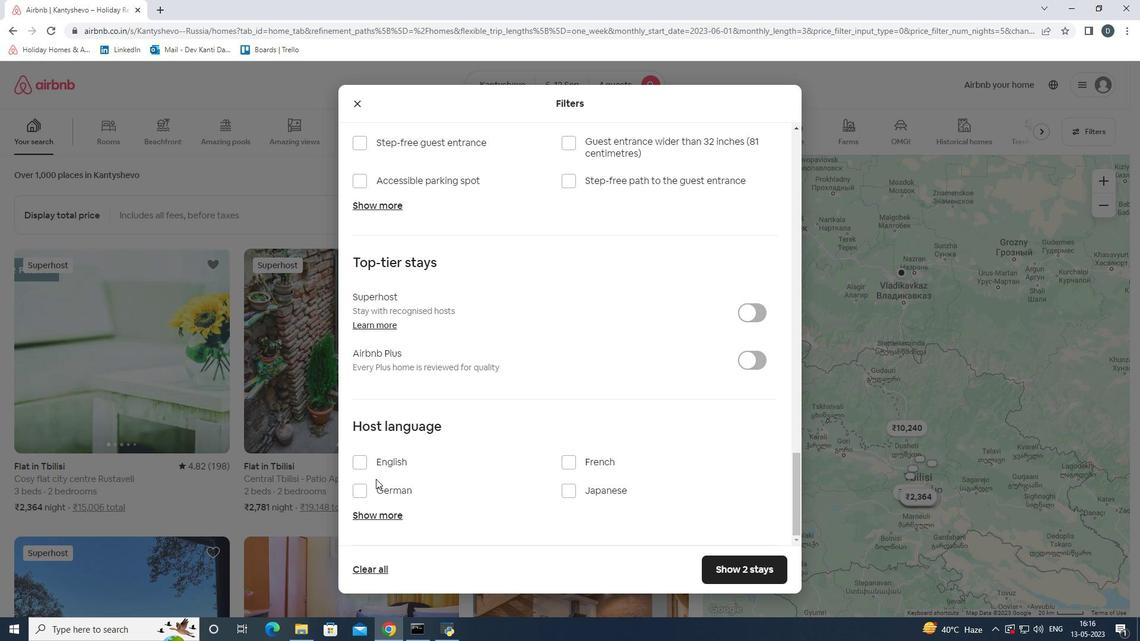 
Action: Mouse pressed left at (358, 467)
Screenshot: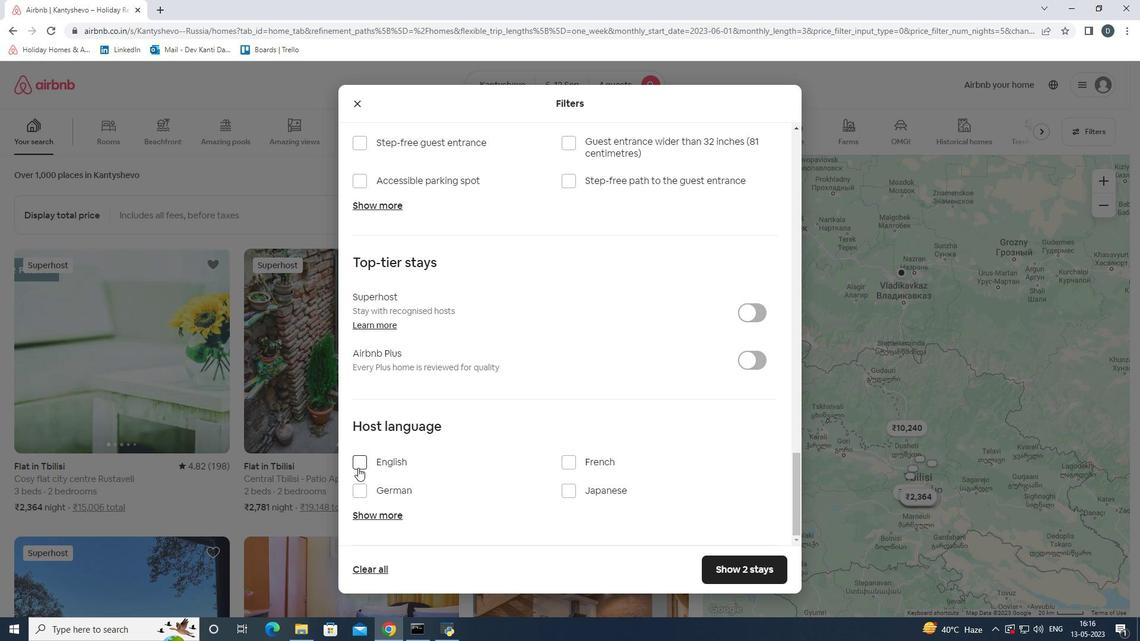 
Action: Mouse moved to (748, 573)
Screenshot: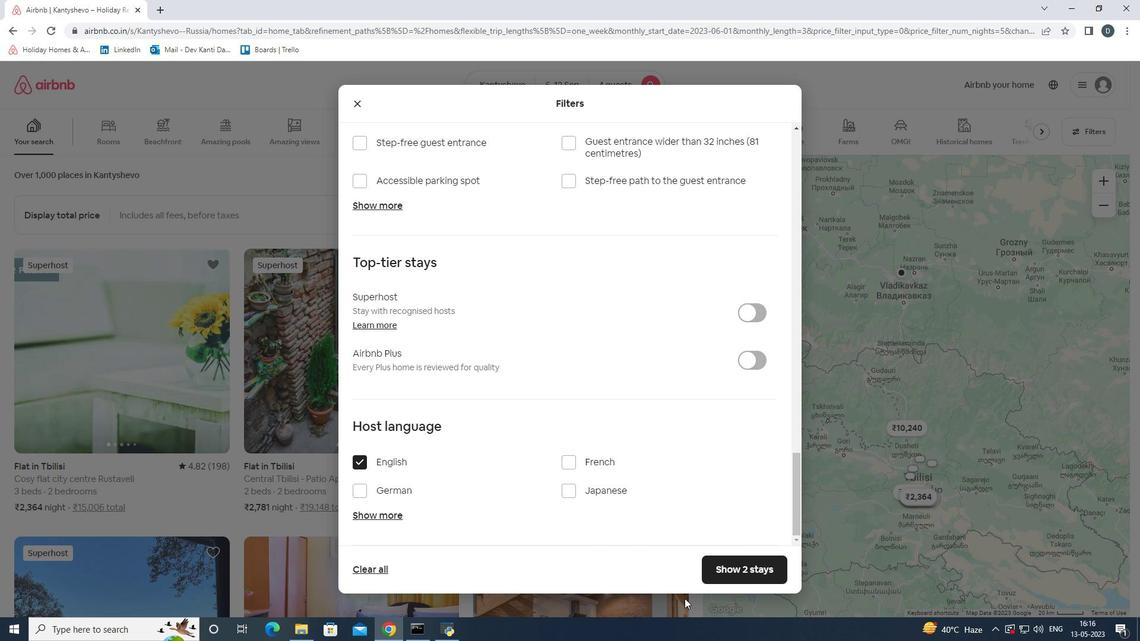 
Action: Mouse pressed left at (748, 573)
Screenshot: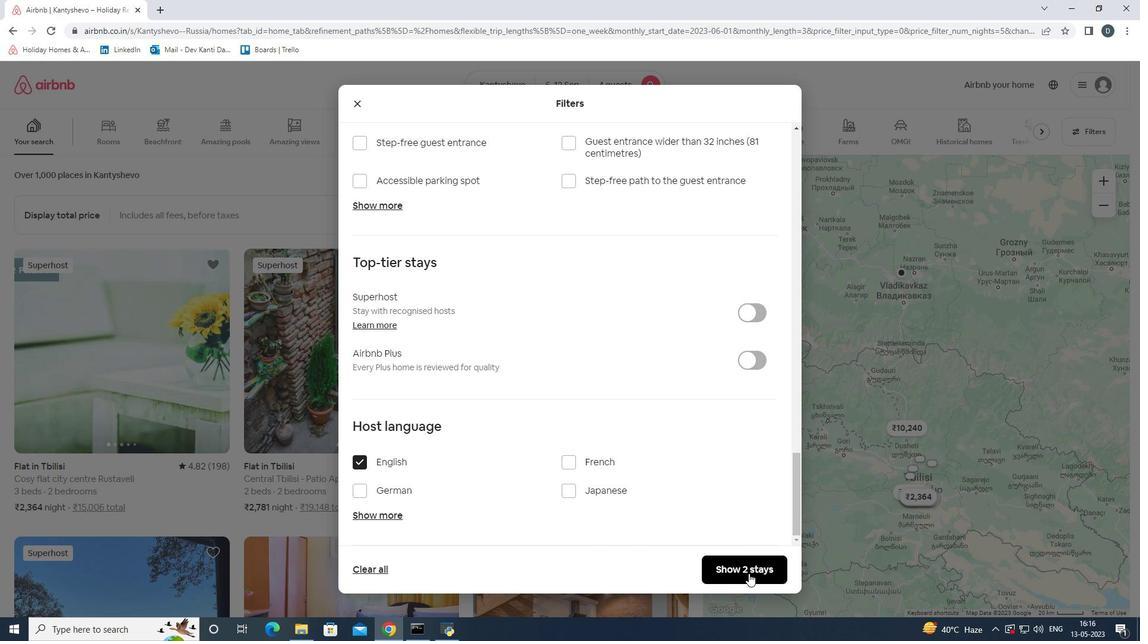 
